 Task: Find connections with filter location Tiszaújváros with filter topic #Letsworkwith filter profile language French with filter current company Maruti Suzuki India Limited with filter school Sanjivani College of Engineering kopargaon with filter industry Civil Engineering with filter service category Pricing Strategy with filter keywords title Chief Technology Officer (CTO)
Action: Mouse moved to (717, 91)
Screenshot: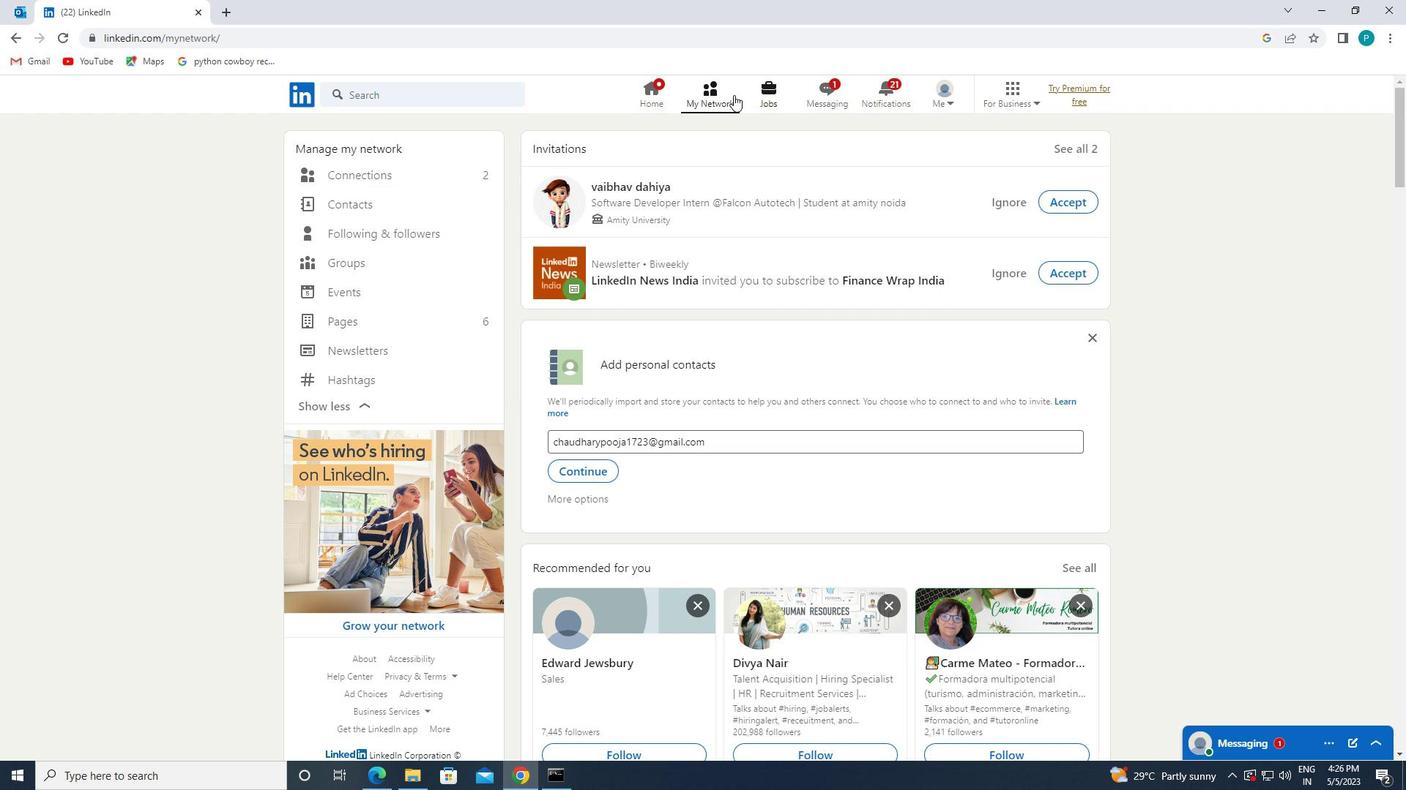 
Action: Mouse pressed left at (717, 91)
Screenshot: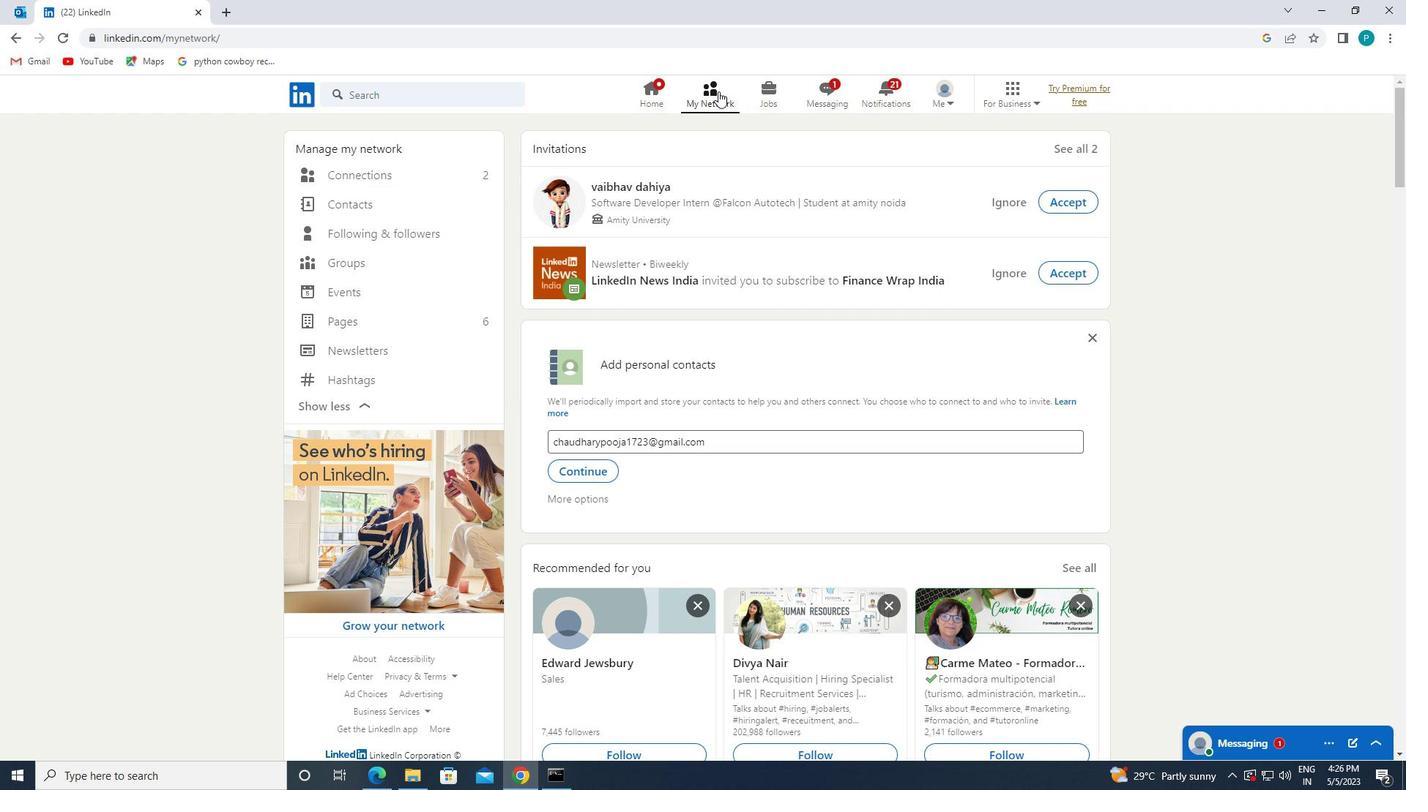 
Action: Mouse moved to (459, 182)
Screenshot: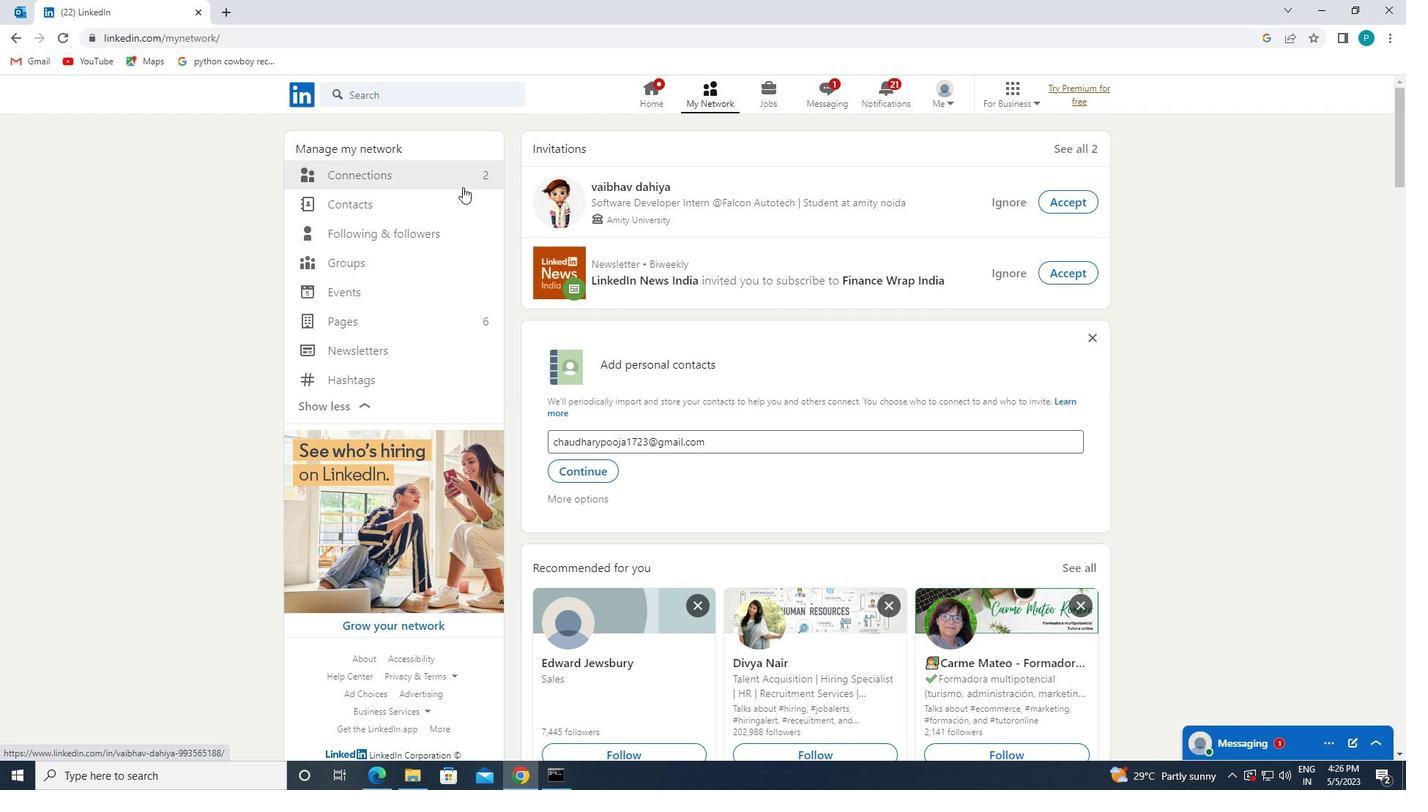 
Action: Mouse pressed left at (459, 182)
Screenshot: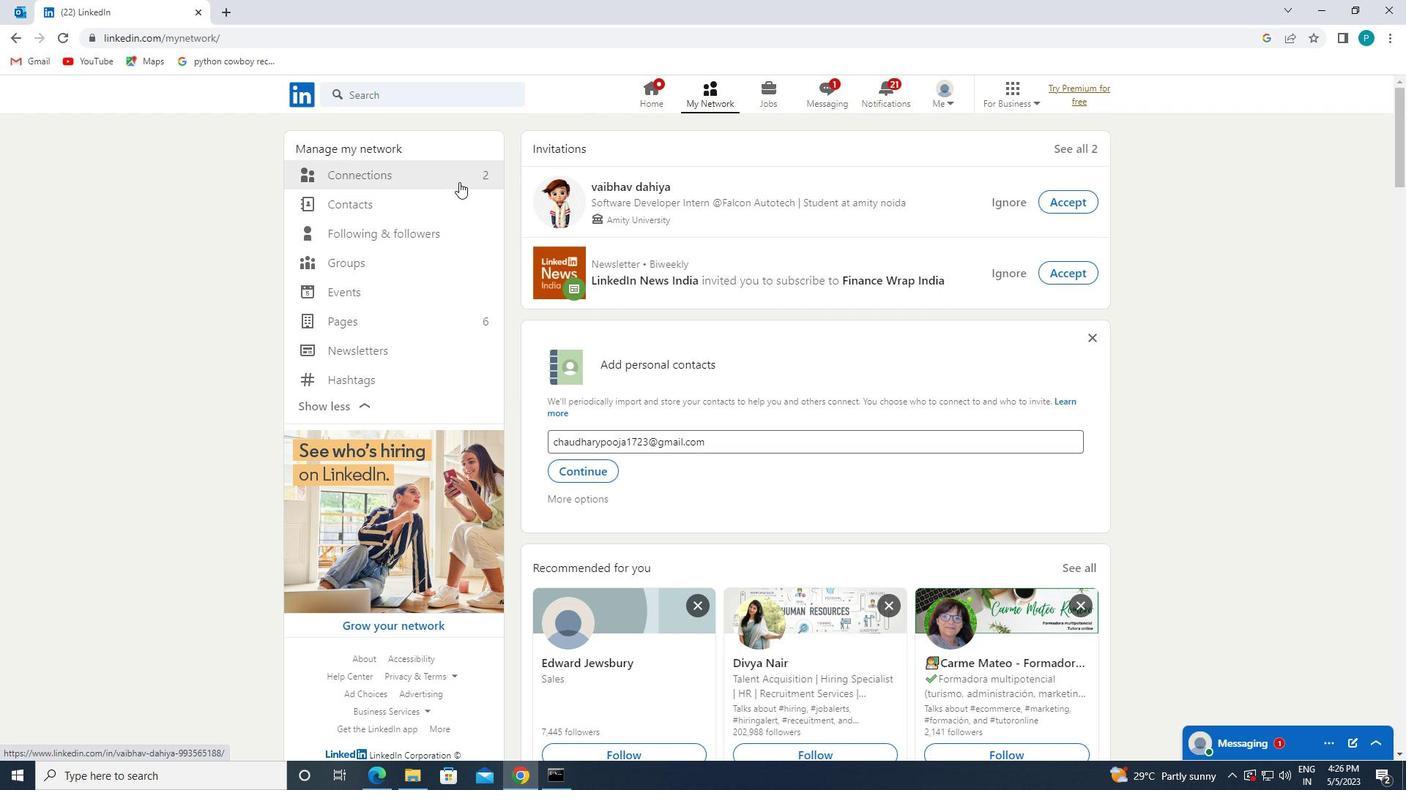 
Action: Mouse moved to (823, 178)
Screenshot: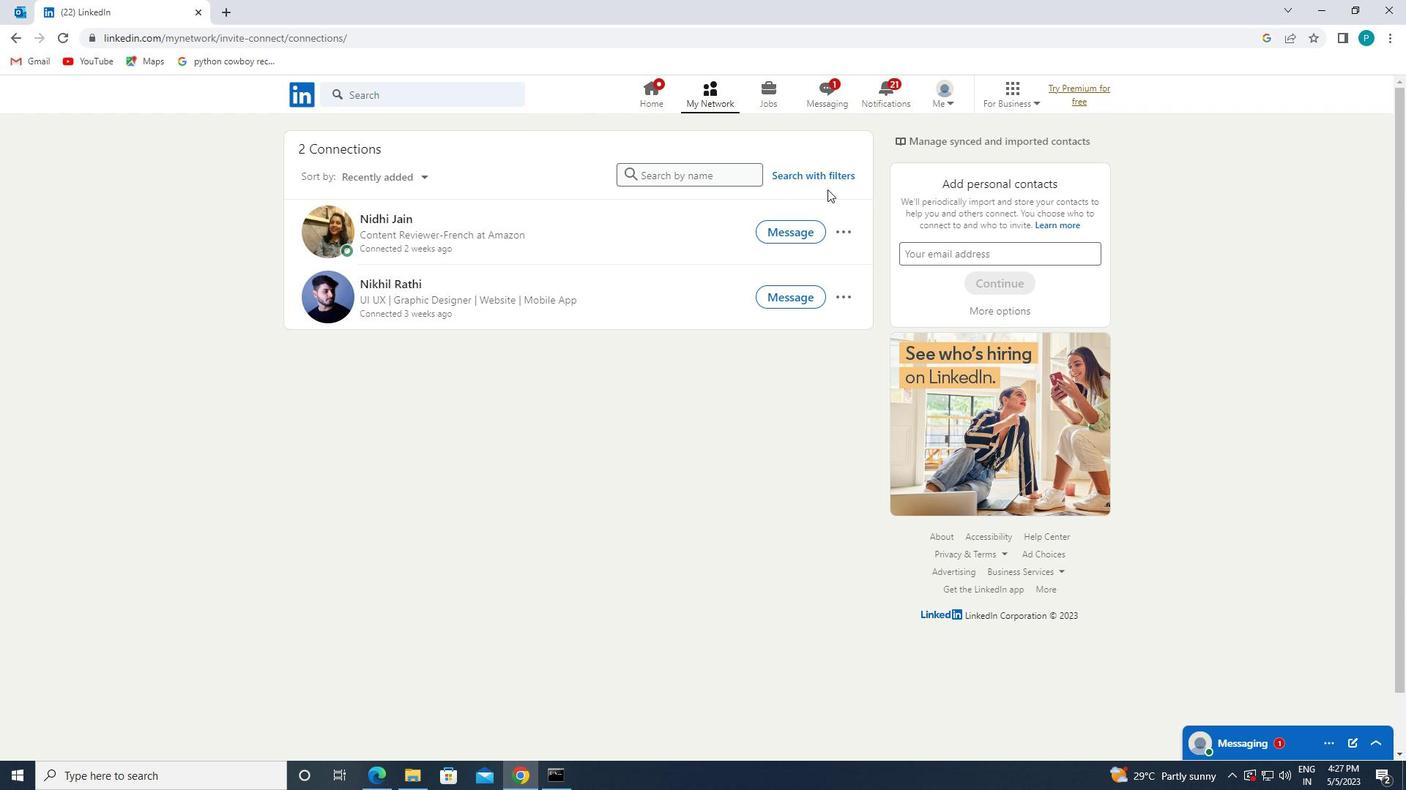 
Action: Mouse pressed left at (823, 178)
Screenshot: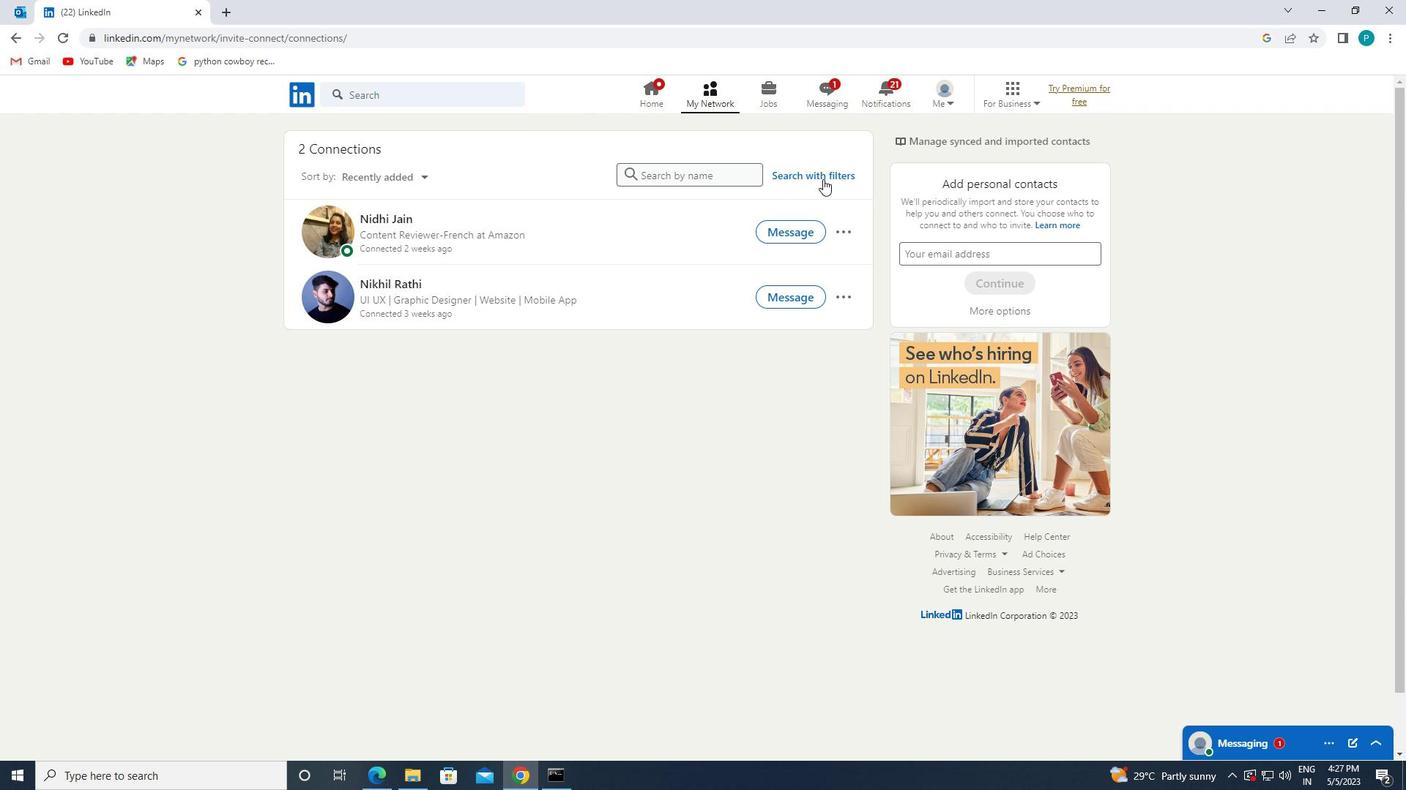 
Action: Mouse moved to (747, 145)
Screenshot: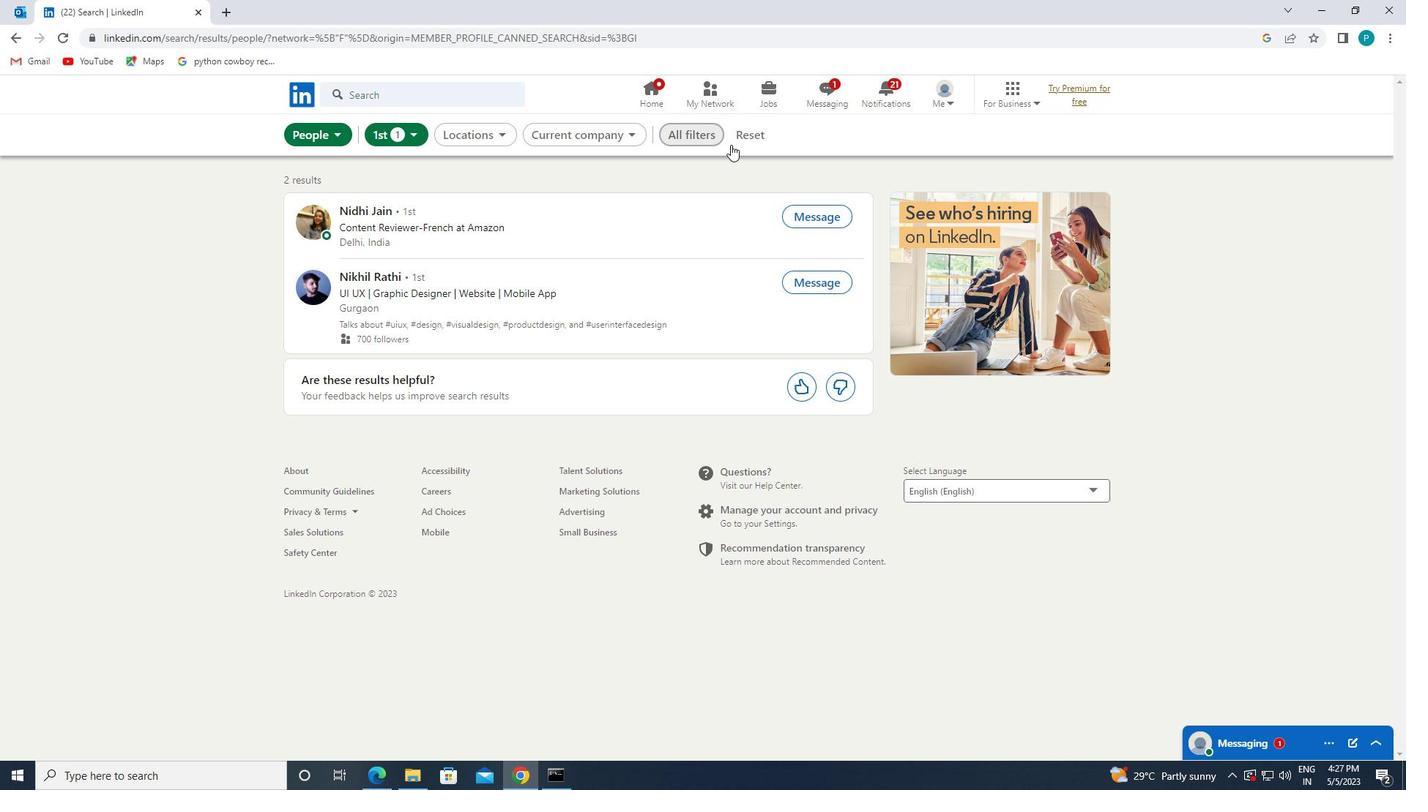 
Action: Mouse pressed left at (747, 145)
Screenshot: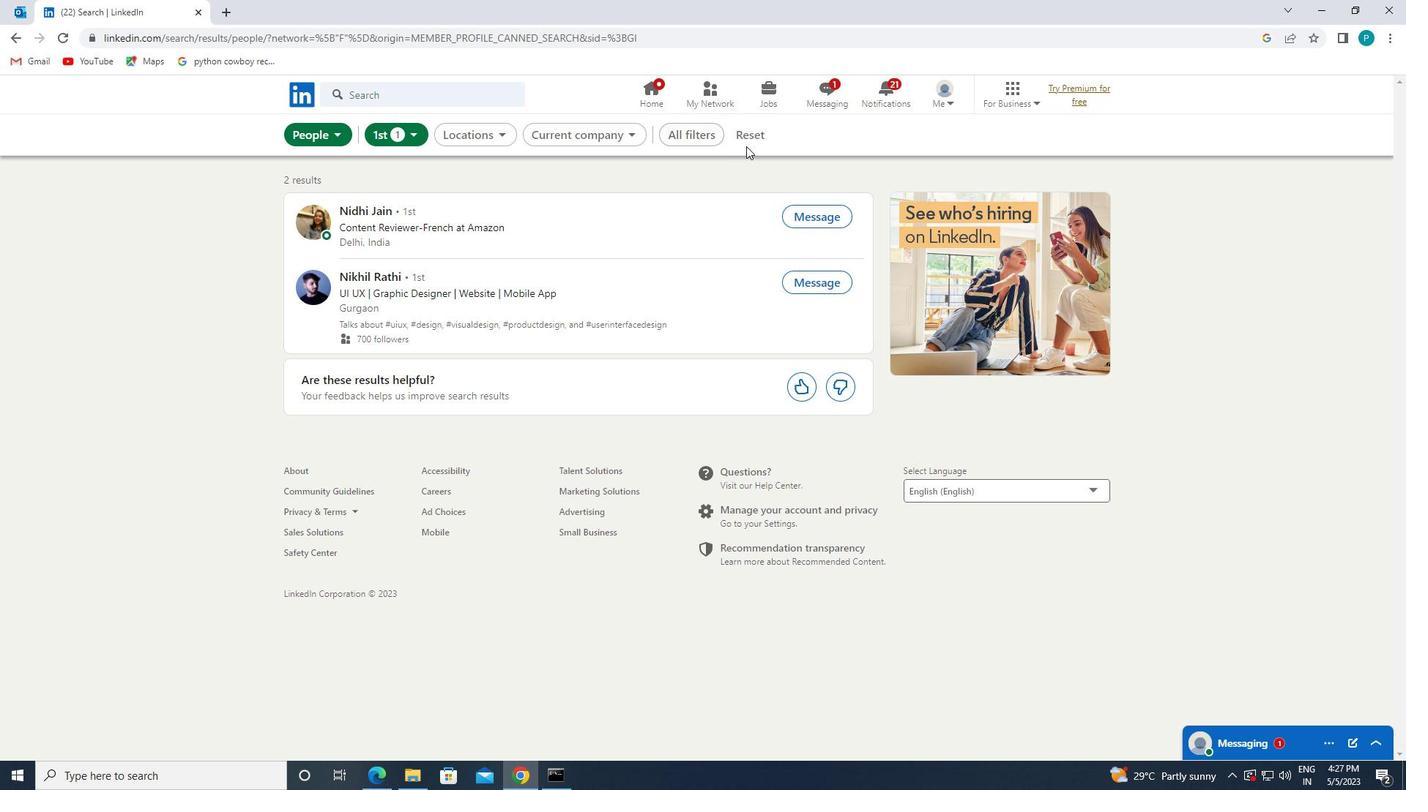 
Action: Mouse moved to (733, 134)
Screenshot: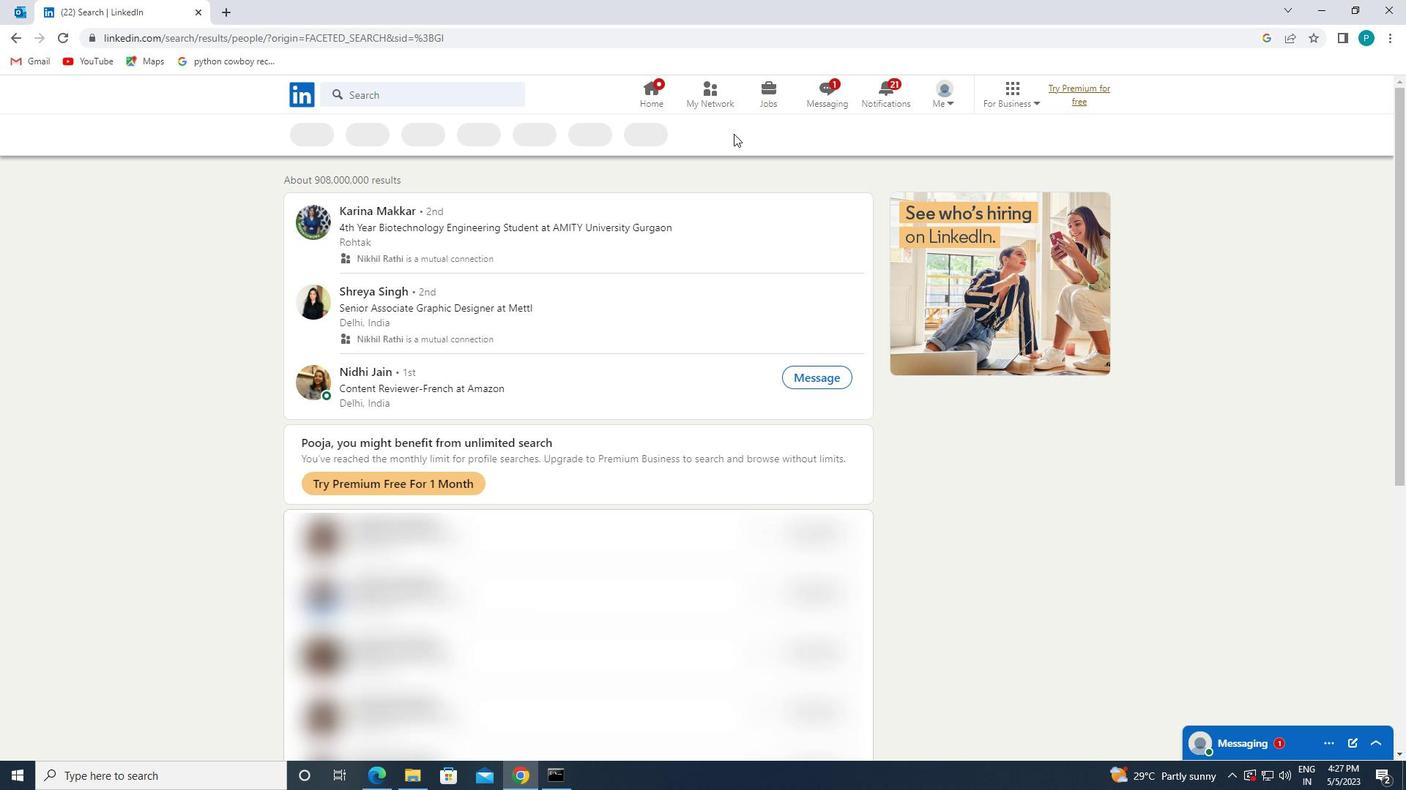
Action: Mouse pressed left at (733, 134)
Screenshot: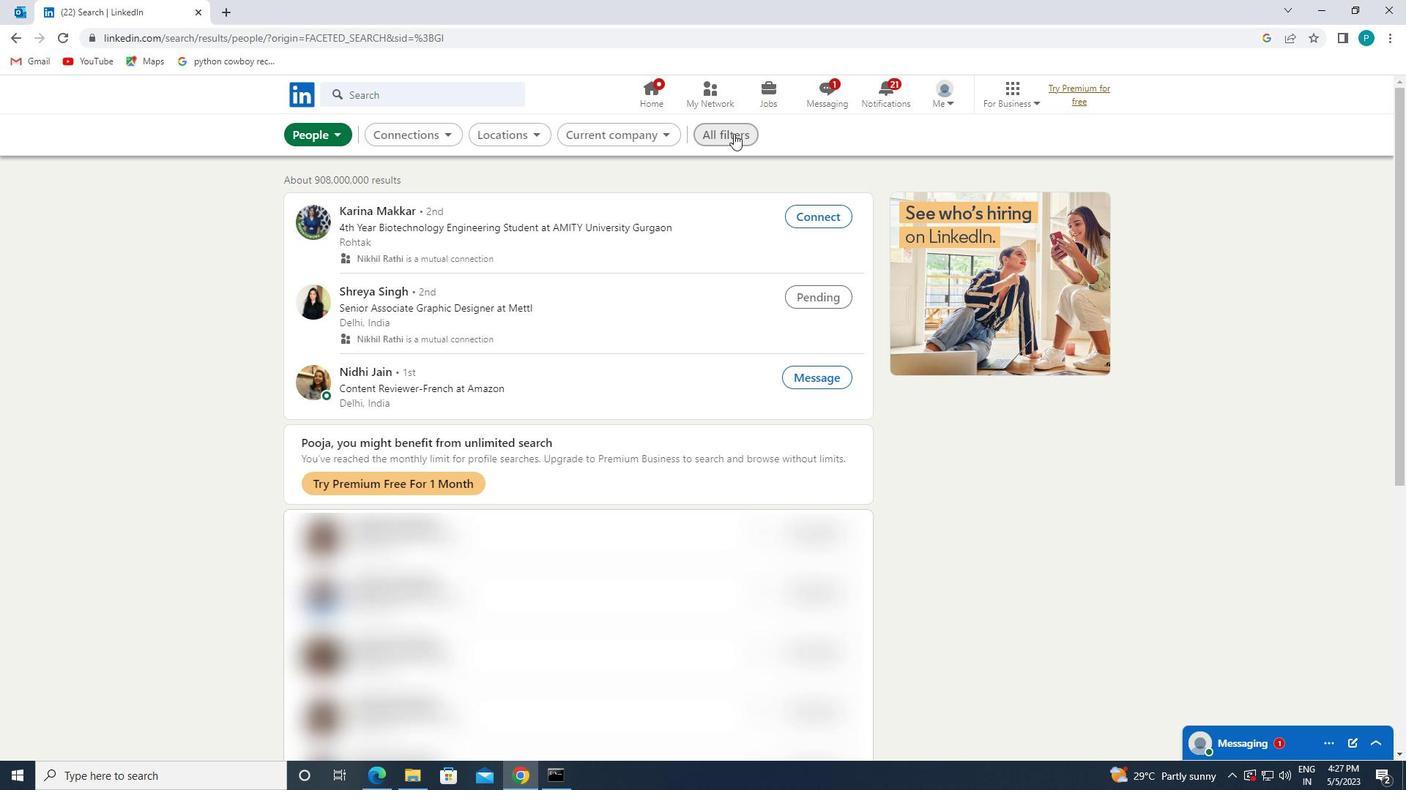 
Action: Mouse moved to (1216, 404)
Screenshot: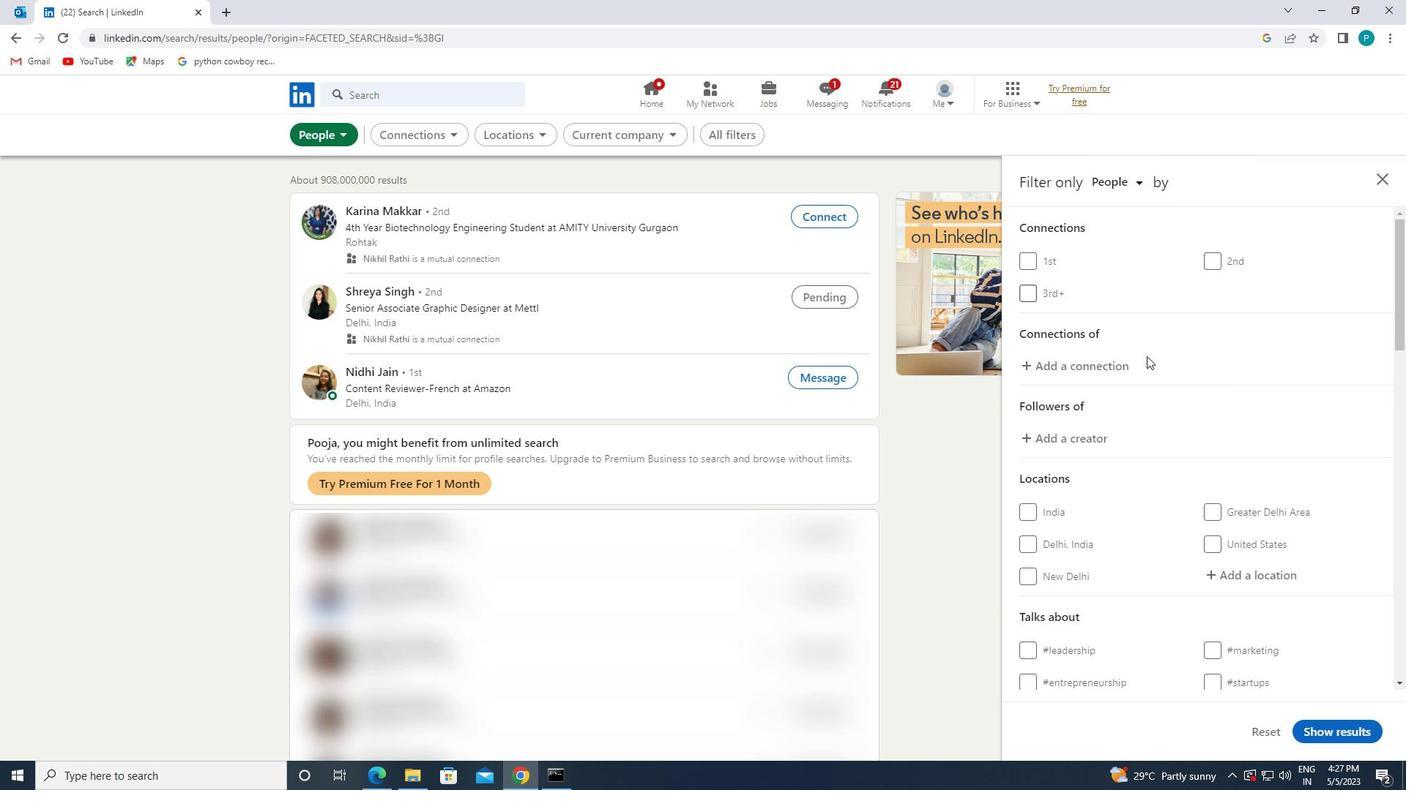 
Action: Mouse scrolled (1216, 403) with delta (0, 0)
Screenshot: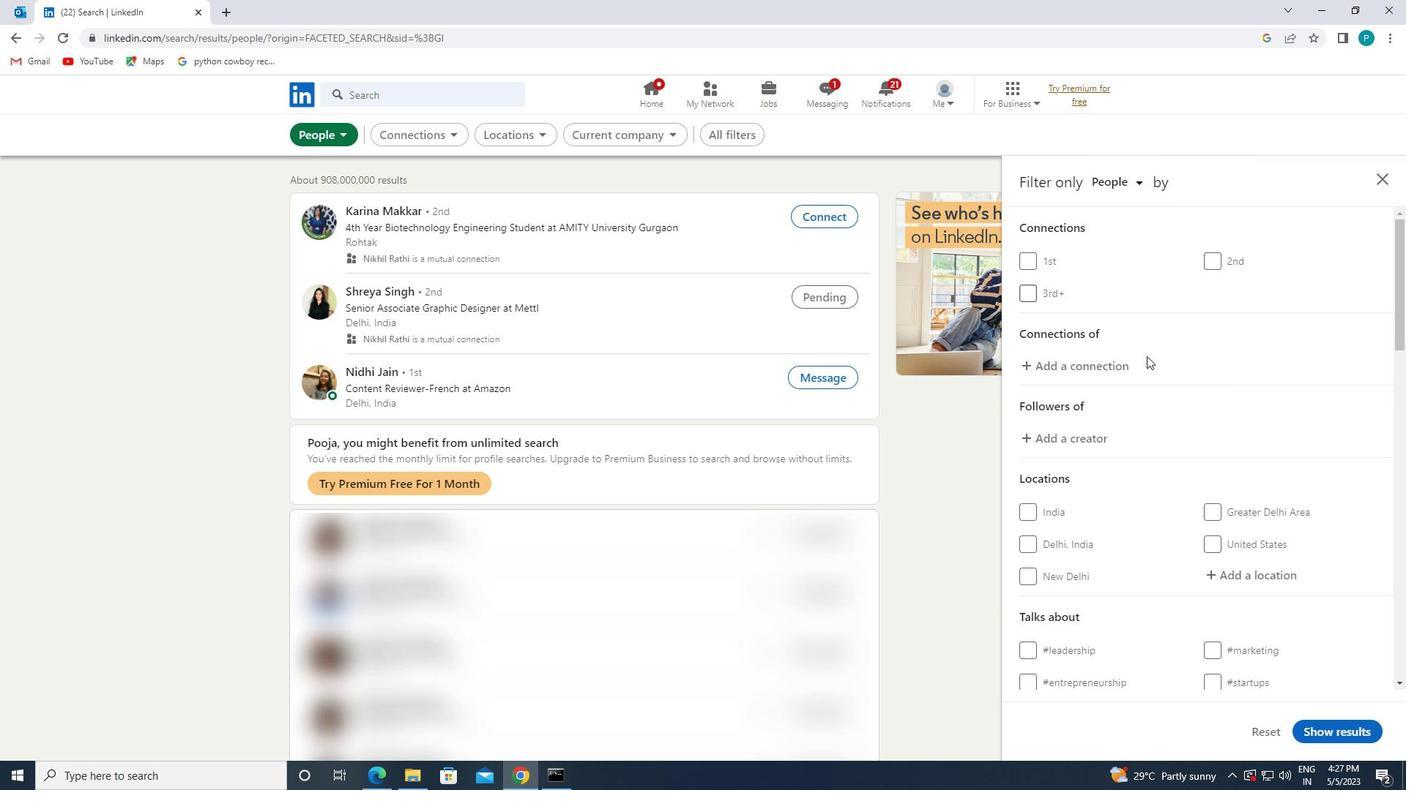 
Action: Mouse moved to (1218, 405)
Screenshot: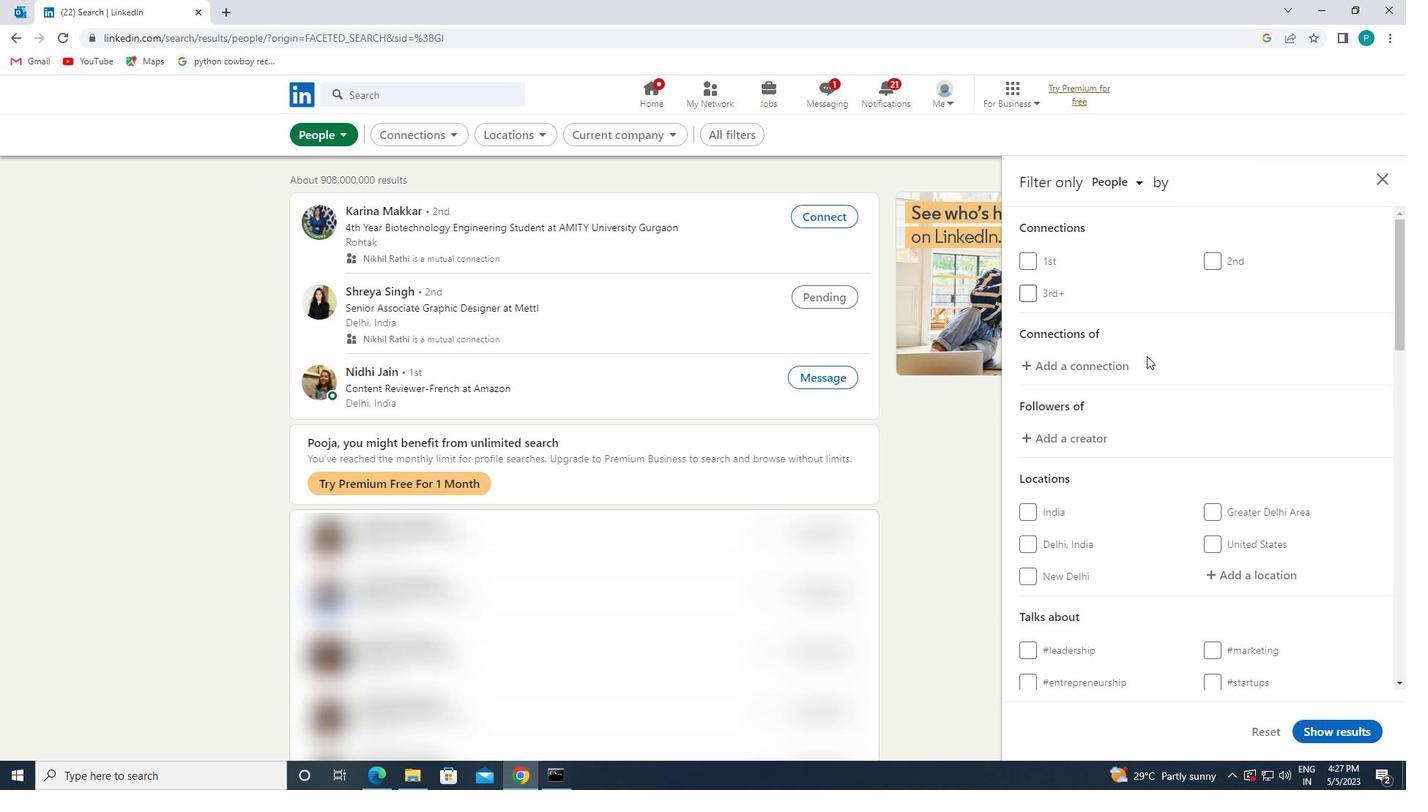 
Action: Mouse scrolled (1218, 404) with delta (0, 0)
Screenshot: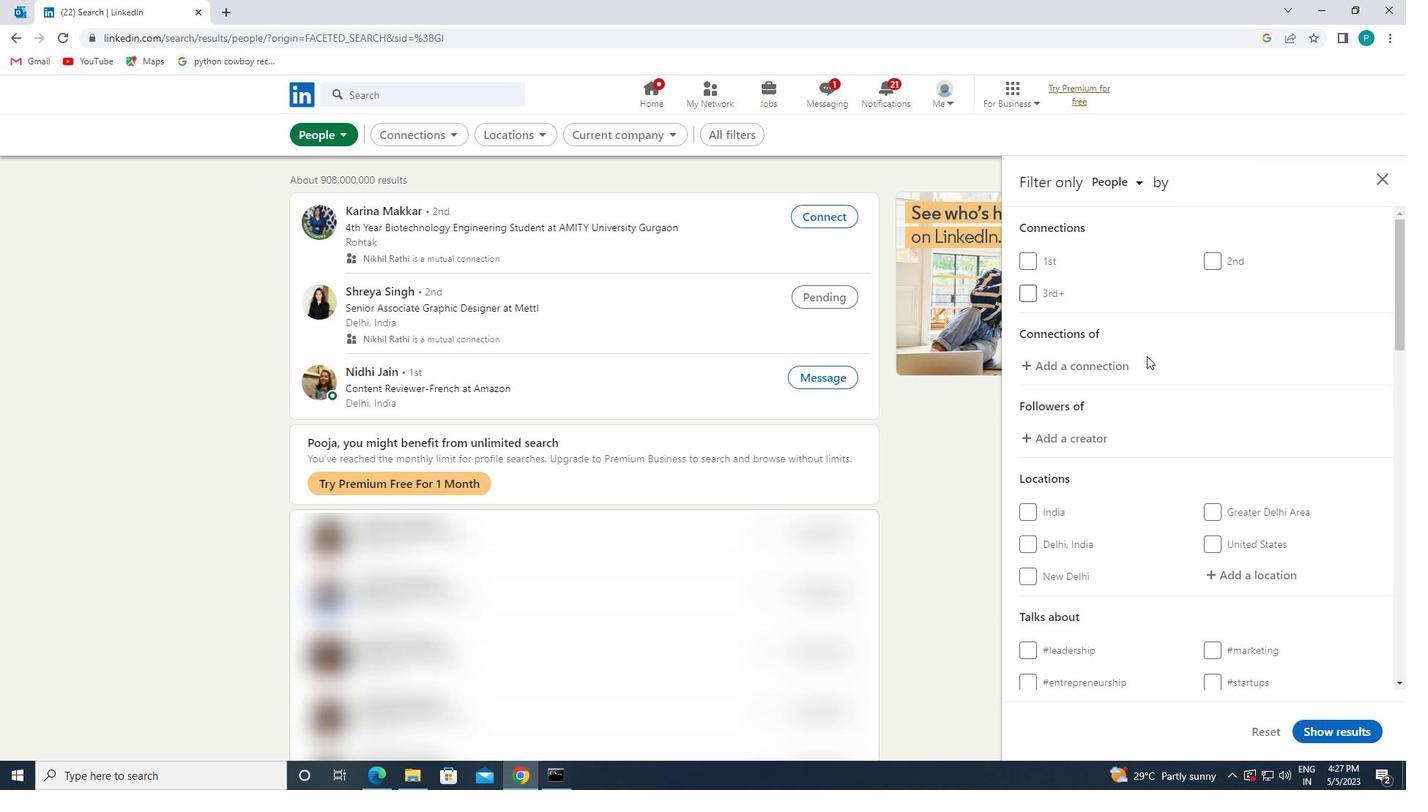 
Action: Mouse moved to (1236, 418)
Screenshot: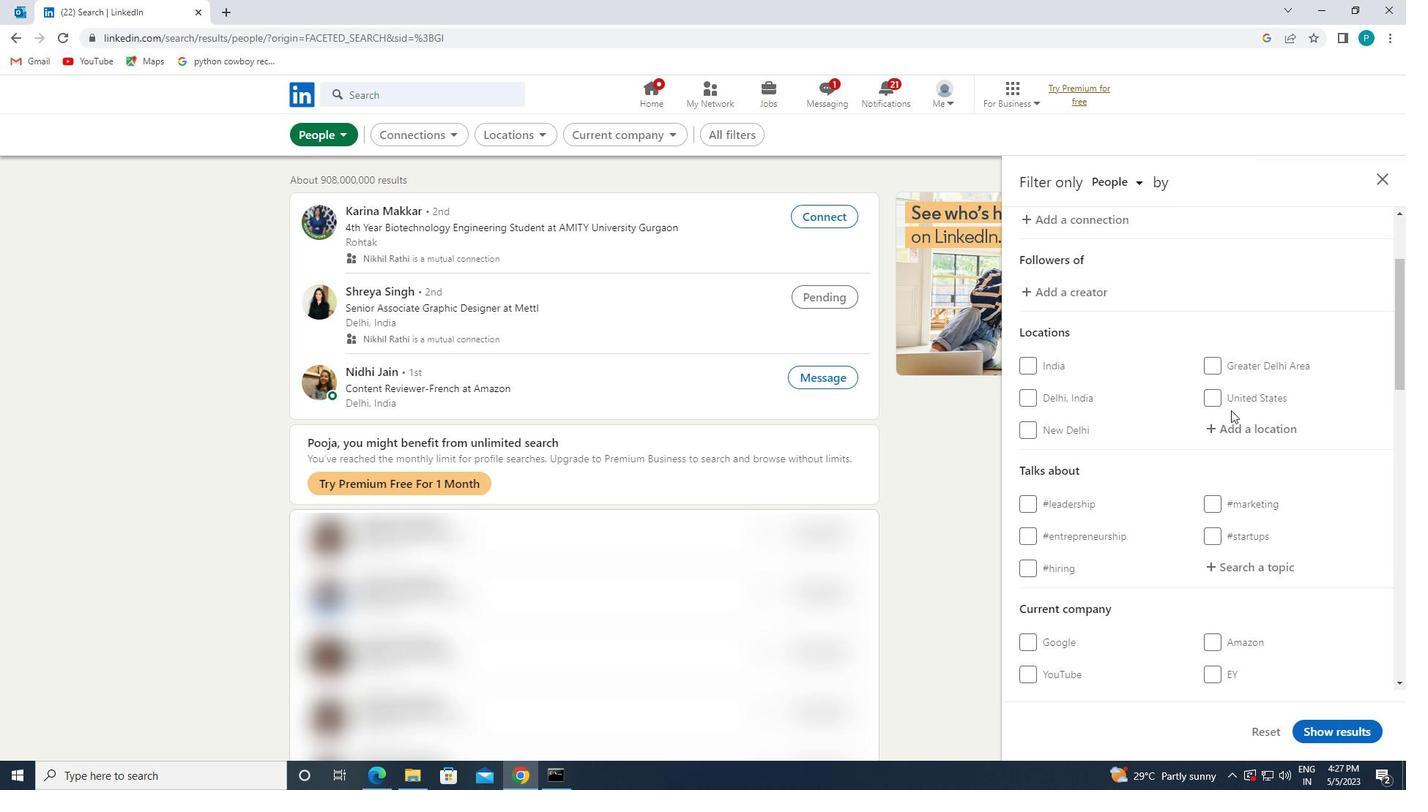 
Action: Mouse pressed left at (1236, 418)
Screenshot: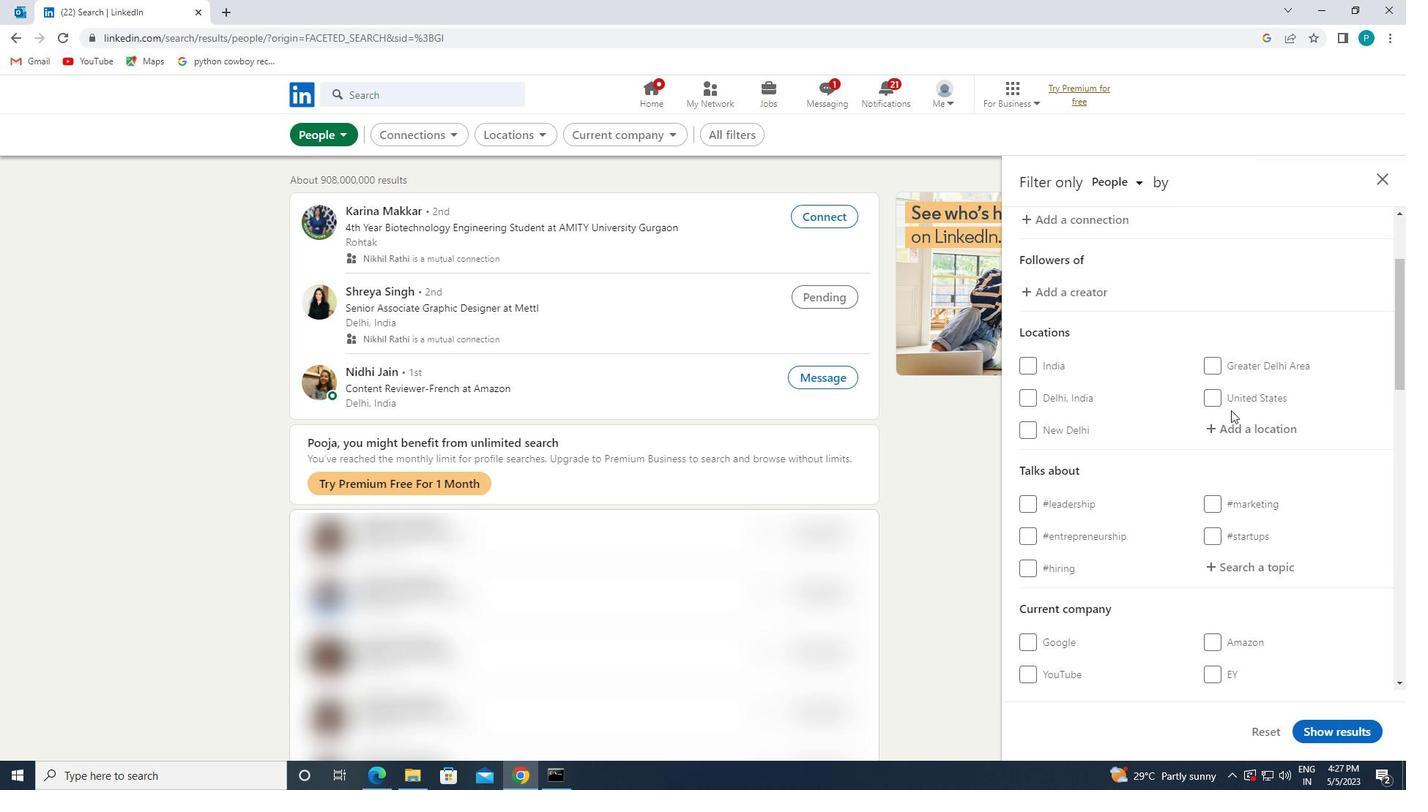 
Action: Mouse moved to (1243, 426)
Screenshot: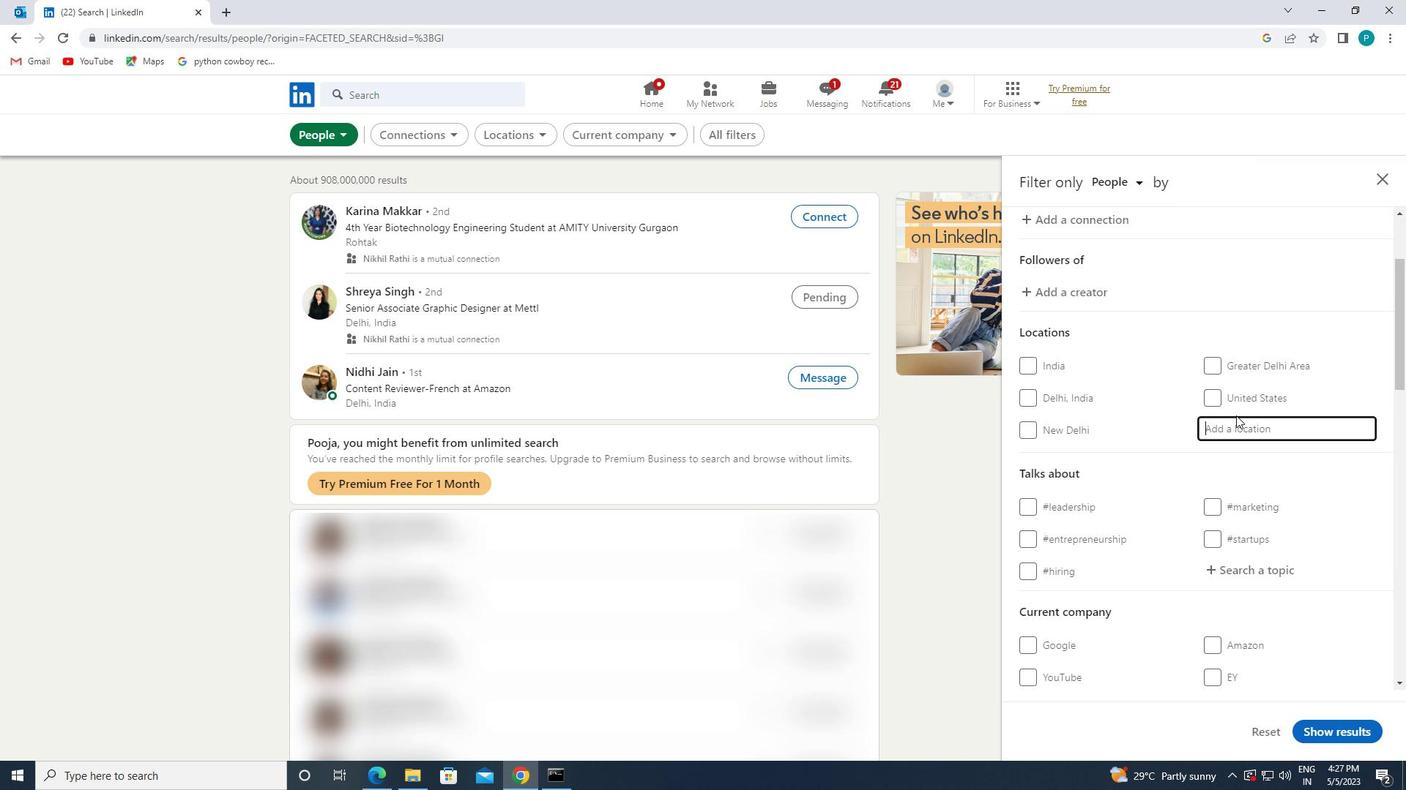 
Action: Key pressed <Key.caps_lock>t<Key.caps_lock>iszau
Screenshot: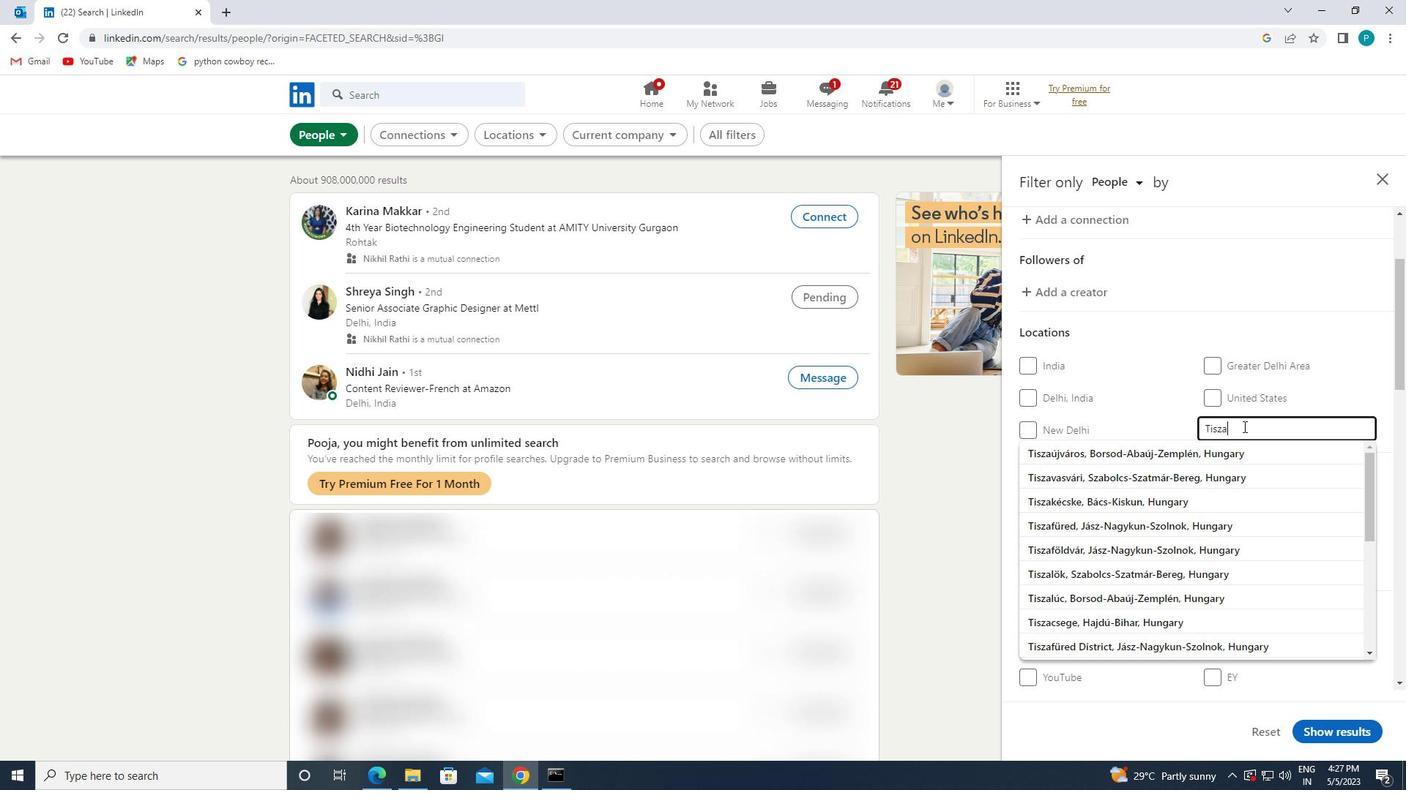 
Action: Mouse moved to (1220, 456)
Screenshot: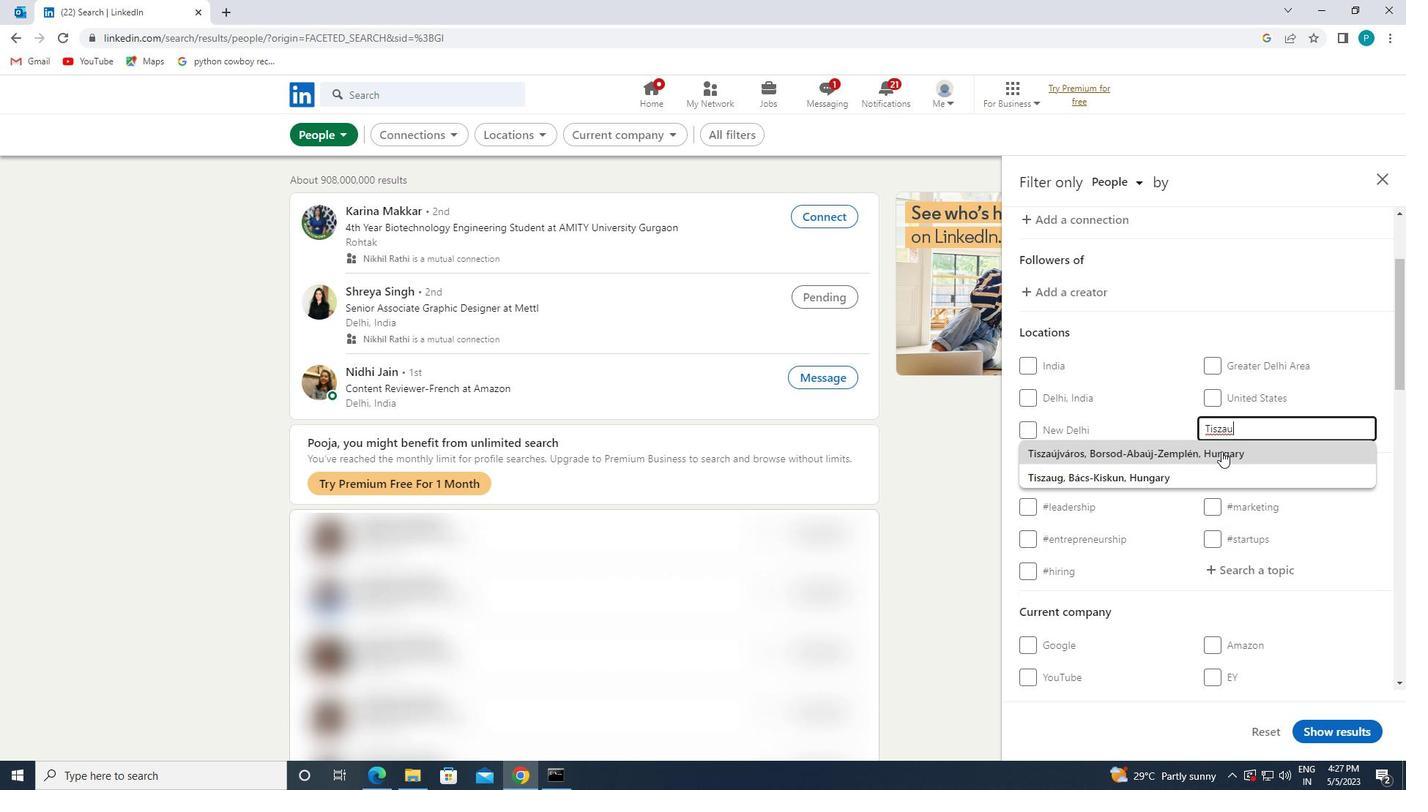
Action: Mouse pressed left at (1220, 456)
Screenshot: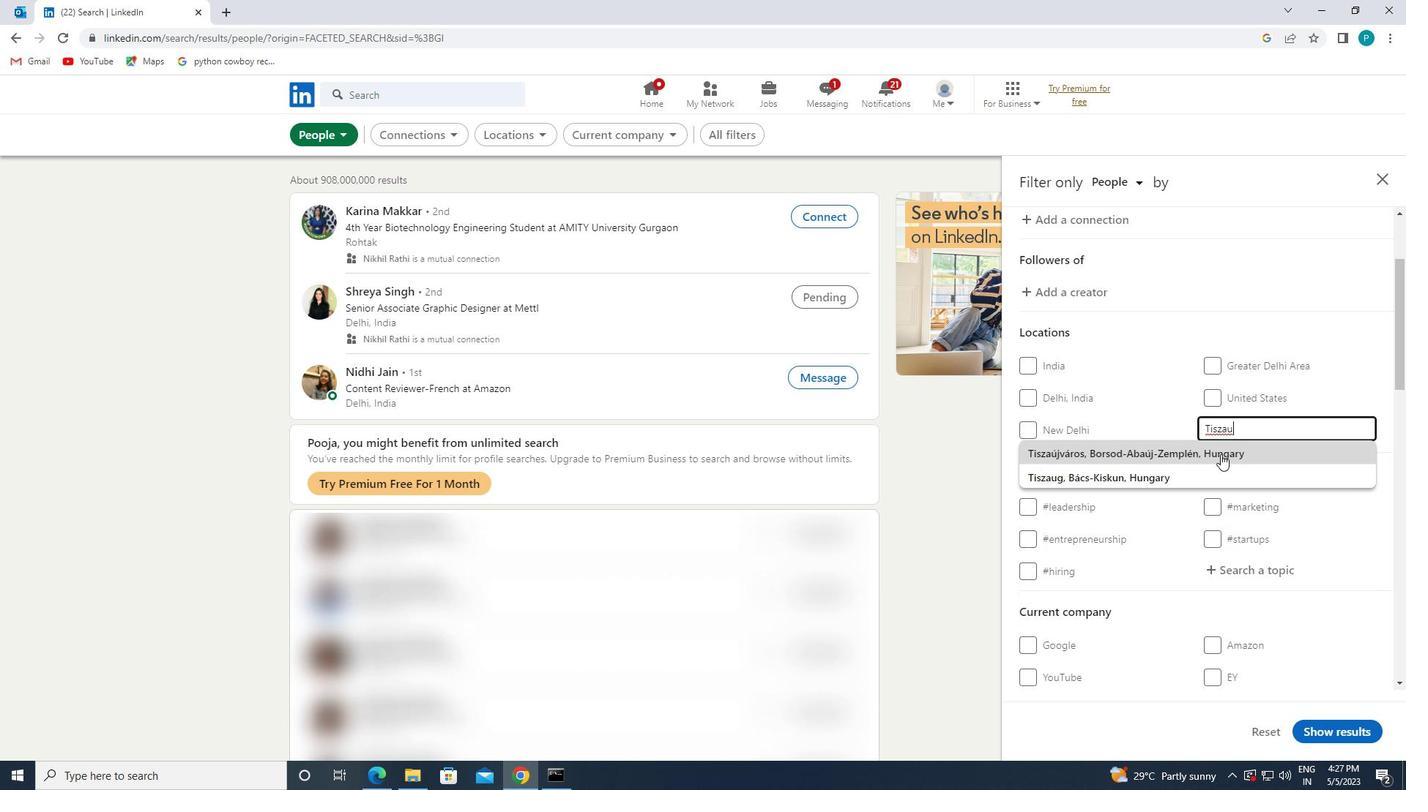 
Action: Mouse moved to (1225, 462)
Screenshot: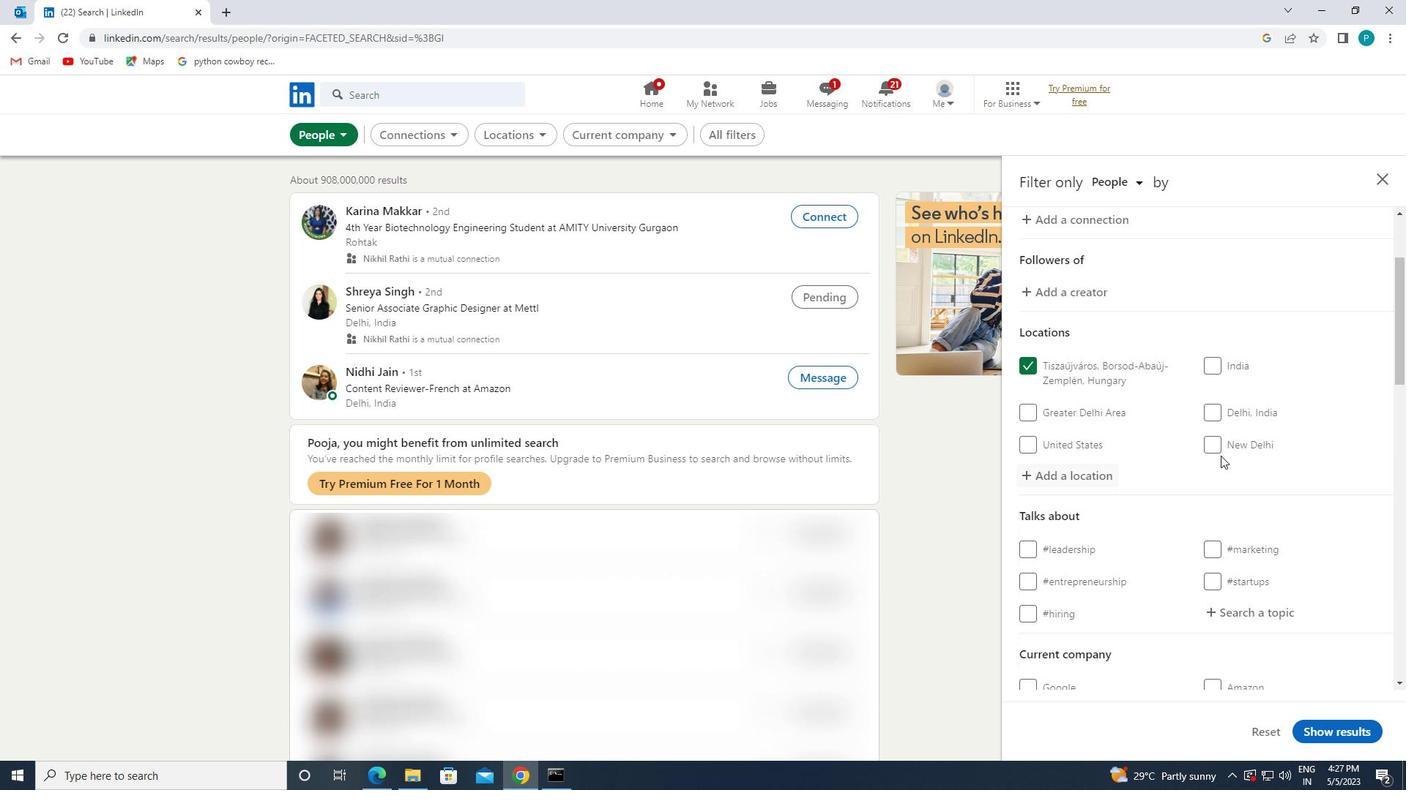 
Action: Mouse scrolled (1225, 461) with delta (0, 0)
Screenshot: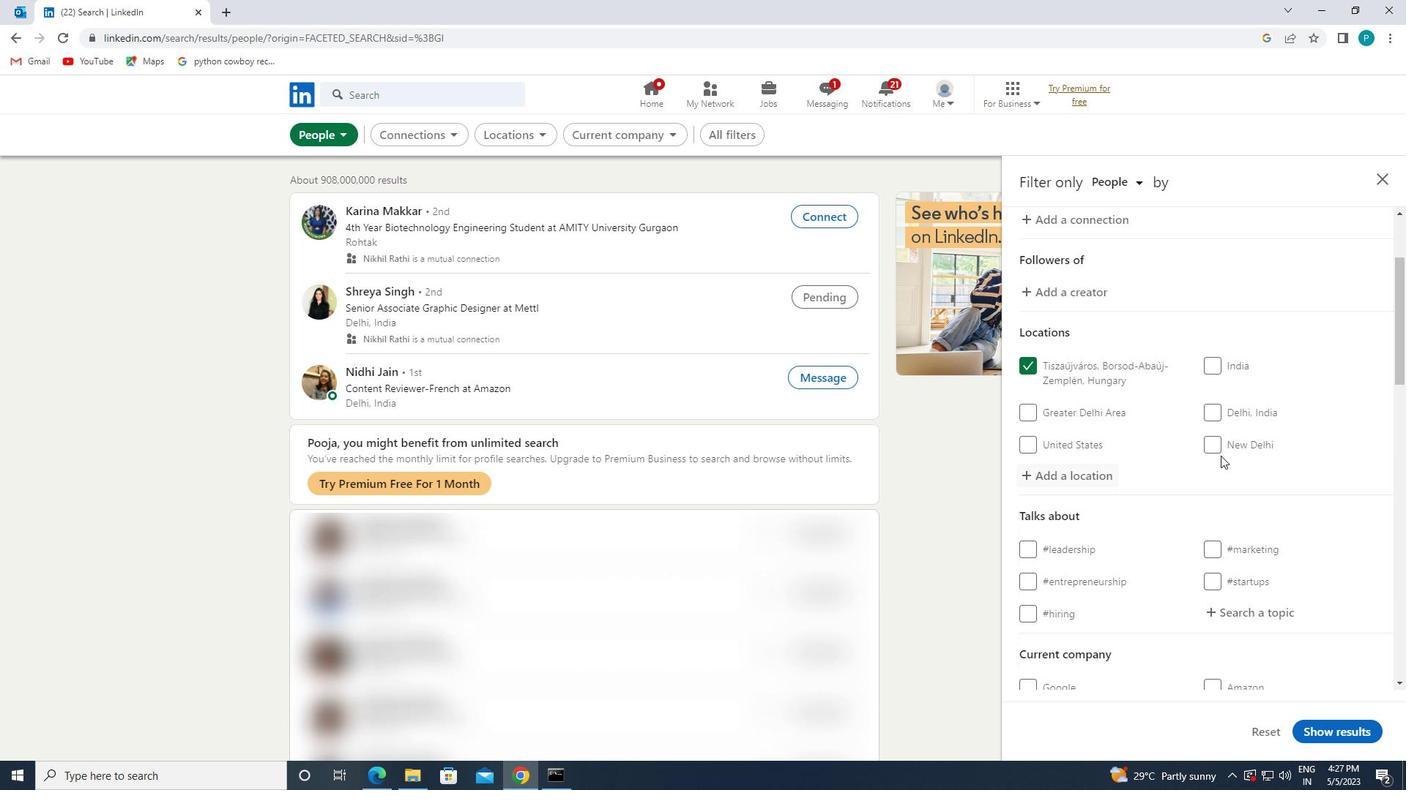 
Action: Mouse moved to (1230, 466)
Screenshot: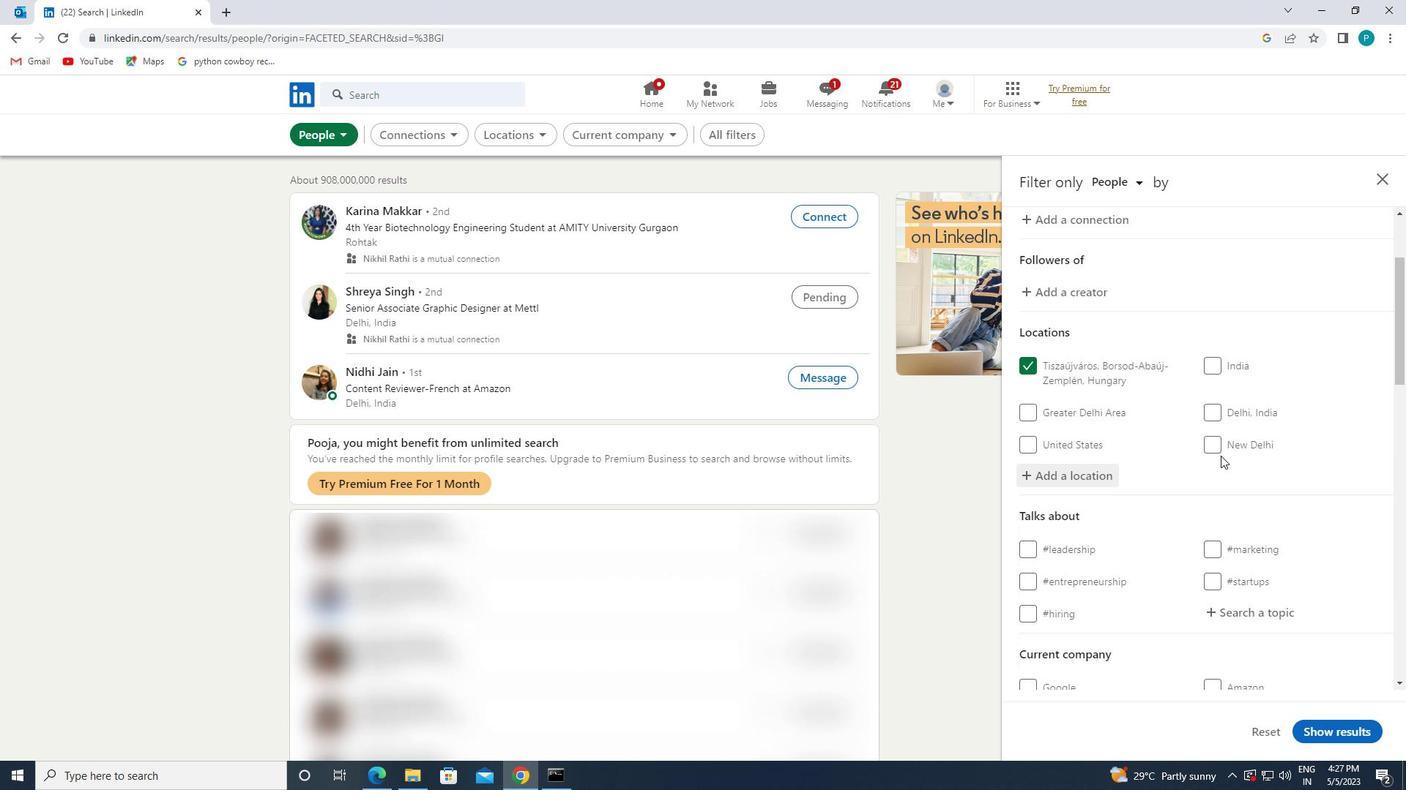 
Action: Mouse scrolled (1230, 465) with delta (0, 0)
Screenshot: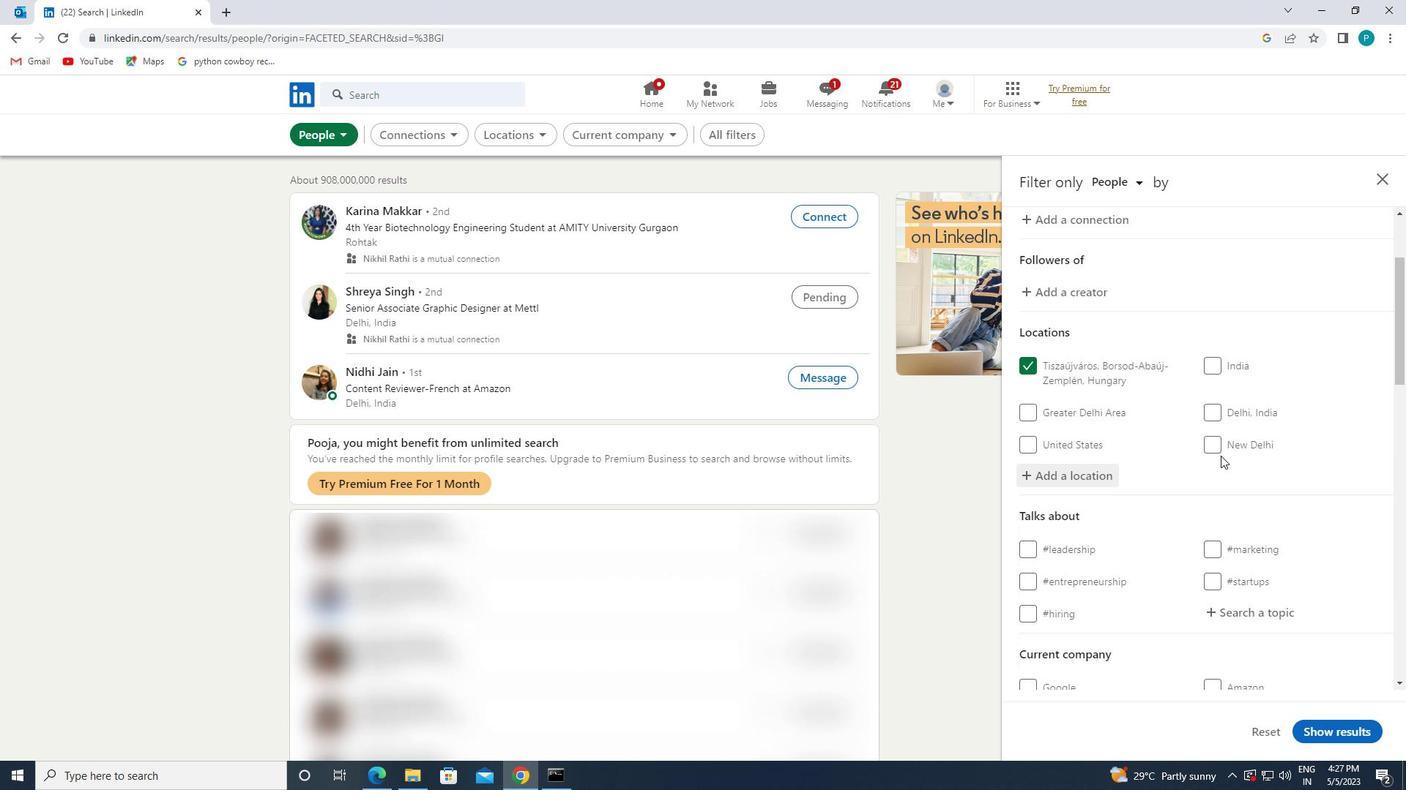 
Action: Mouse moved to (1234, 471)
Screenshot: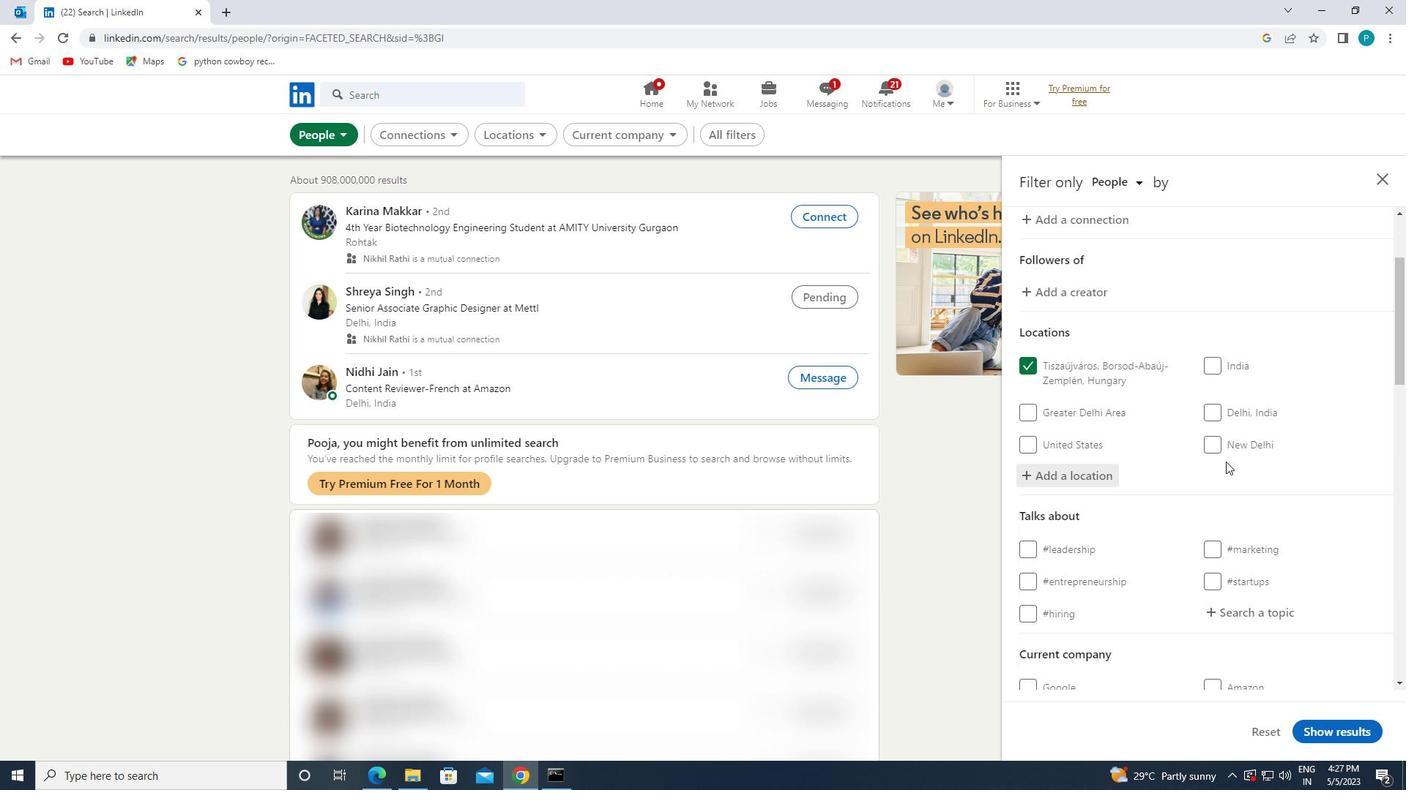 
Action: Mouse scrolled (1234, 470) with delta (0, 0)
Screenshot: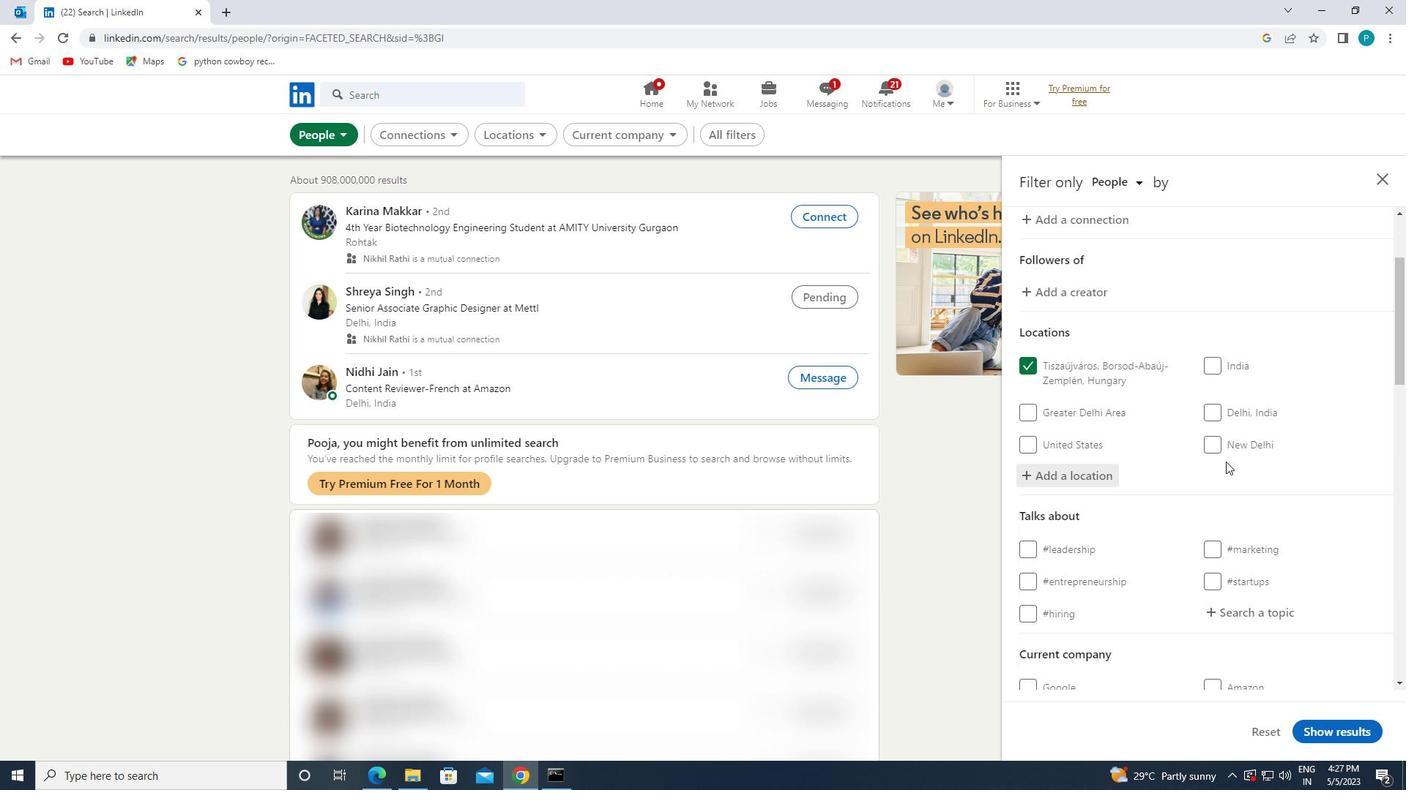 
Action: Mouse moved to (1239, 399)
Screenshot: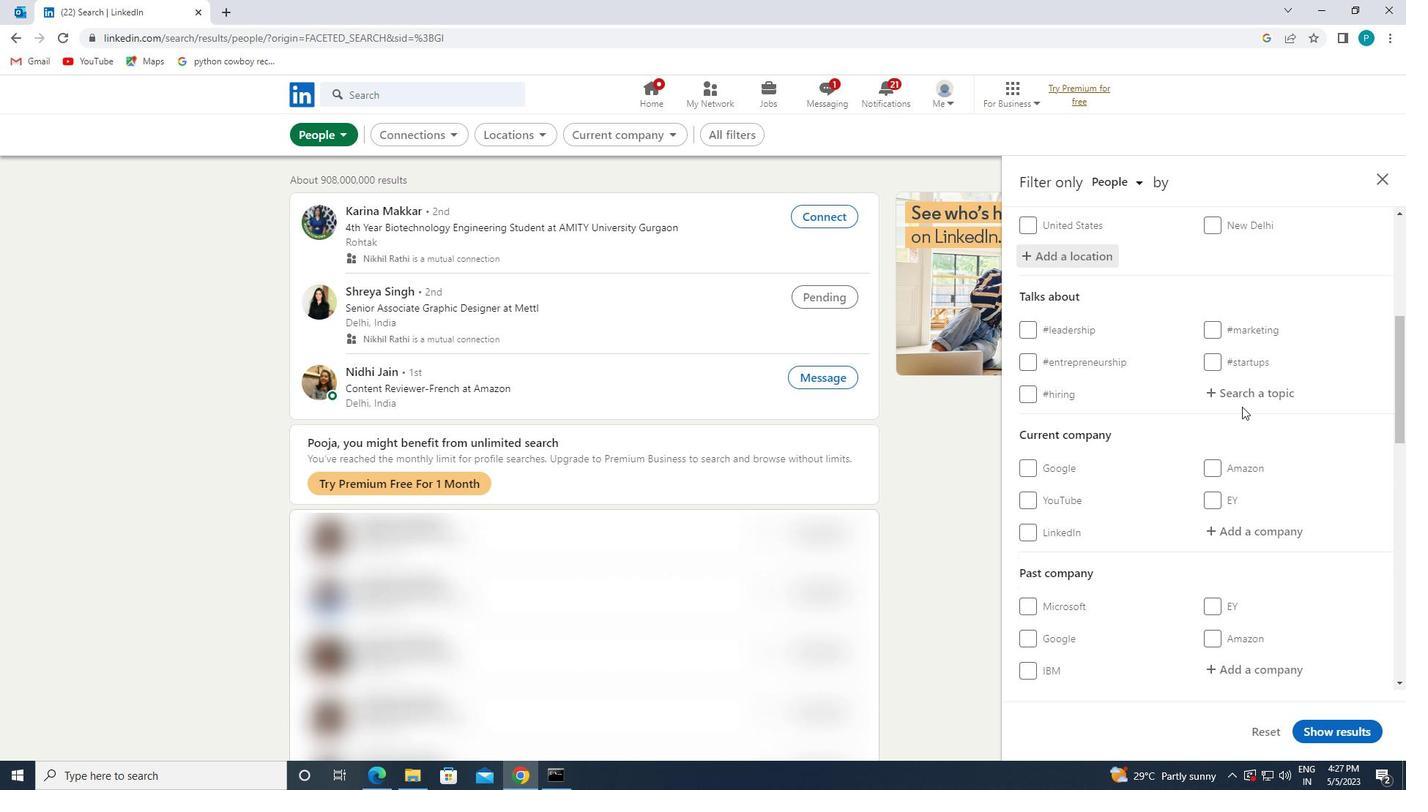 
Action: Mouse pressed left at (1239, 399)
Screenshot: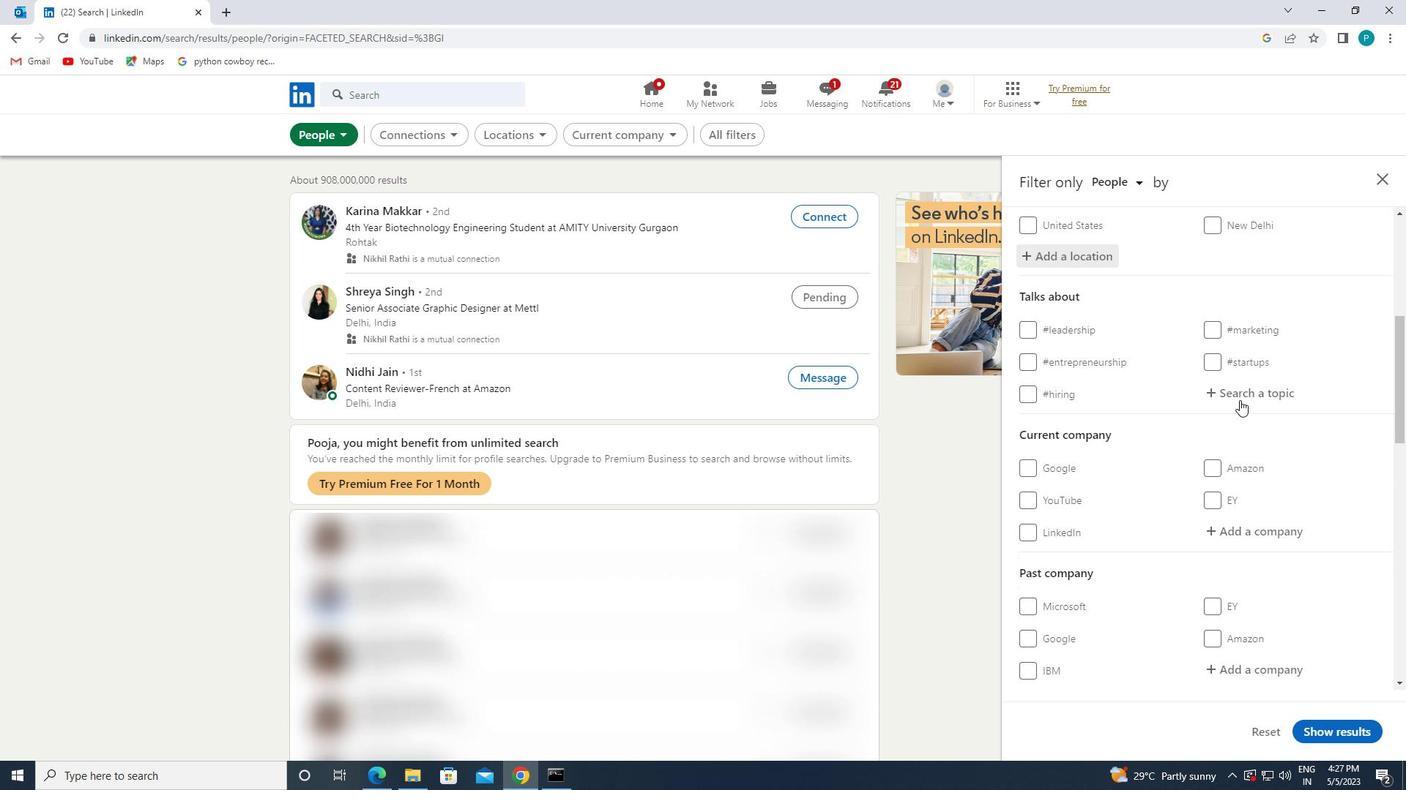 
Action: Mouse moved to (1257, 399)
Screenshot: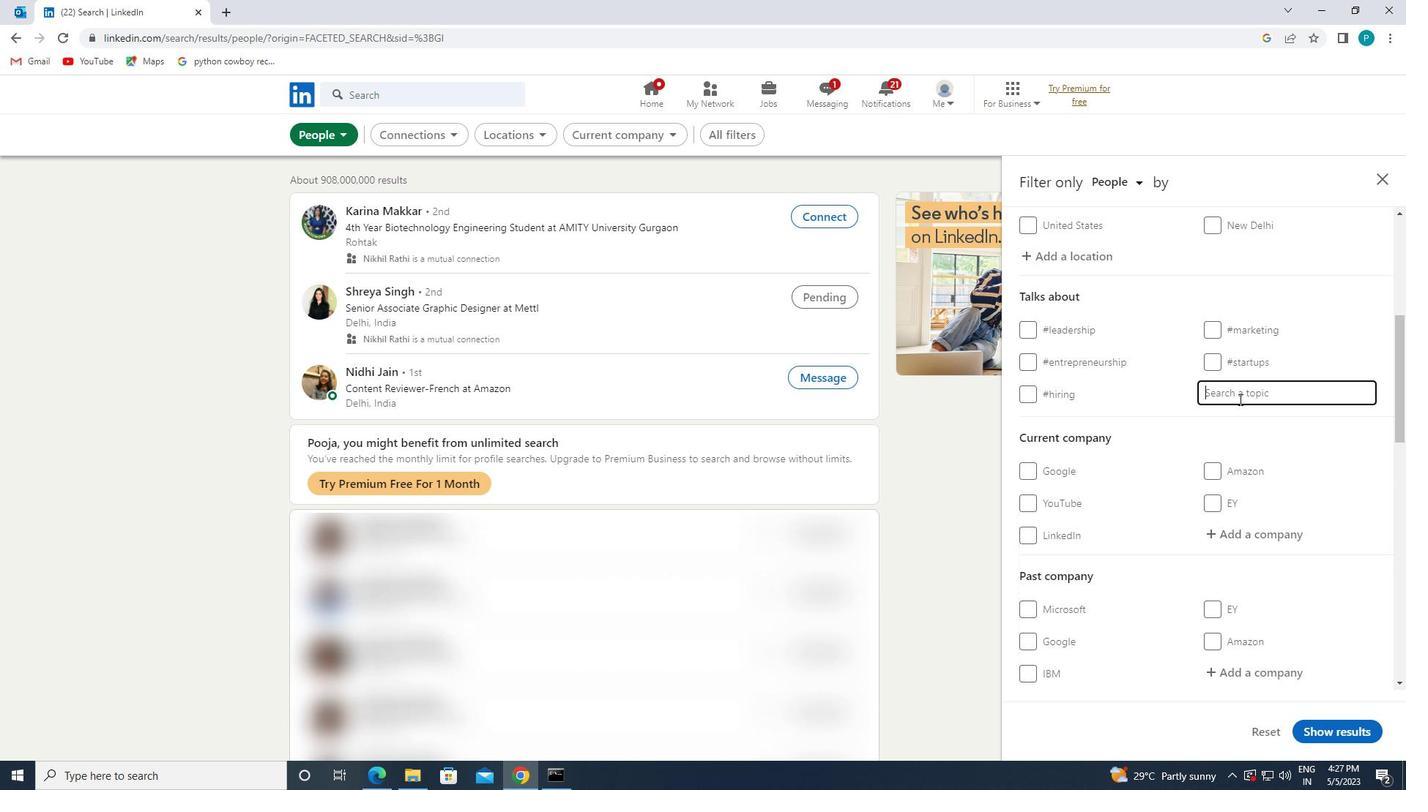 
Action: Key pressed <Key.shift>#<Key.caps_lock>L<Key.caps_lock>ES<Key.backspace>TSE<Key.backspace>WORK
Screenshot: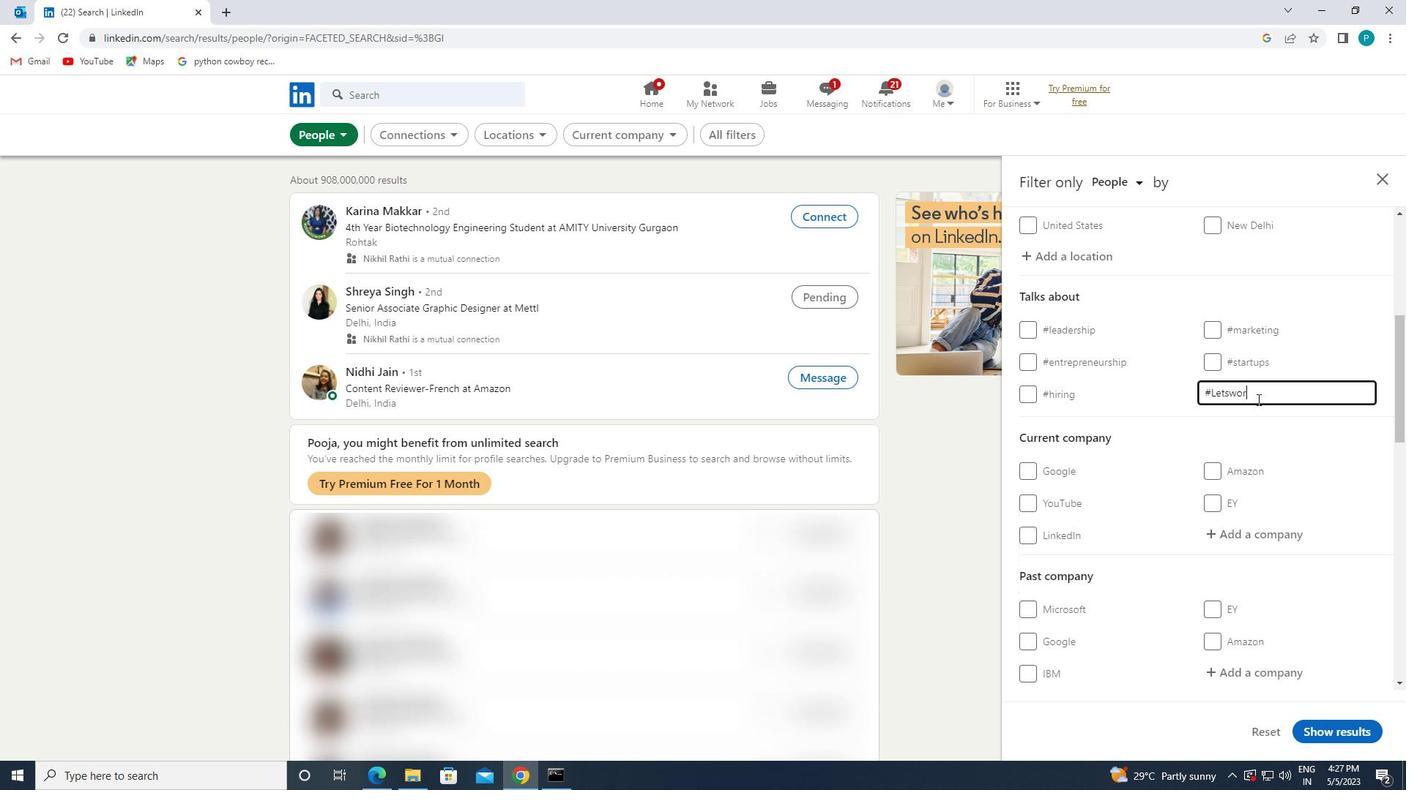 
Action: Mouse moved to (1248, 403)
Screenshot: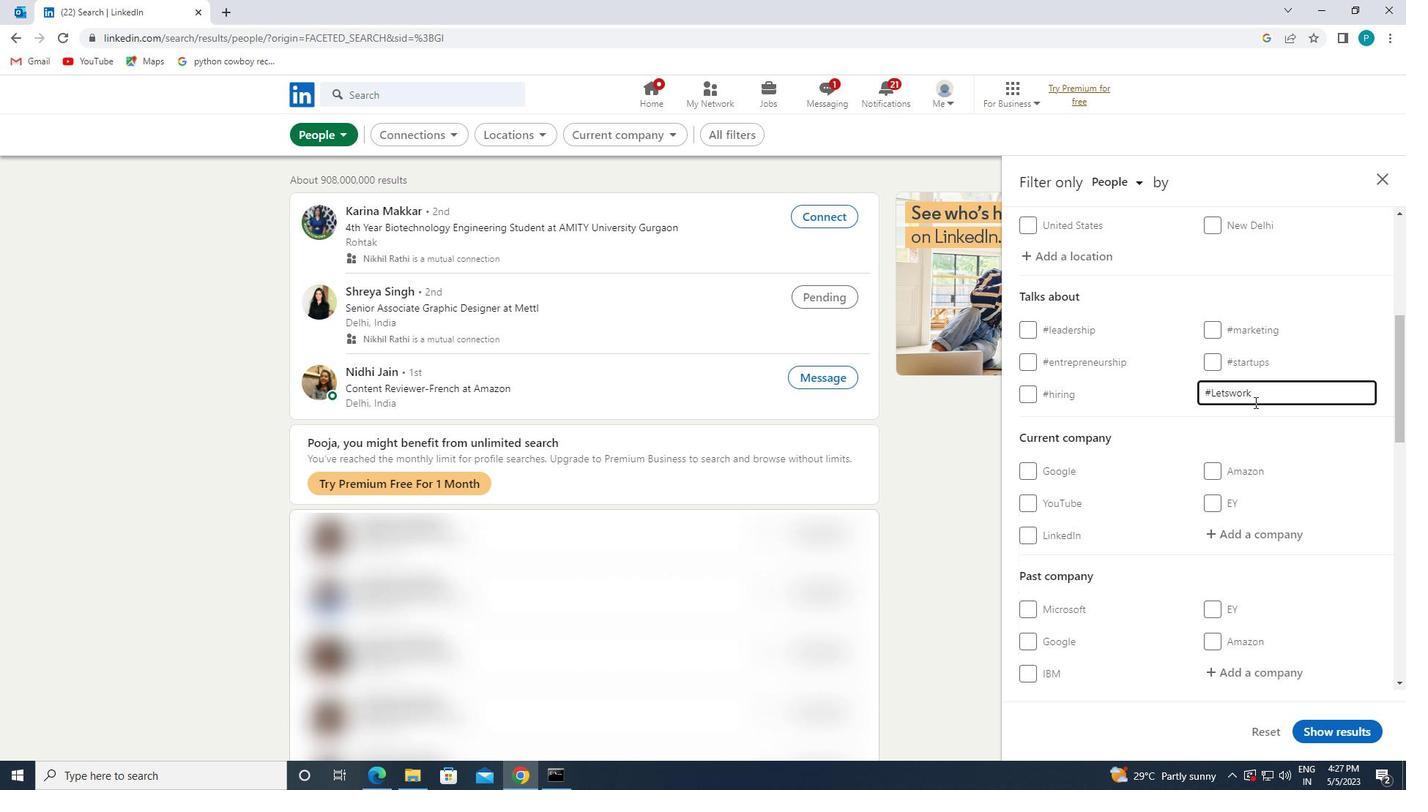 
Action: Mouse scrolled (1248, 402) with delta (0, 0)
Screenshot: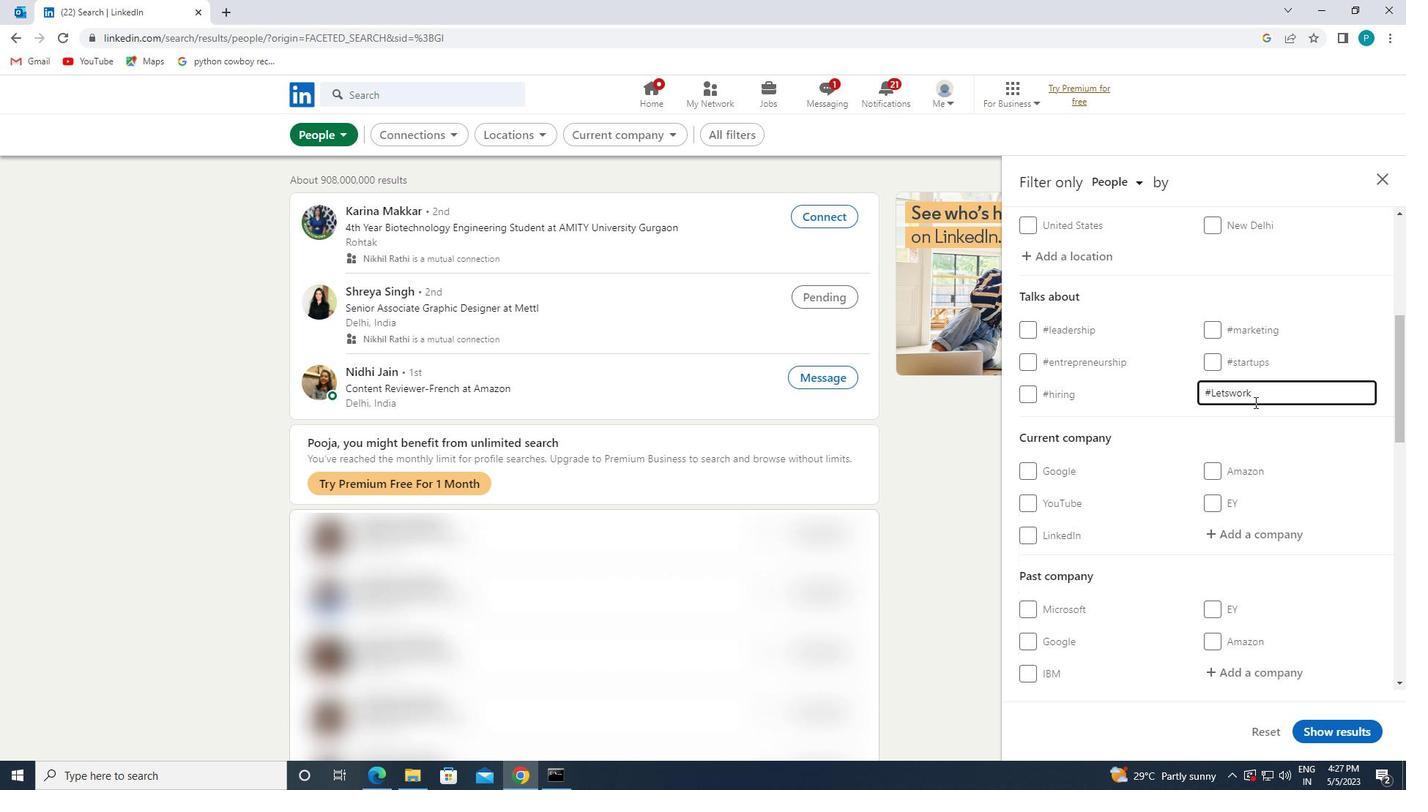 
Action: Mouse moved to (1245, 403)
Screenshot: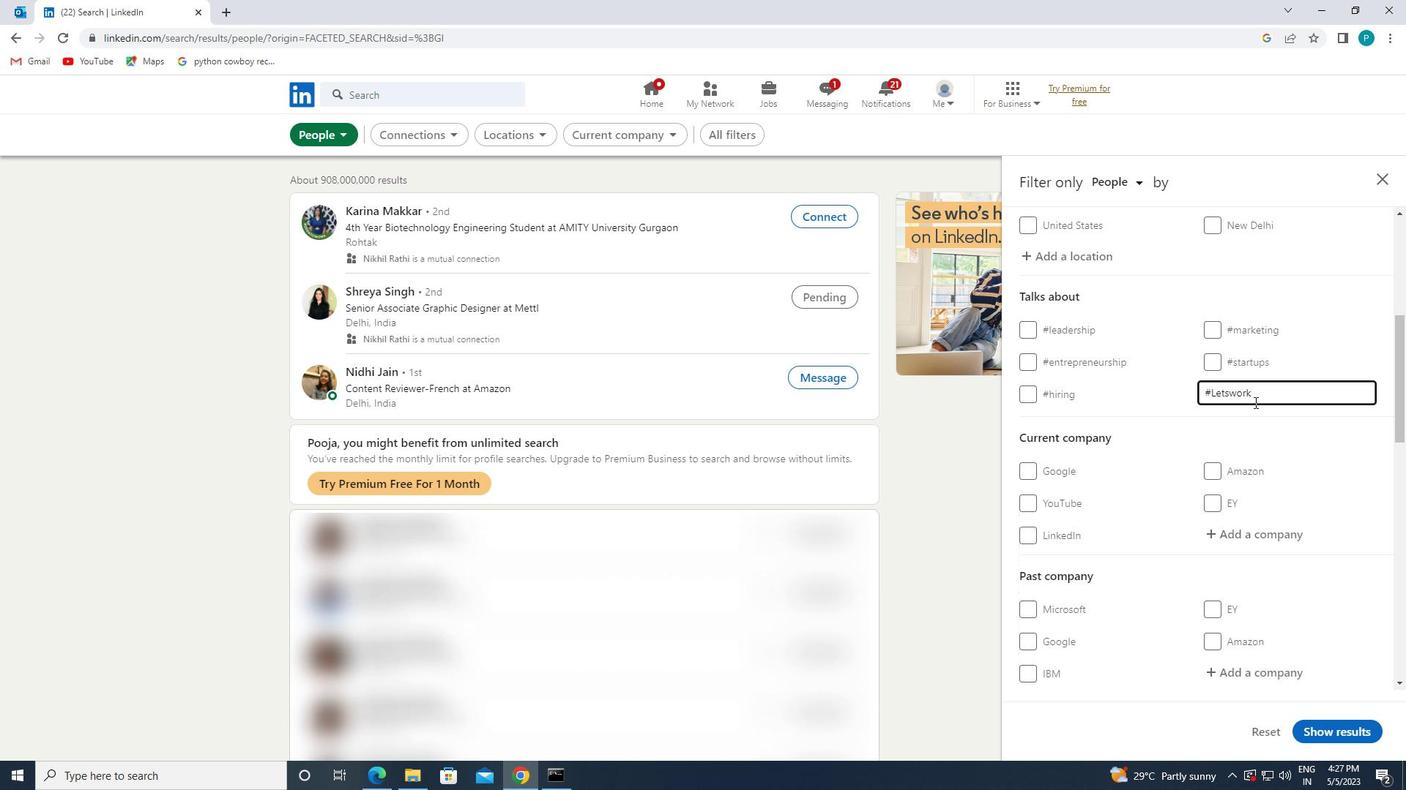 
Action: Mouse scrolled (1245, 402) with delta (0, 0)
Screenshot: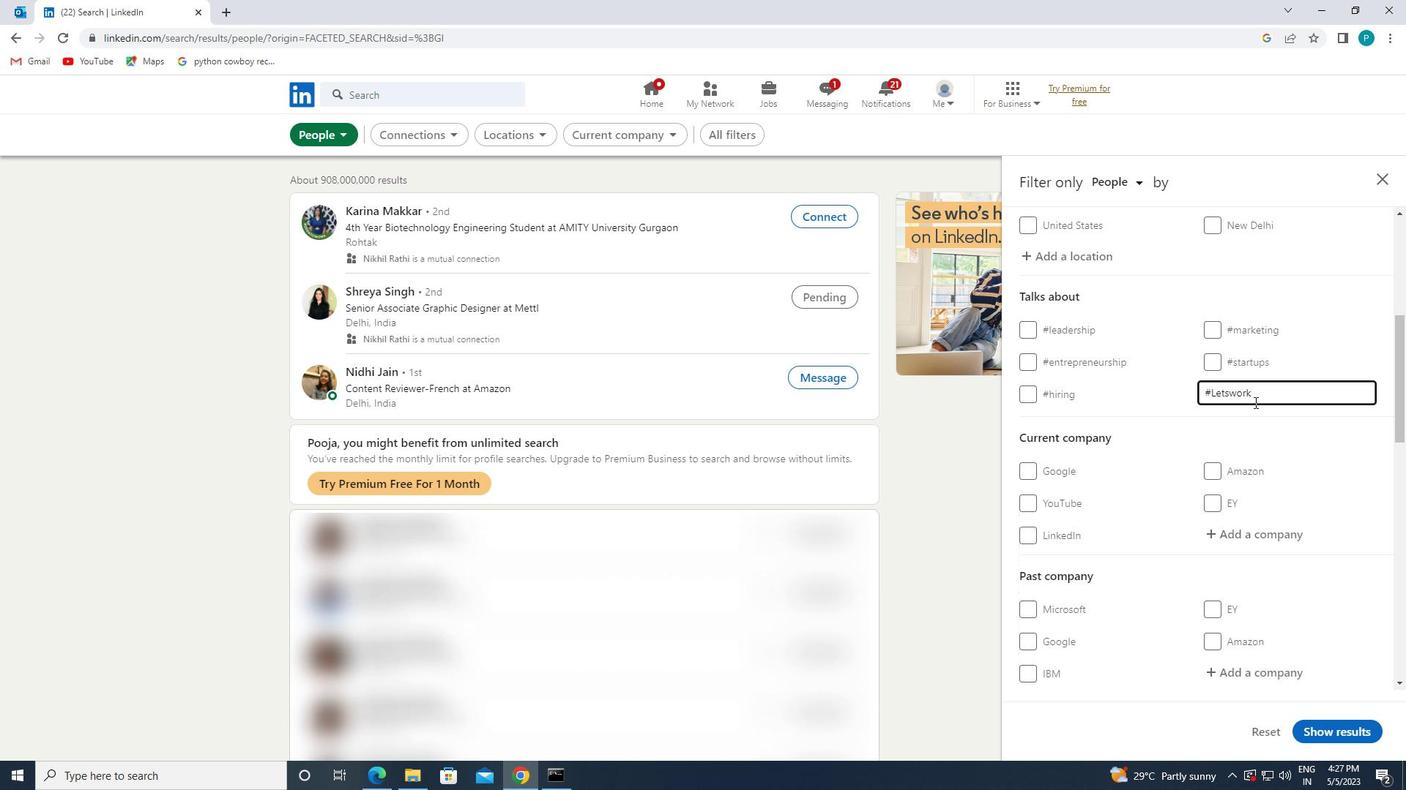 
Action: Mouse moved to (1241, 402)
Screenshot: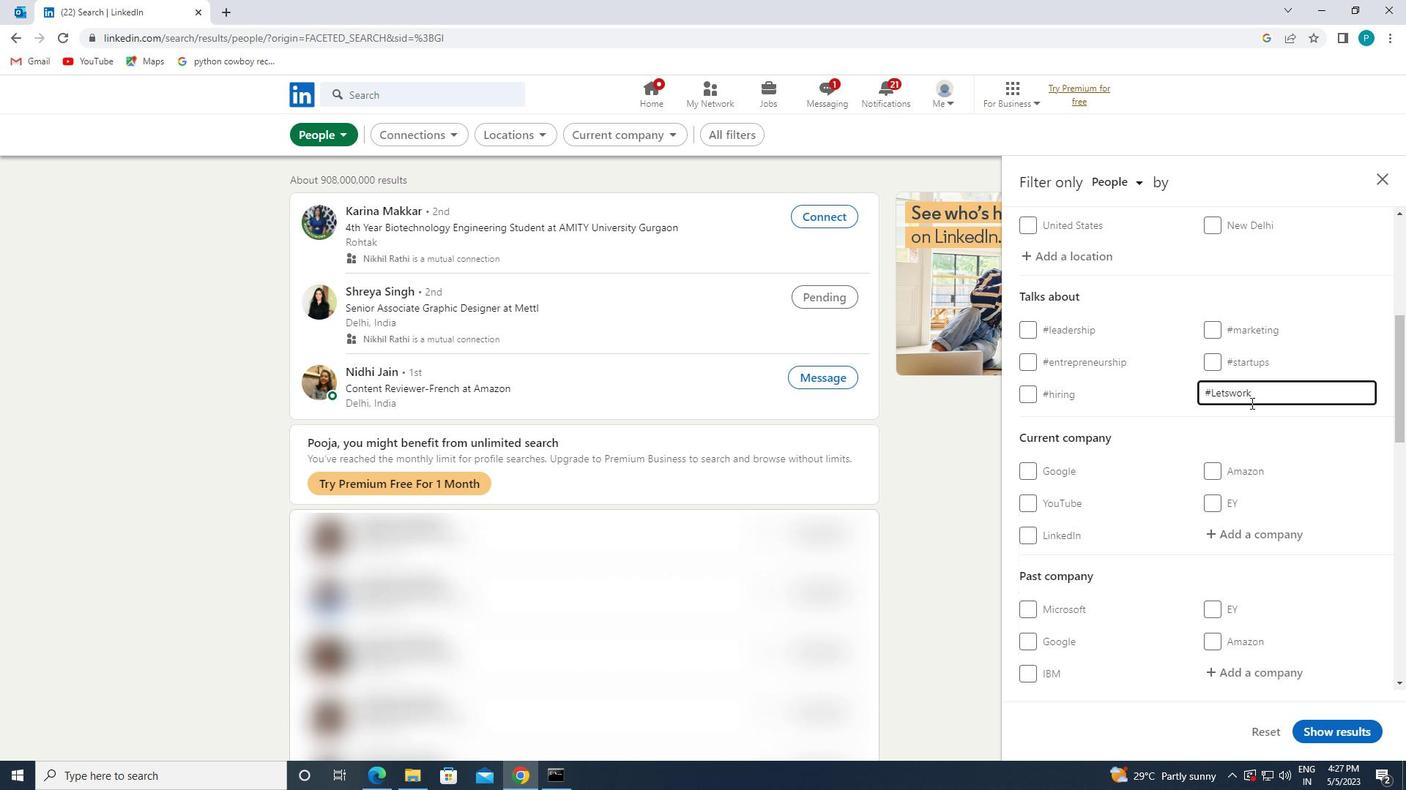 
Action: Mouse scrolled (1241, 402) with delta (0, 0)
Screenshot: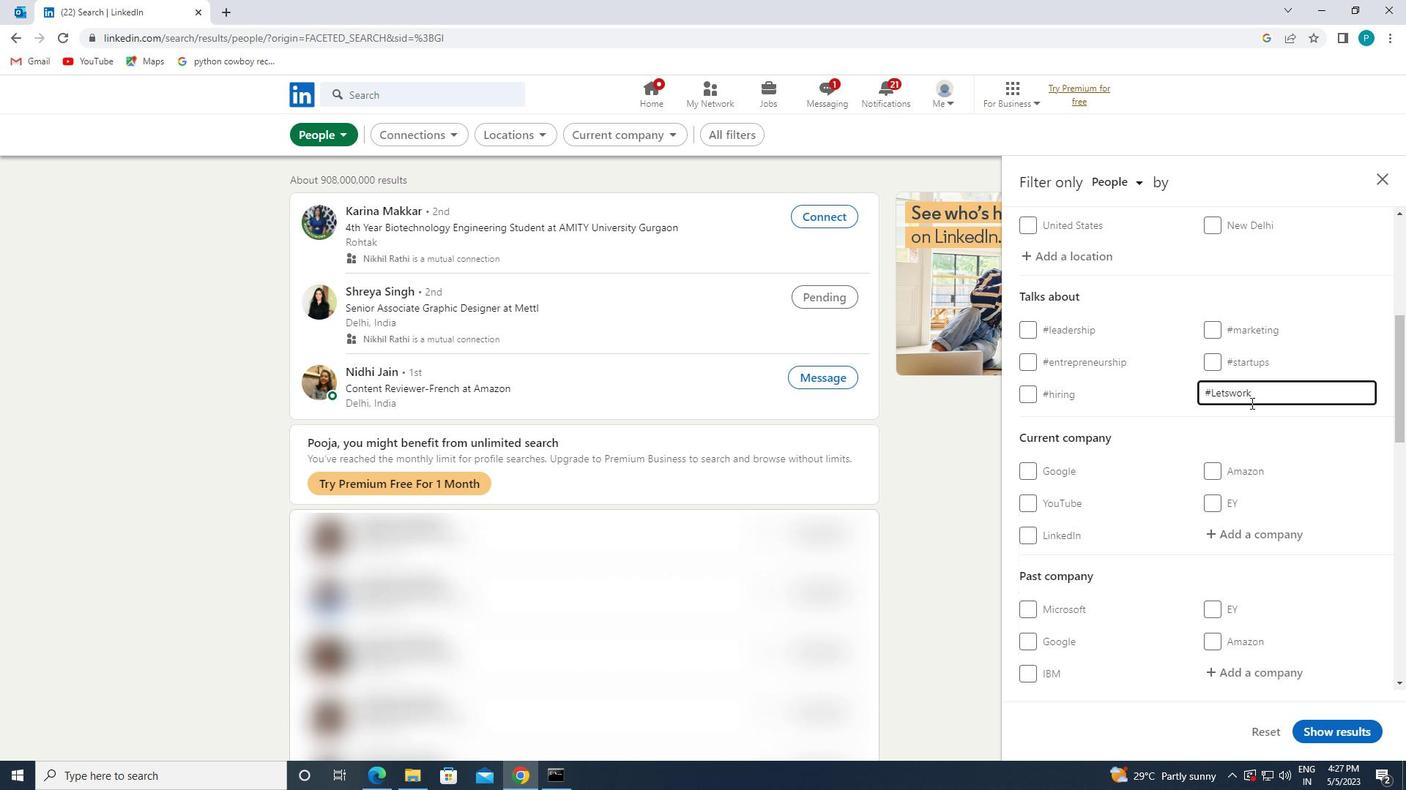 
Action: Mouse moved to (1201, 396)
Screenshot: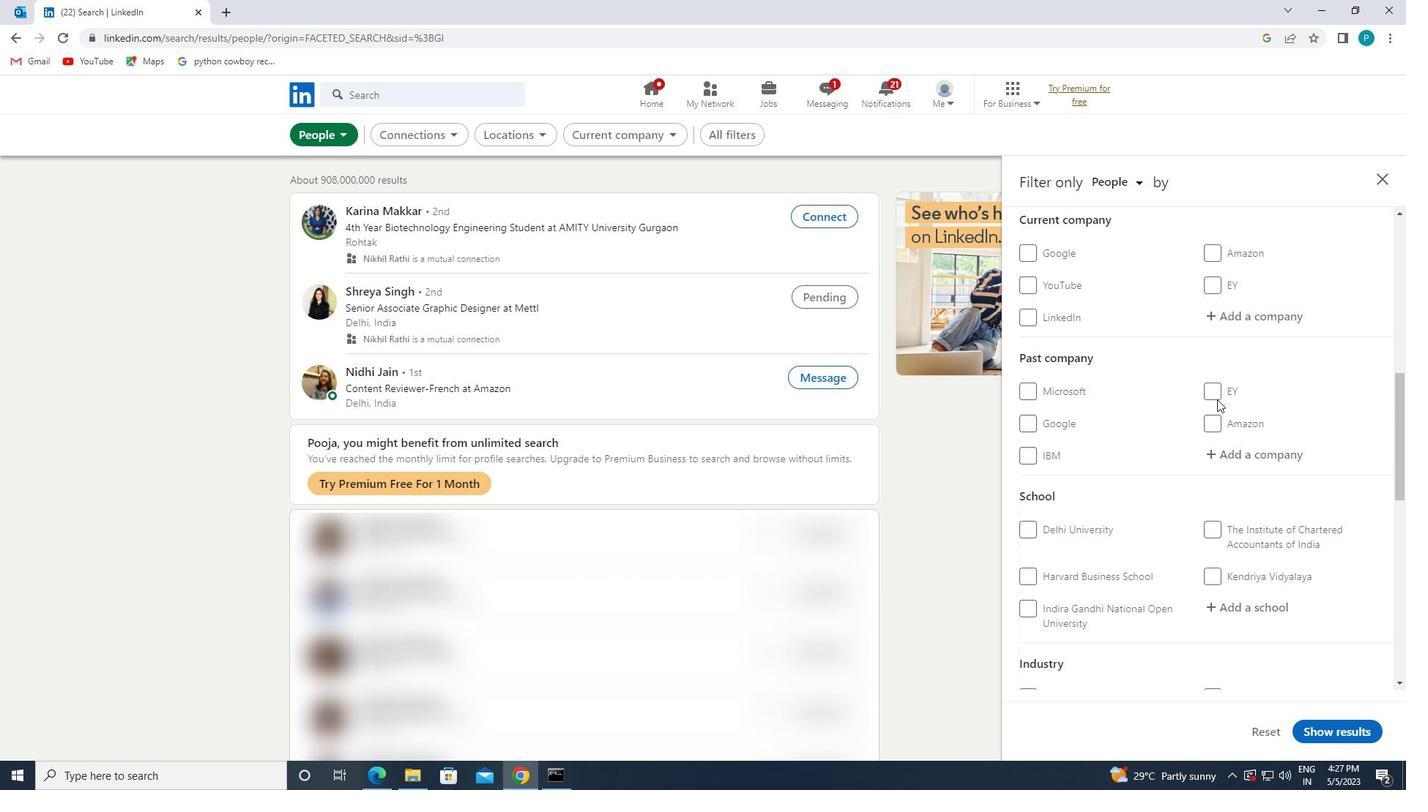 
Action: Mouse scrolled (1201, 396) with delta (0, 0)
Screenshot: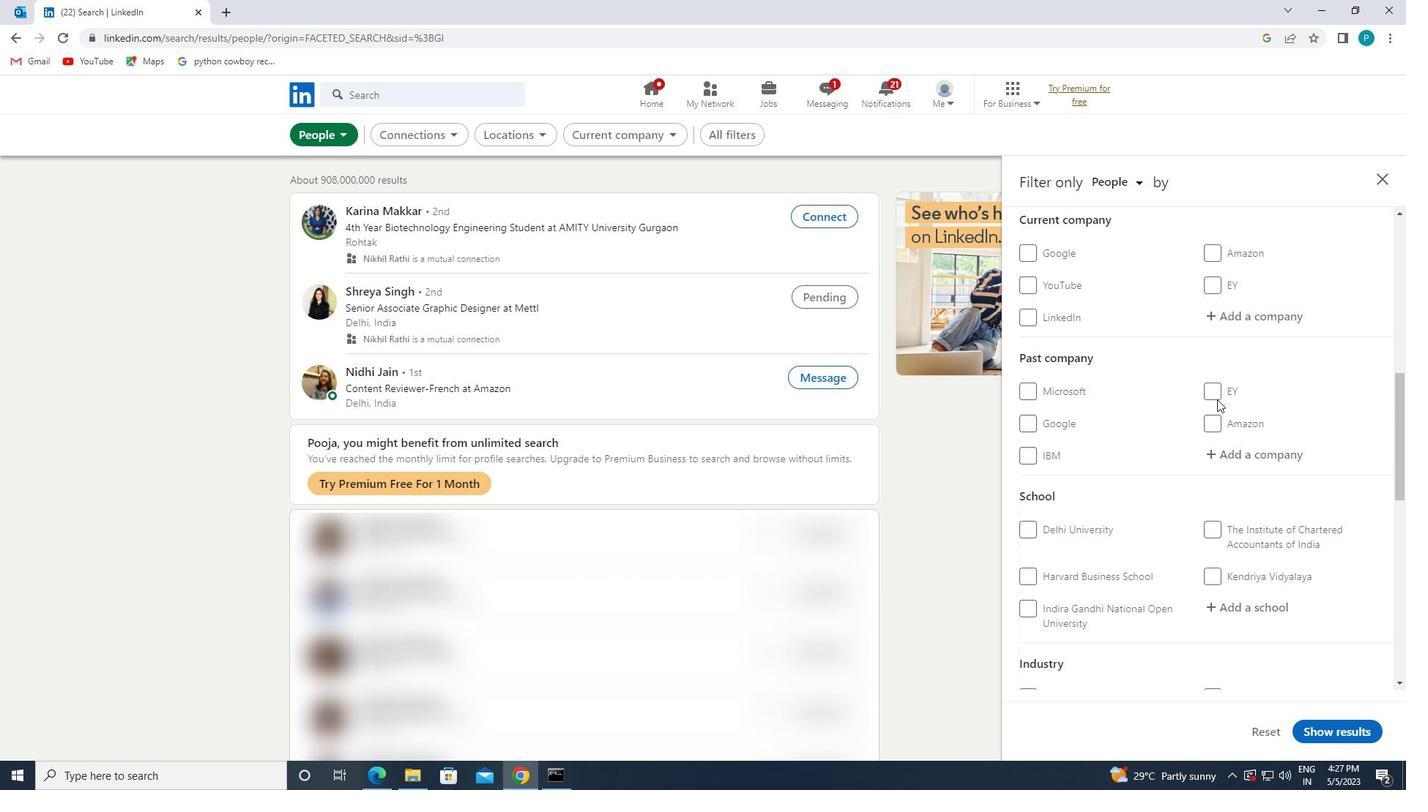 
Action: Mouse moved to (1199, 396)
Screenshot: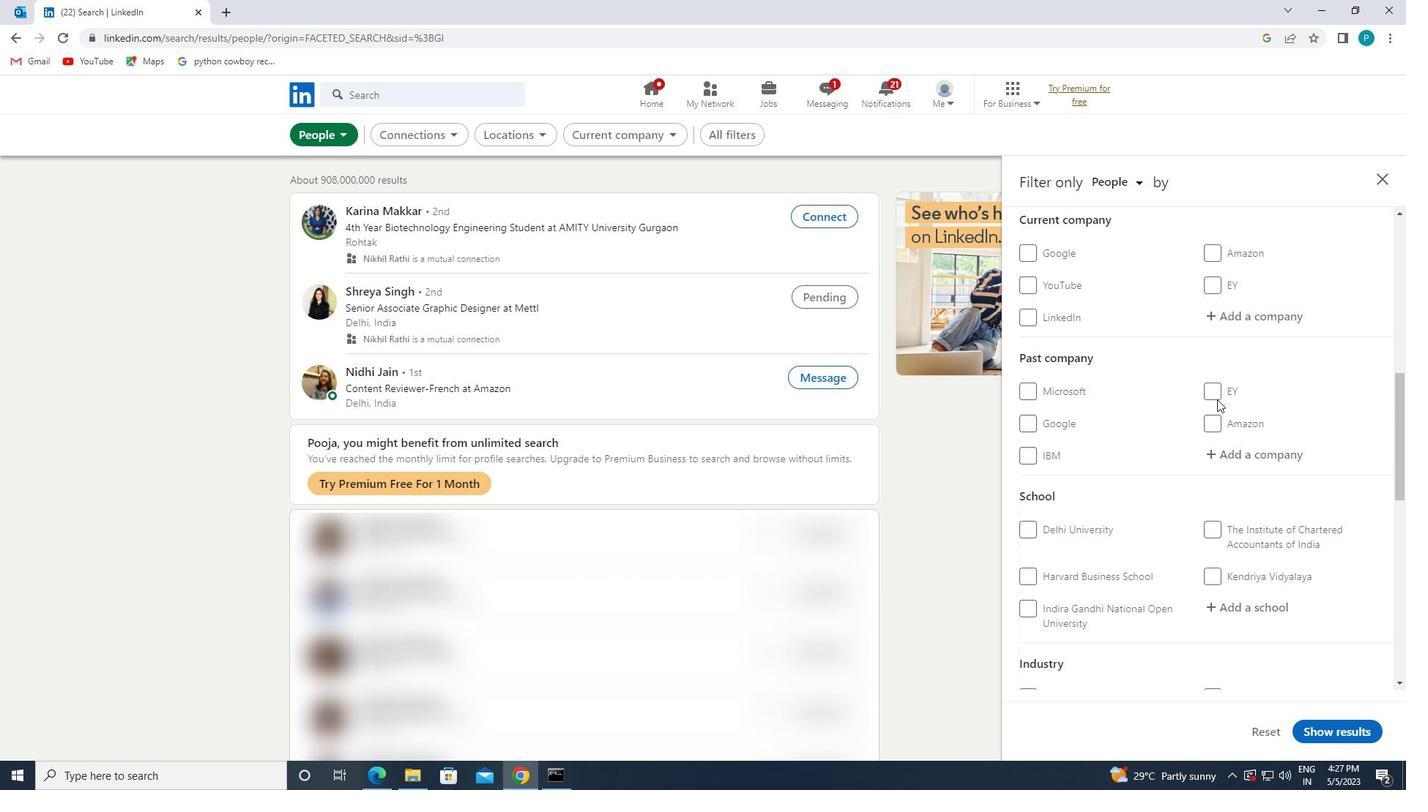 
Action: Mouse scrolled (1199, 396) with delta (0, 0)
Screenshot: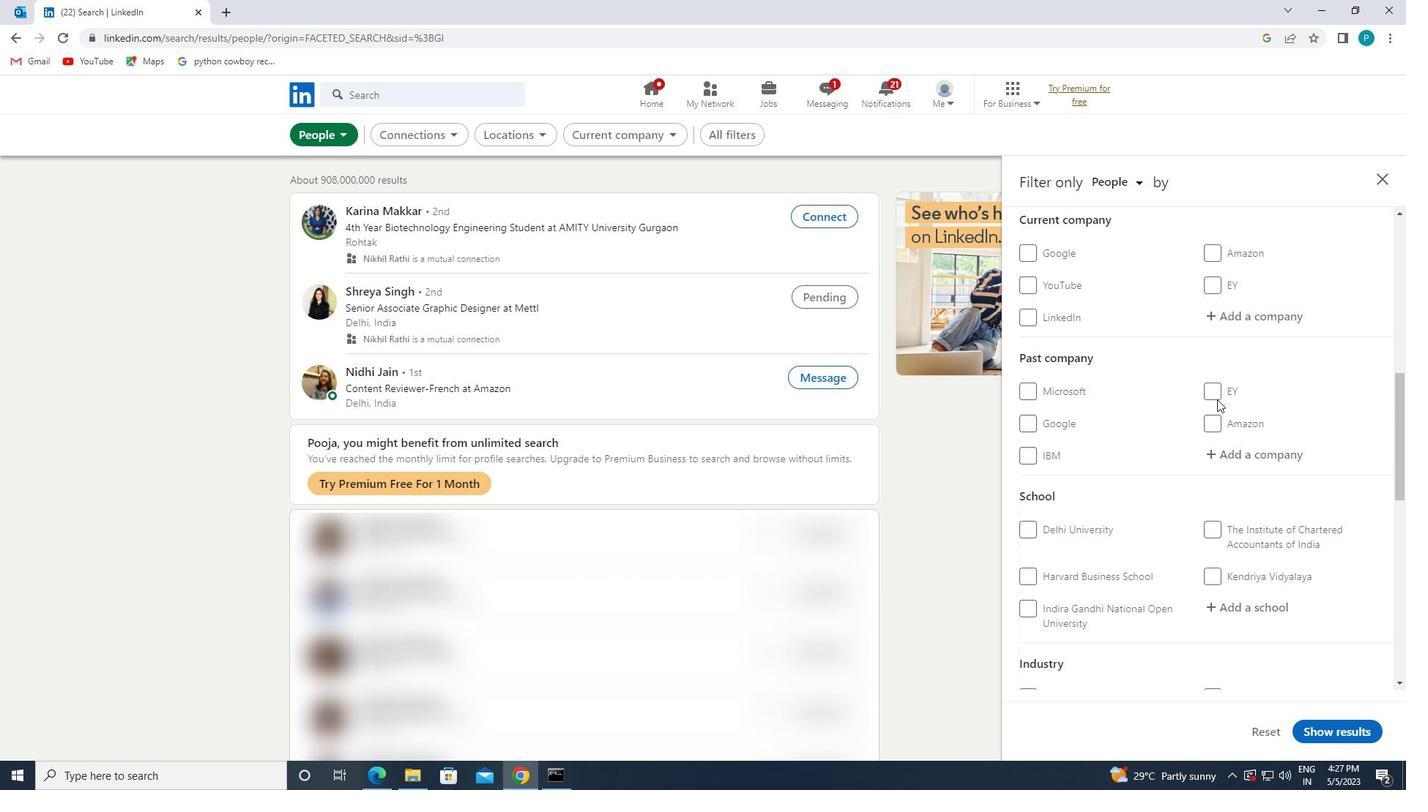 
Action: Mouse scrolled (1199, 396) with delta (0, 0)
Screenshot: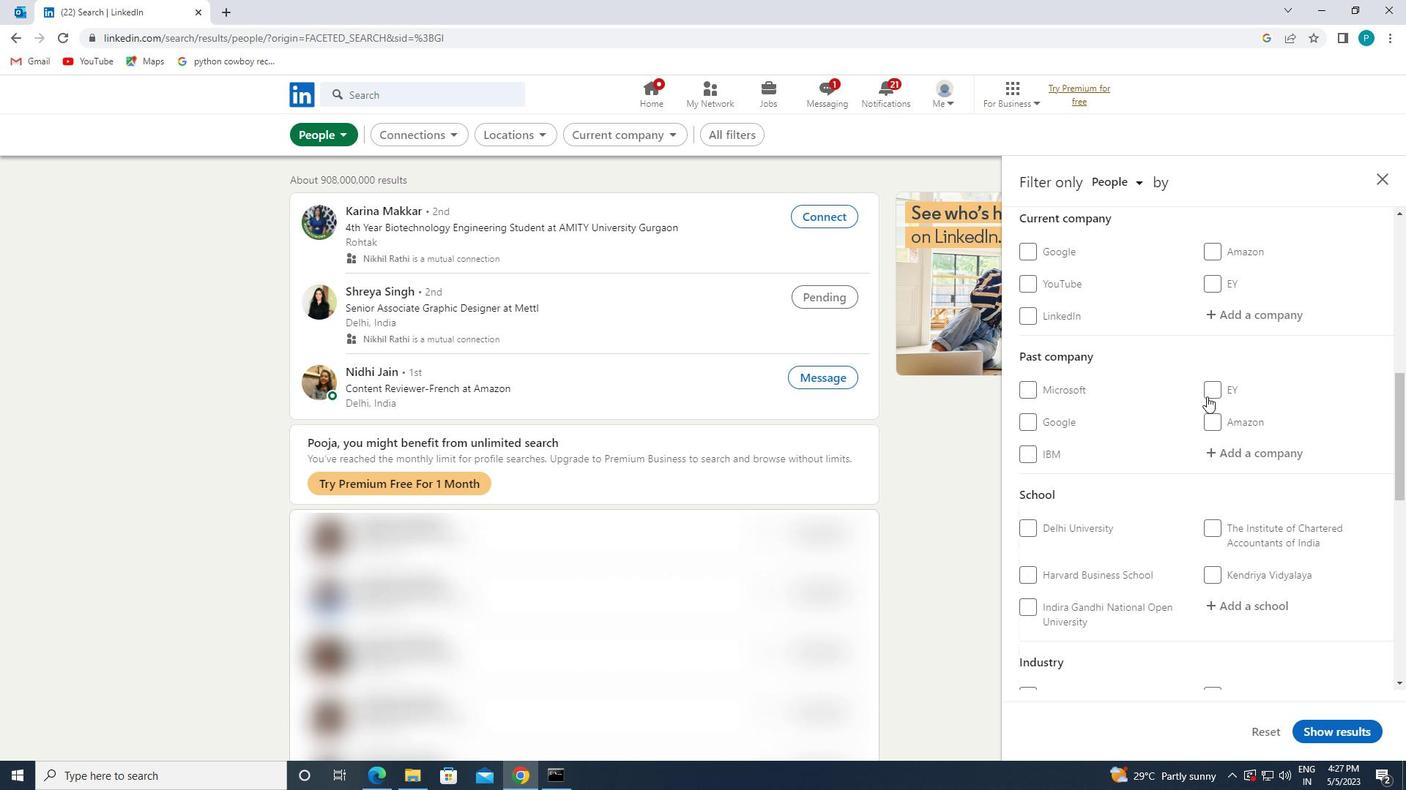 
Action: Mouse moved to (1148, 460)
Screenshot: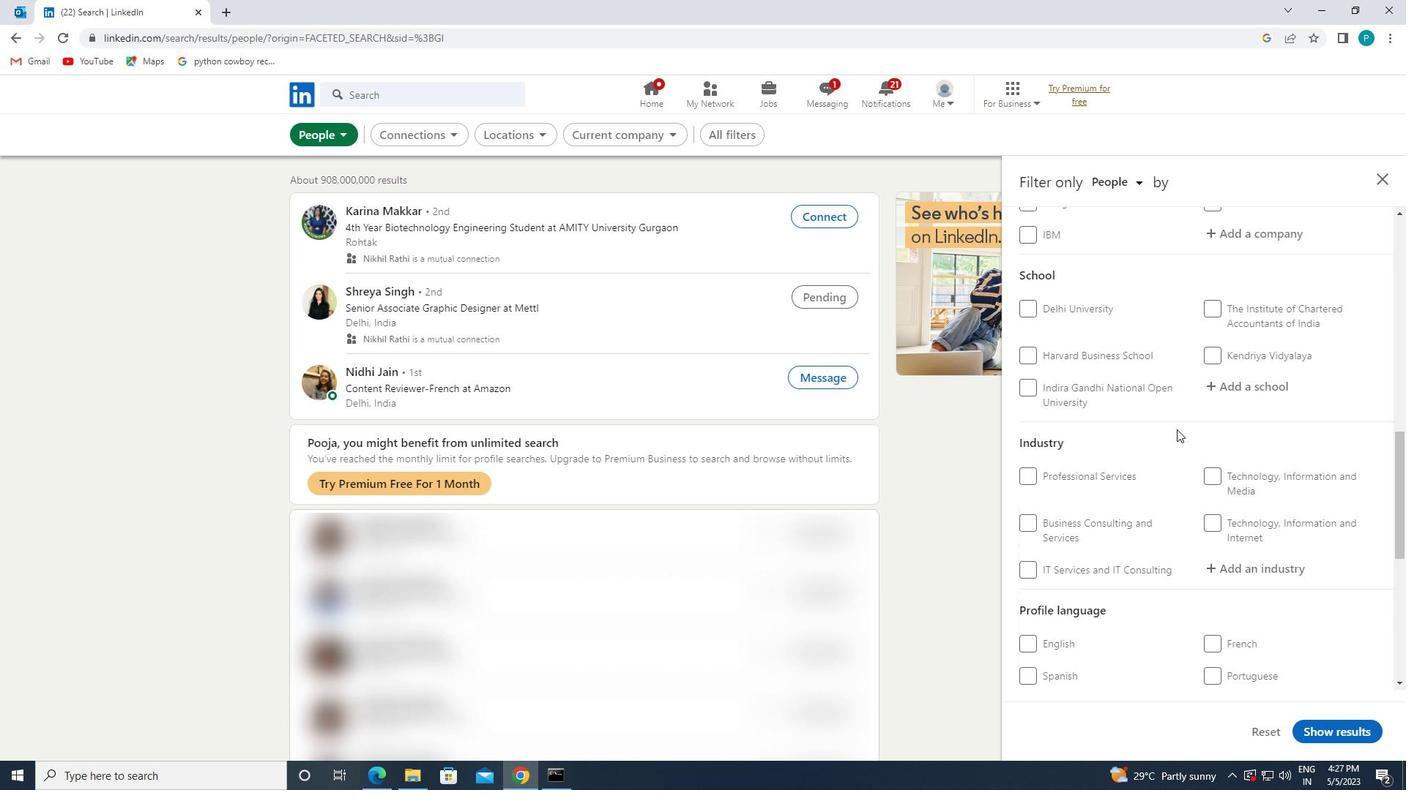 
Action: Mouse scrolled (1148, 459) with delta (0, 0)
Screenshot: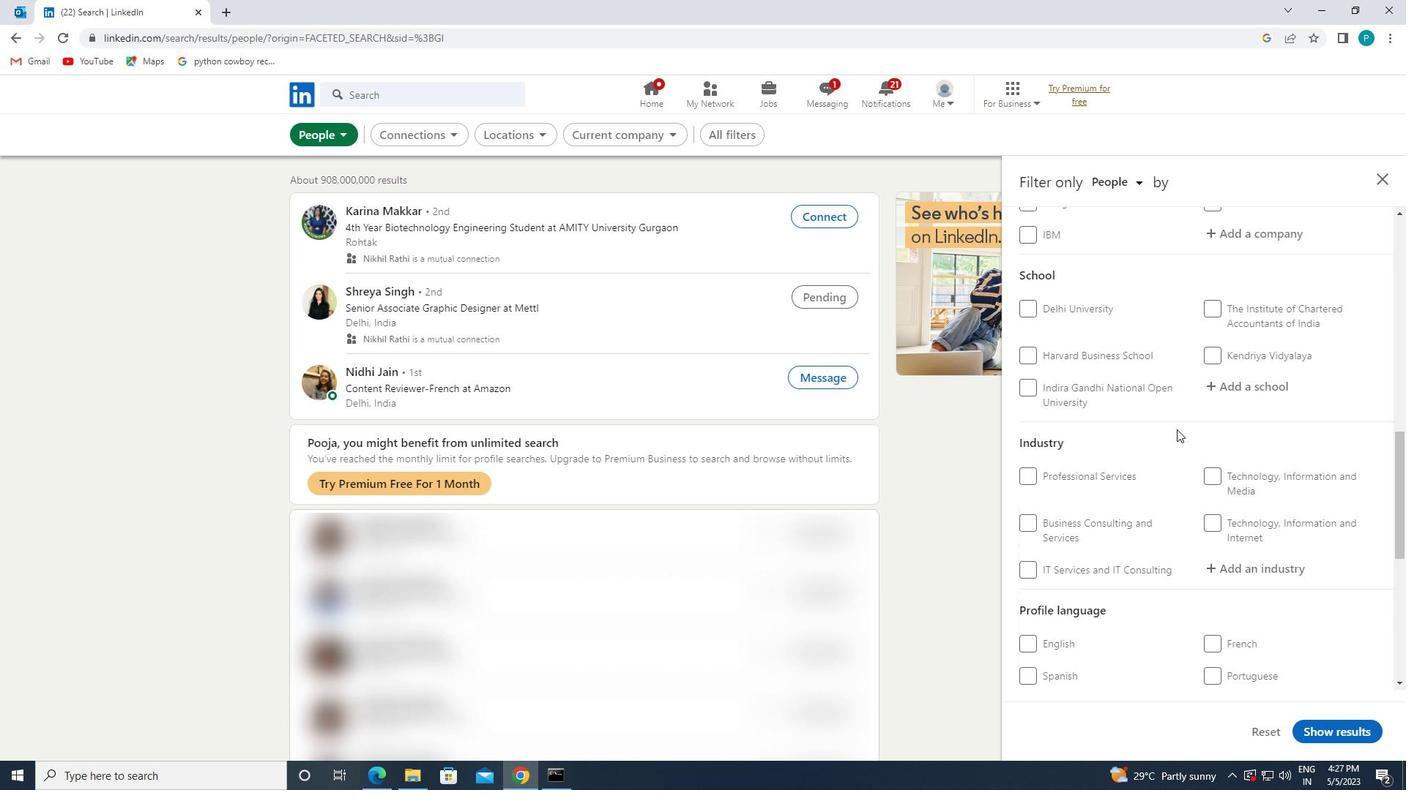 
Action: Mouse moved to (1144, 465)
Screenshot: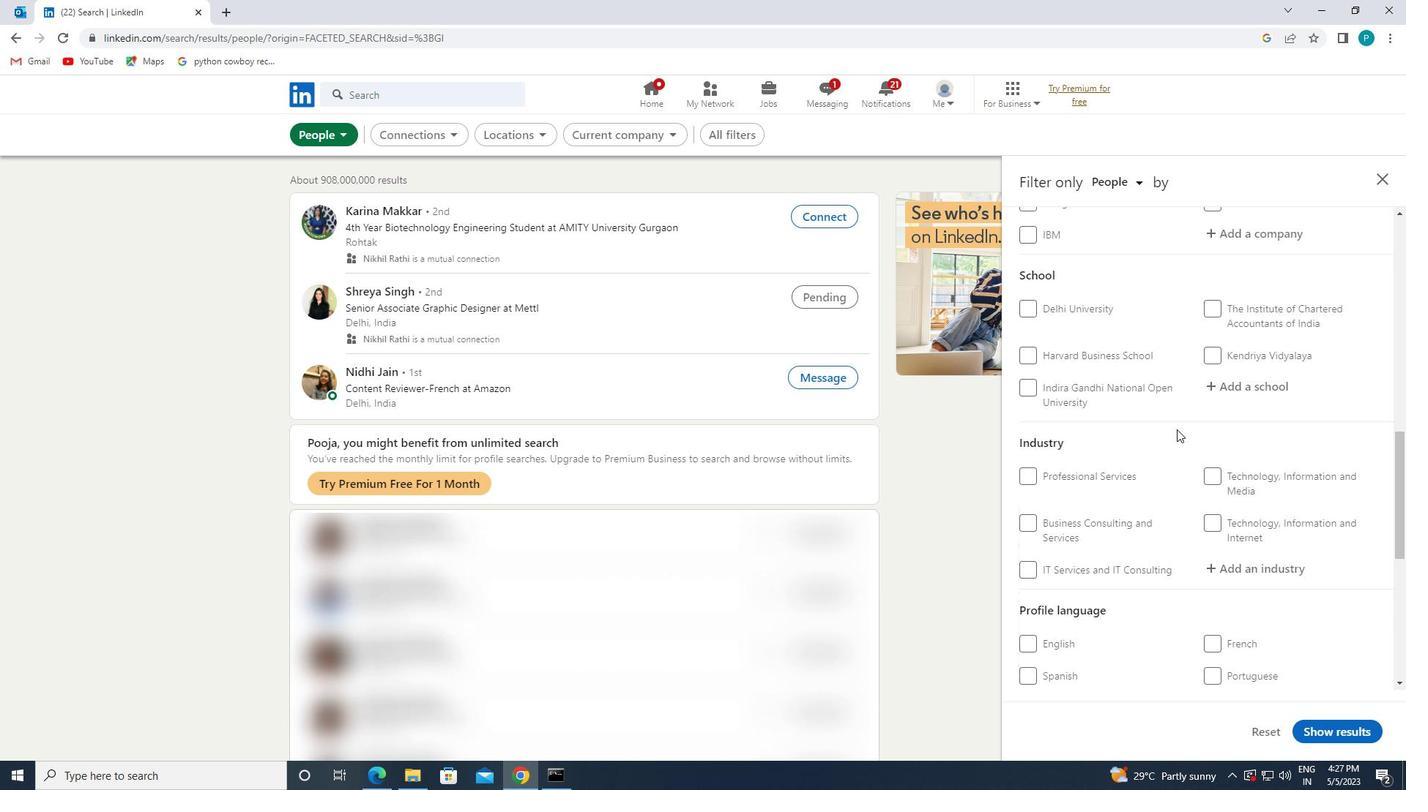 
Action: Mouse scrolled (1144, 464) with delta (0, 0)
Screenshot: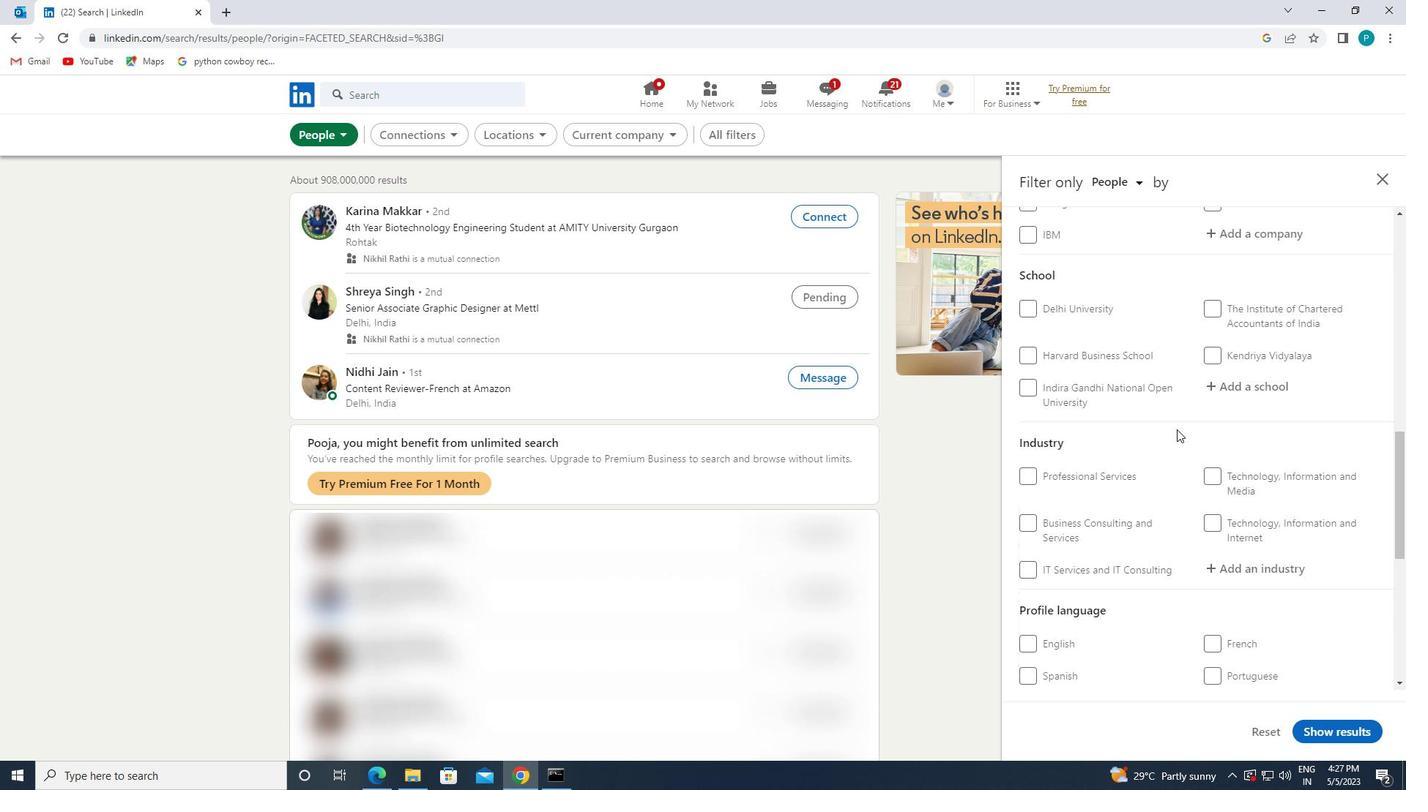 
Action: Mouse moved to (1143, 465)
Screenshot: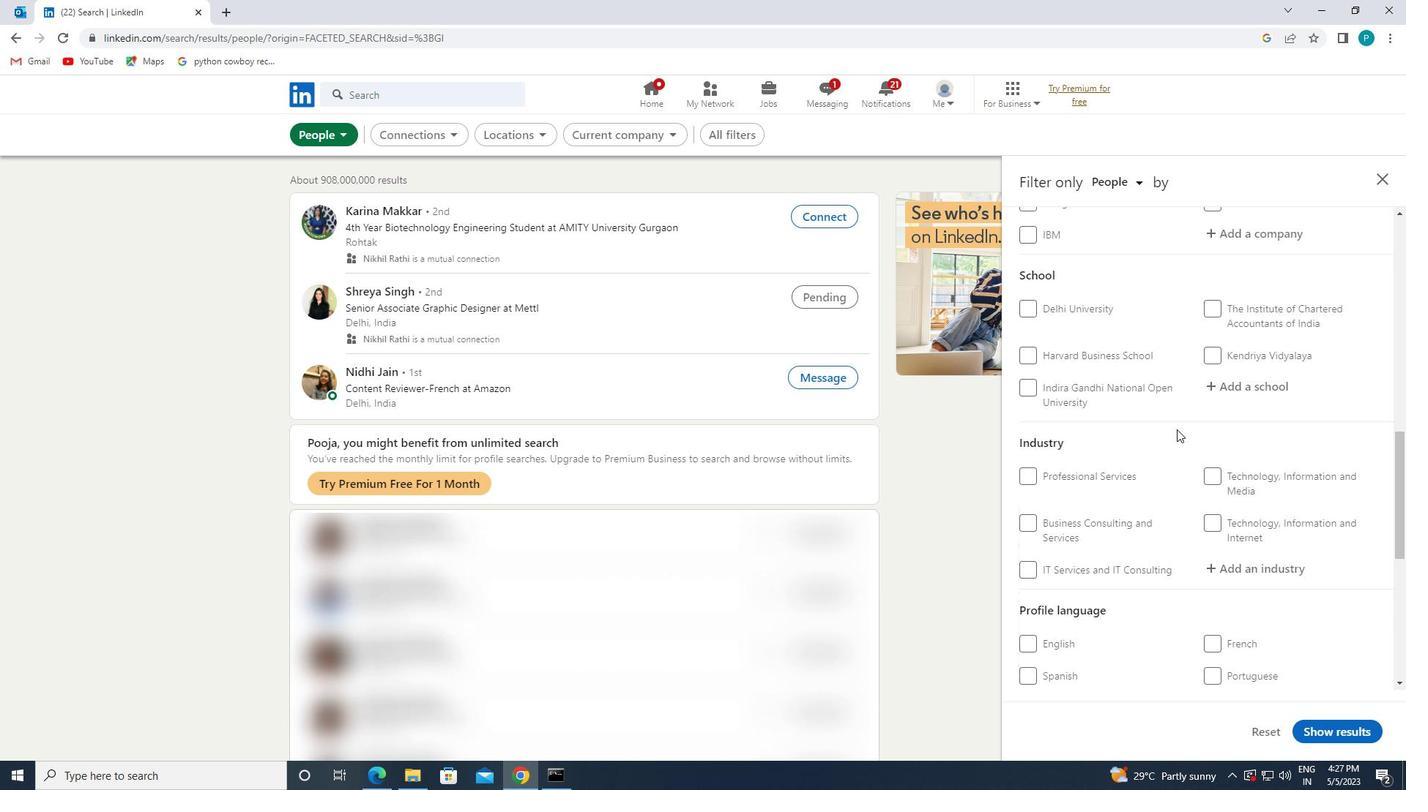 
Action: Mouse scrolled (1143, 465) with delta (0, 0)
Screenshot: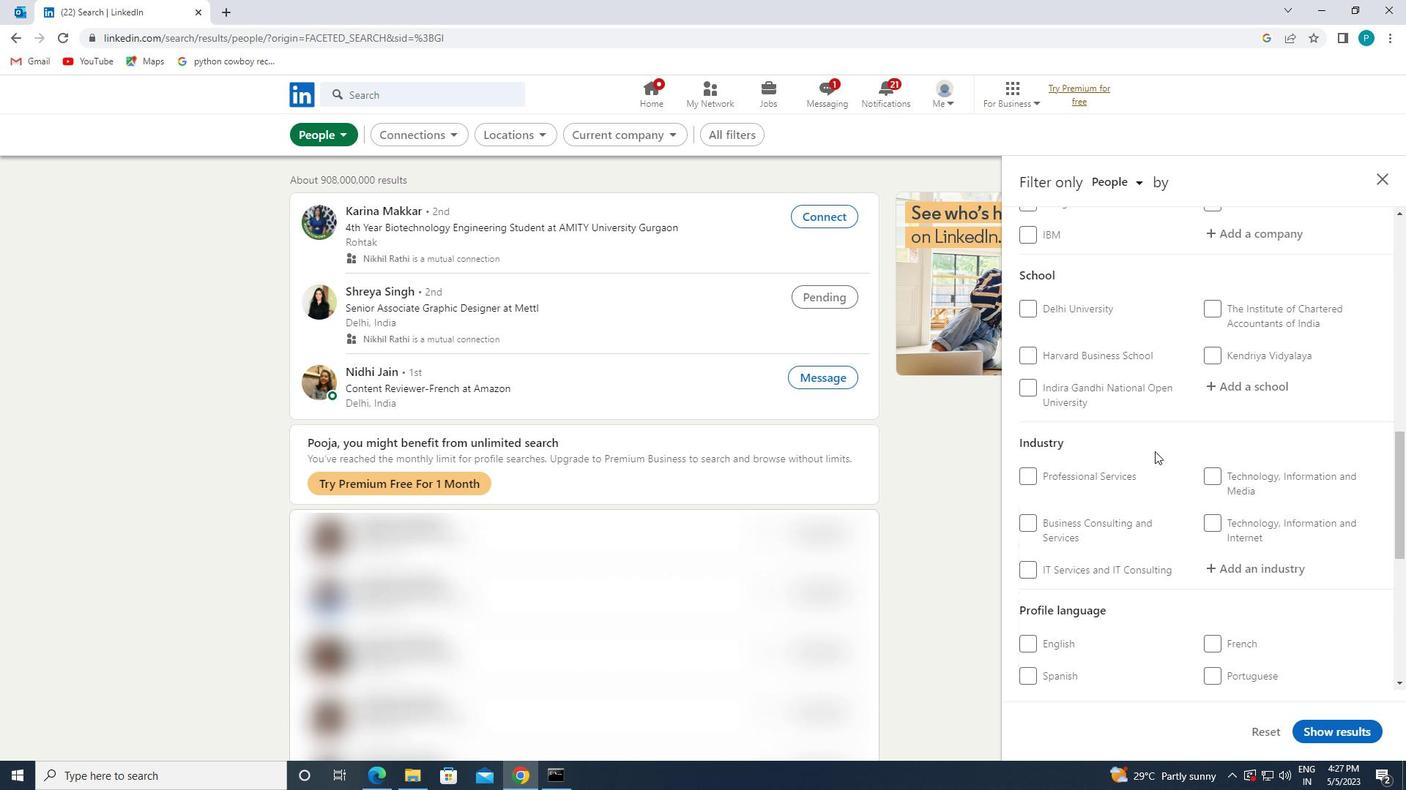 
Action: Mouse moved to (1226, 424)
Screenshot: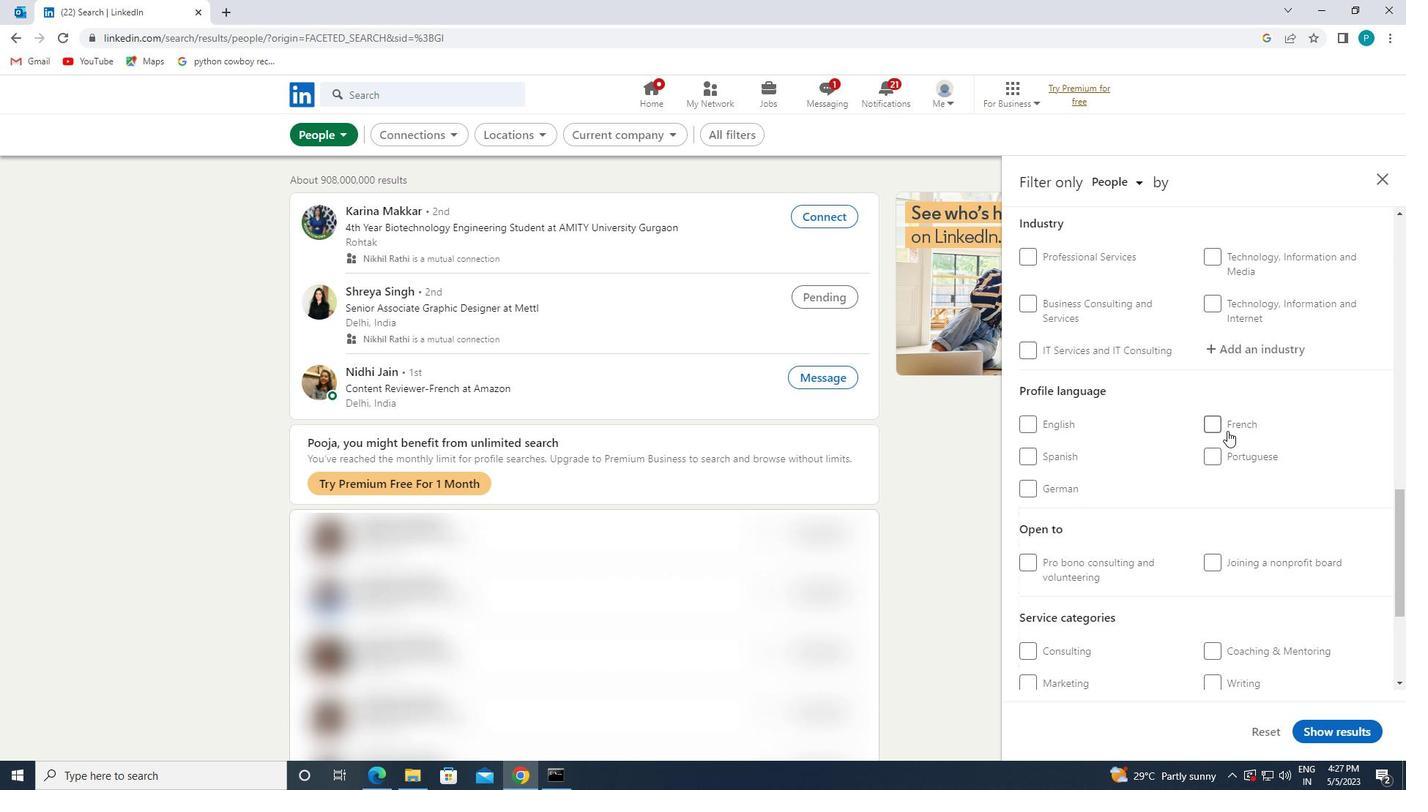 
Action: Mouse pressed left at (1226, 424)
Screenshot: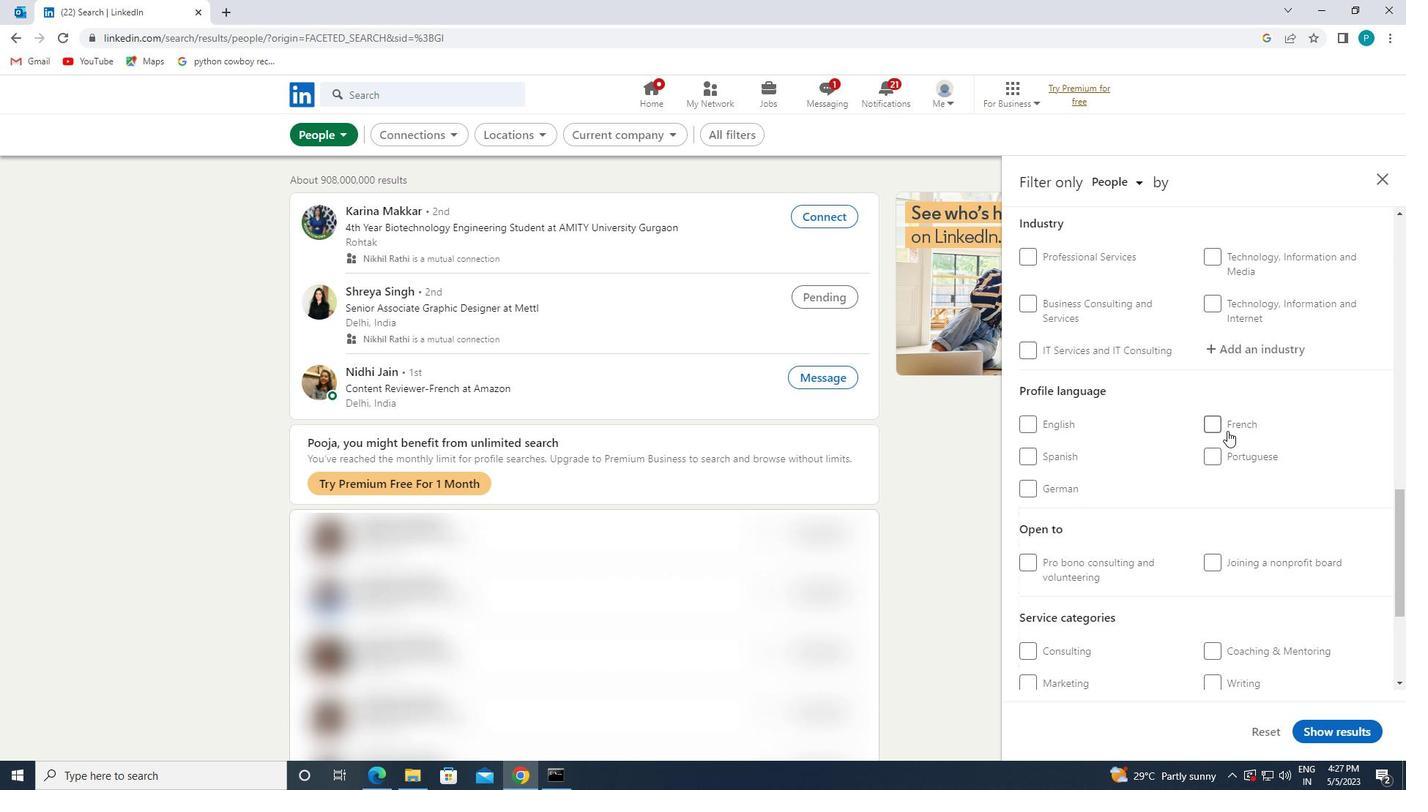 
Action: Mouse moved to (1266, 421)
Screenshot: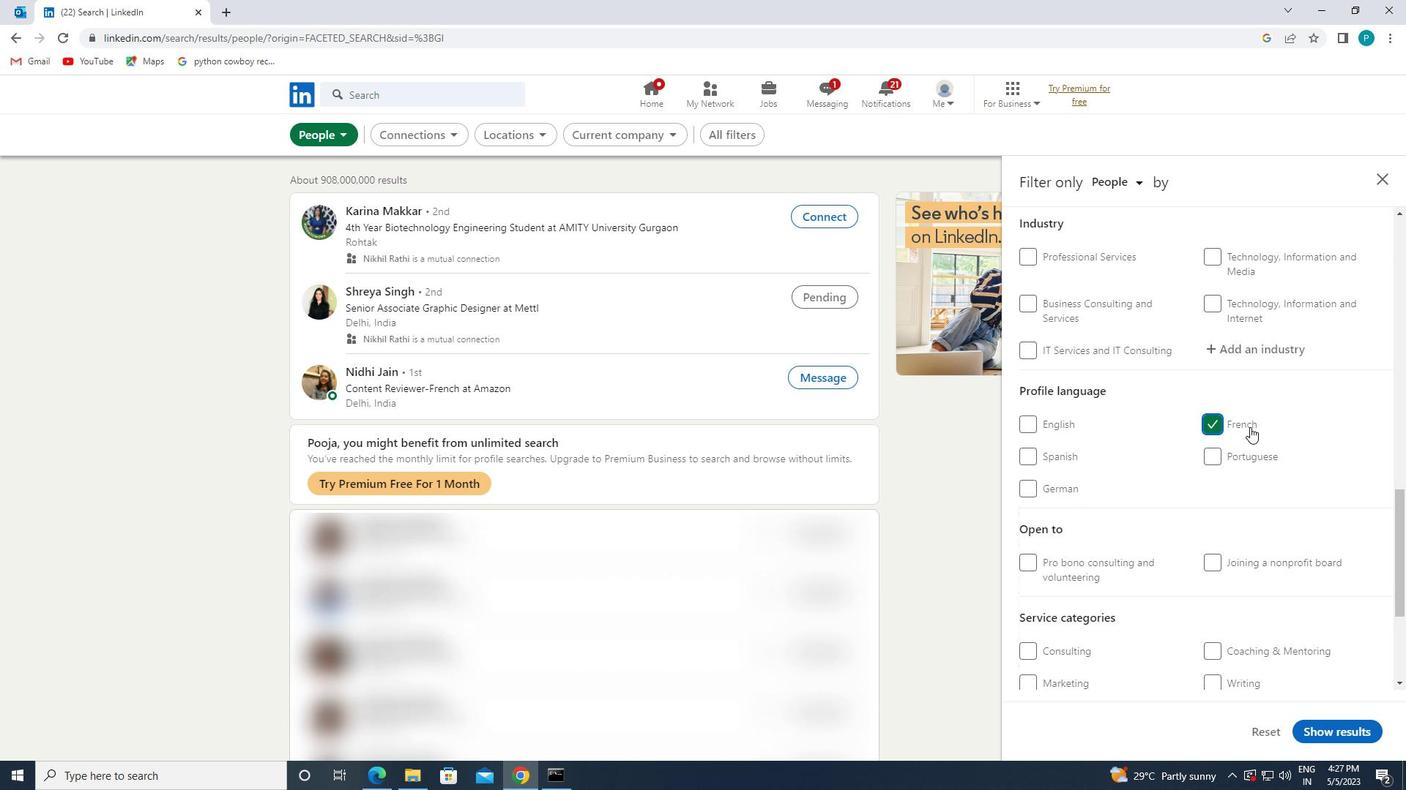 
Action: Mouse scrolled (1266, 421) with delta (0, 0)
Screenshot: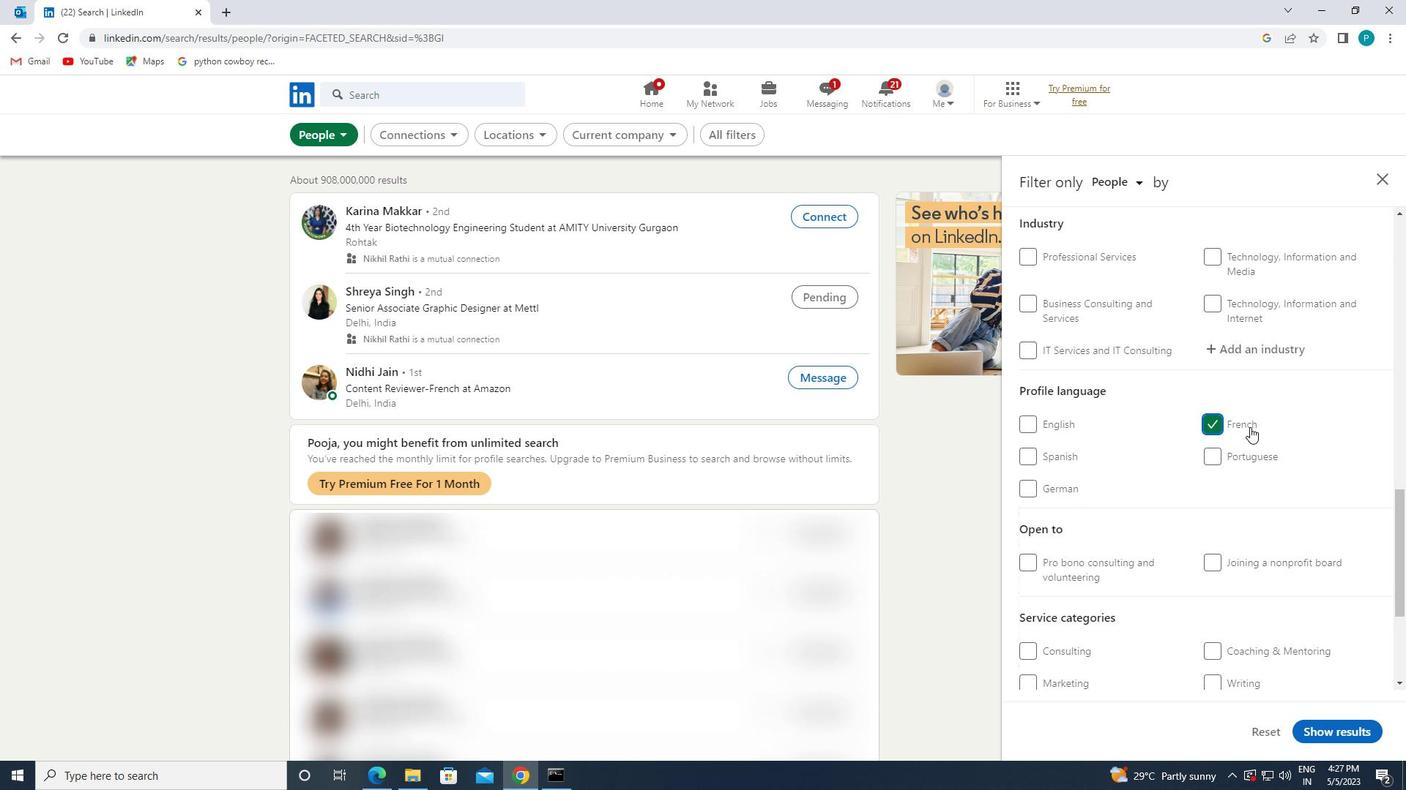 
Action: Mouse moved to (1267, 420)
Screenshot: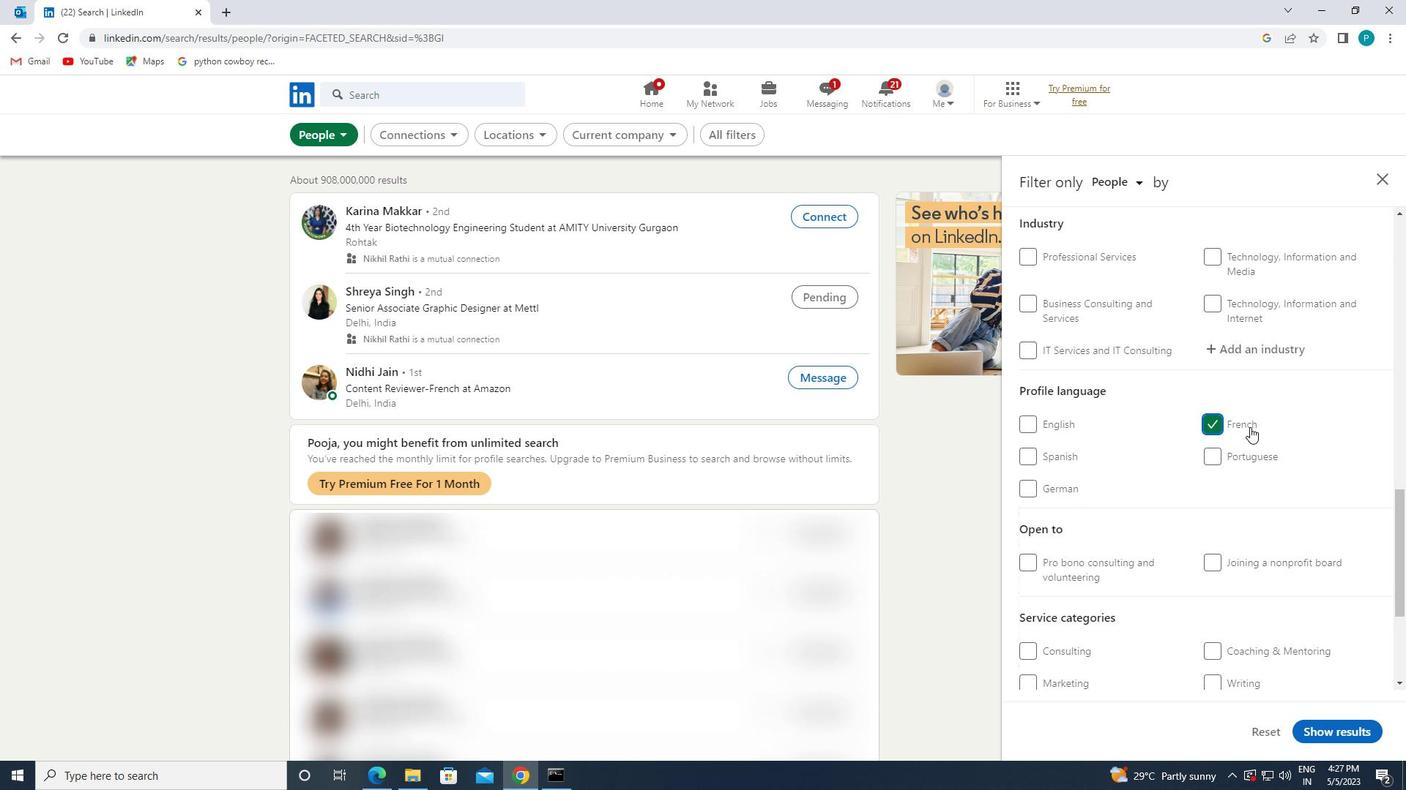 
Action: Mouse scrolled (1267, 421) with delta (0, 0)
Screenshot: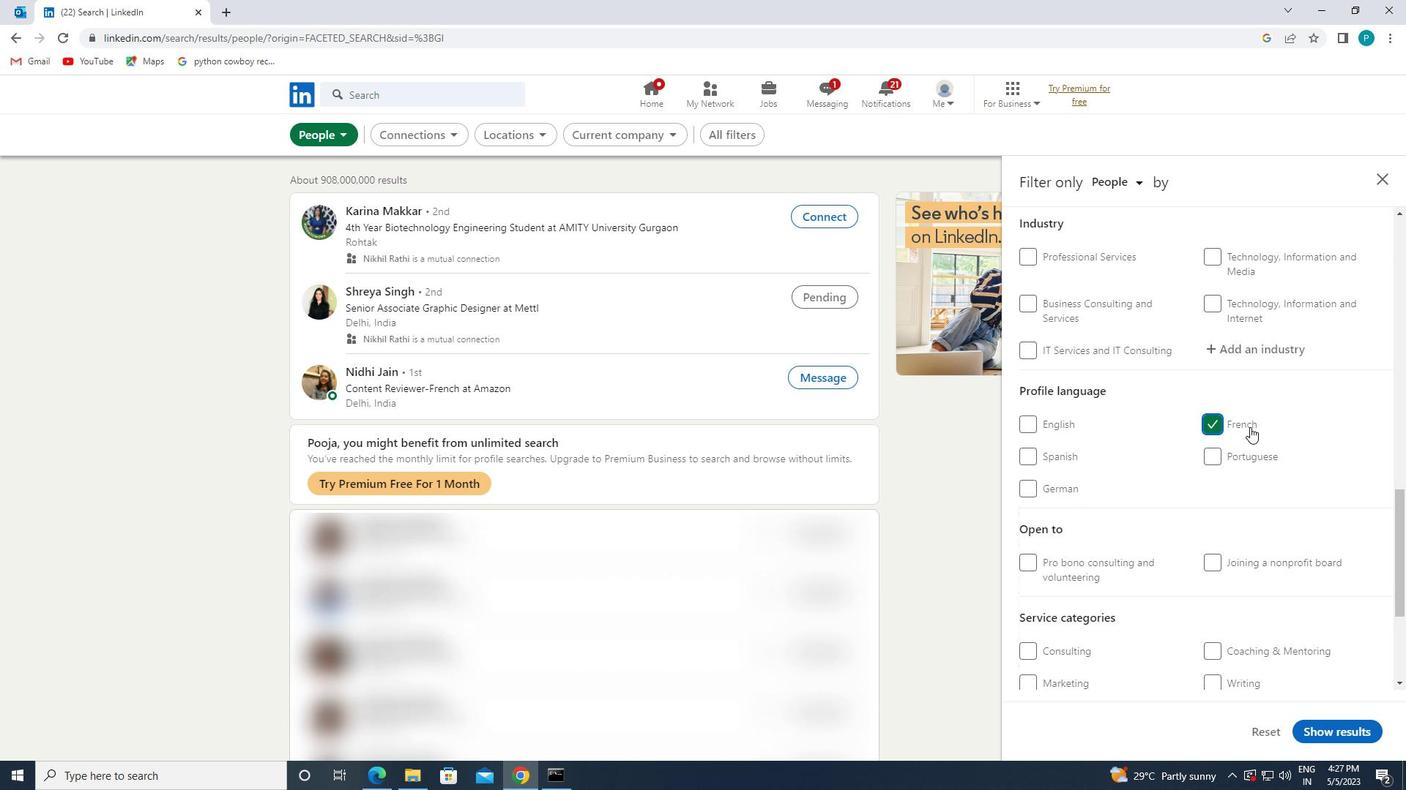 
Action: Mouse moved to (1267, 419)
Screenshot: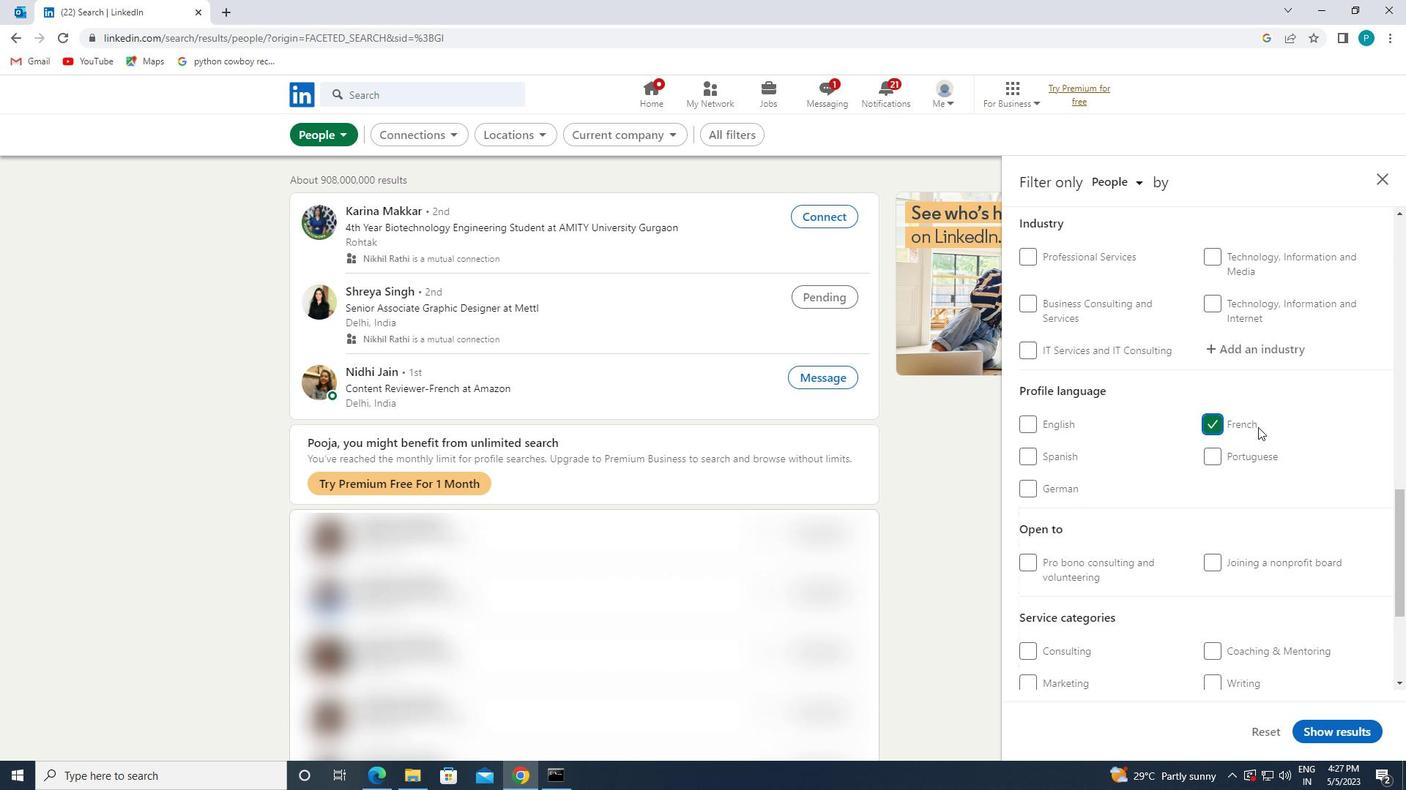 
Action: Mouse scrolled (1267, 420) with delta (0, 0)
Screenshot: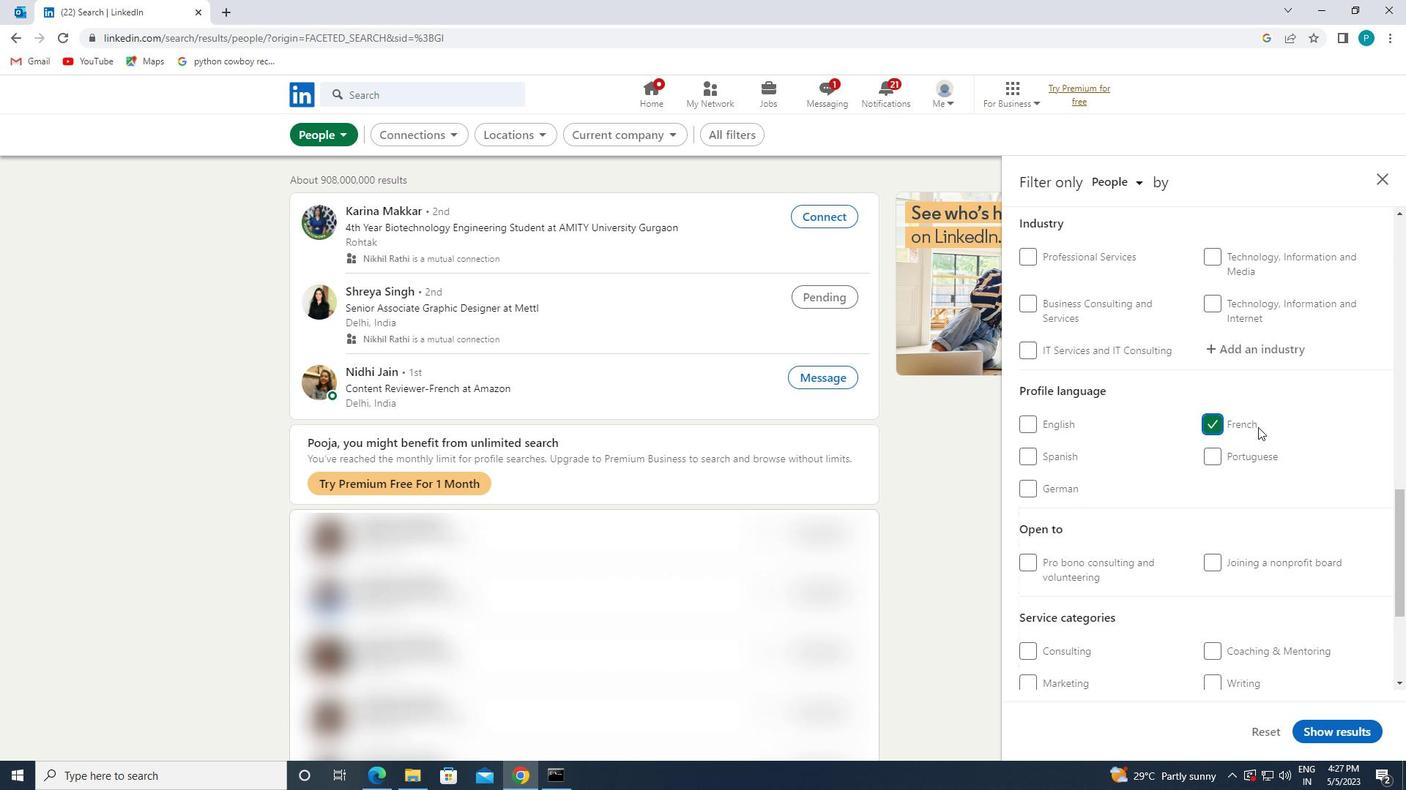 
Action: Mouse moved to (1267, 418)
Screenshot: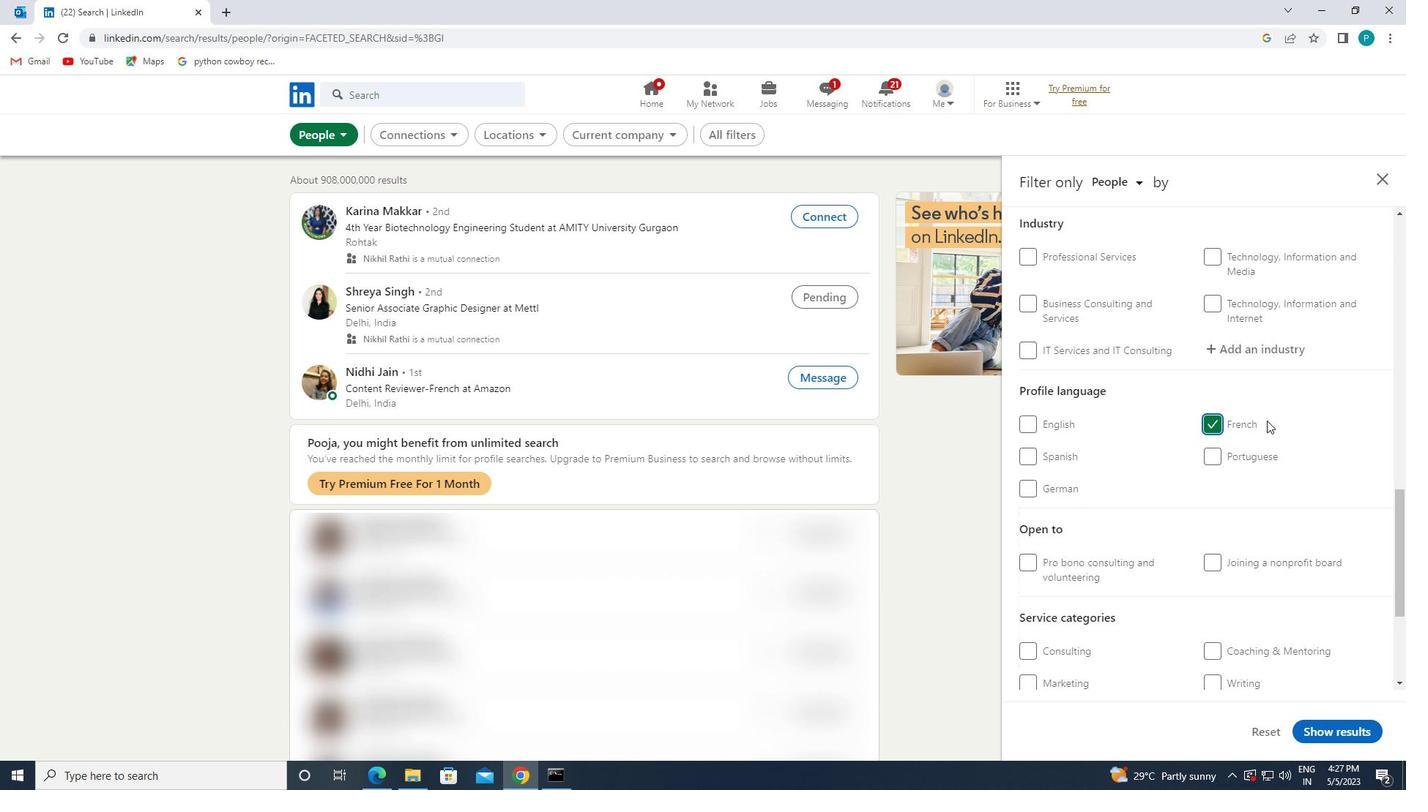 
Action: Mouse scrolled (1267, 419) with delta (0, 0)
Screenshot: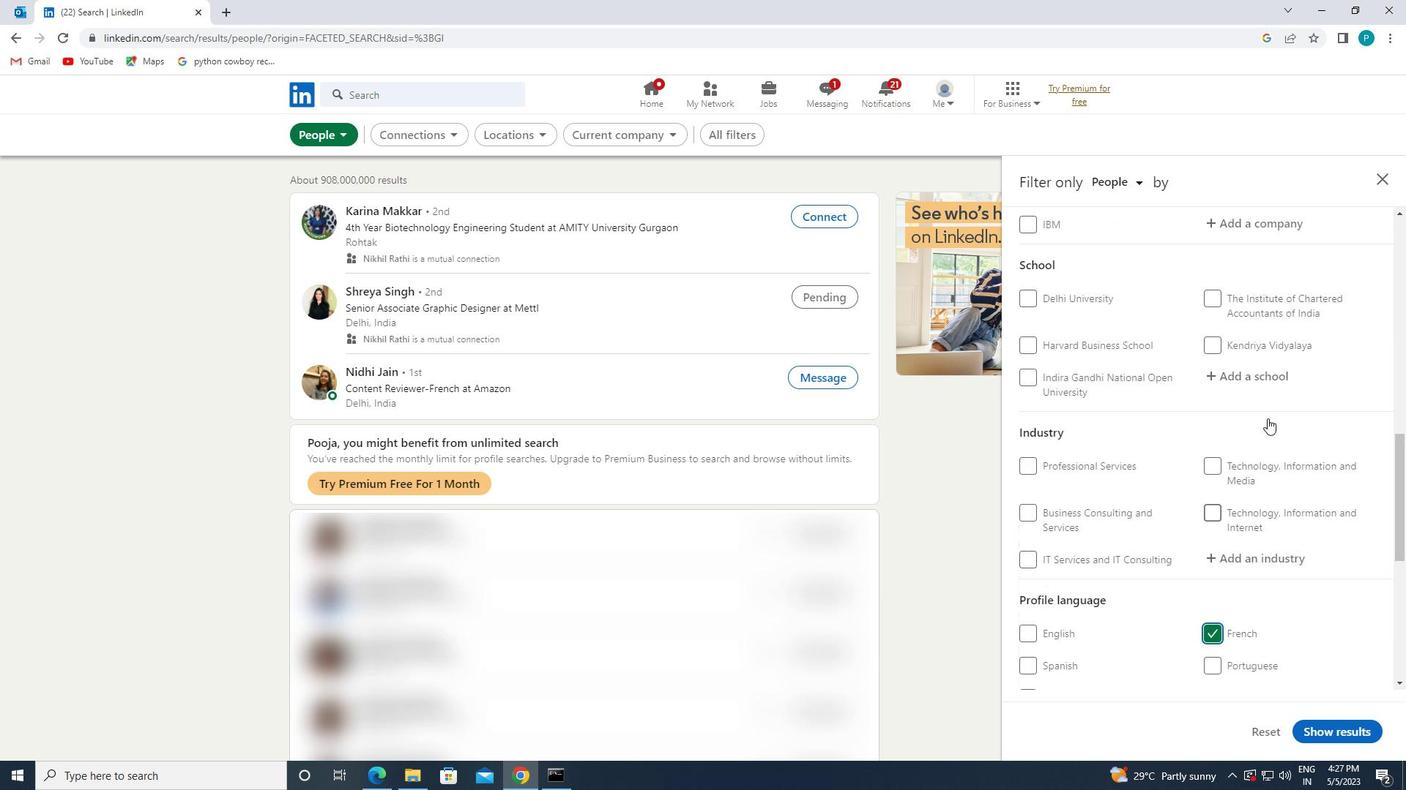 
Action: Mouse moved to (1267, 418)
Screenshot: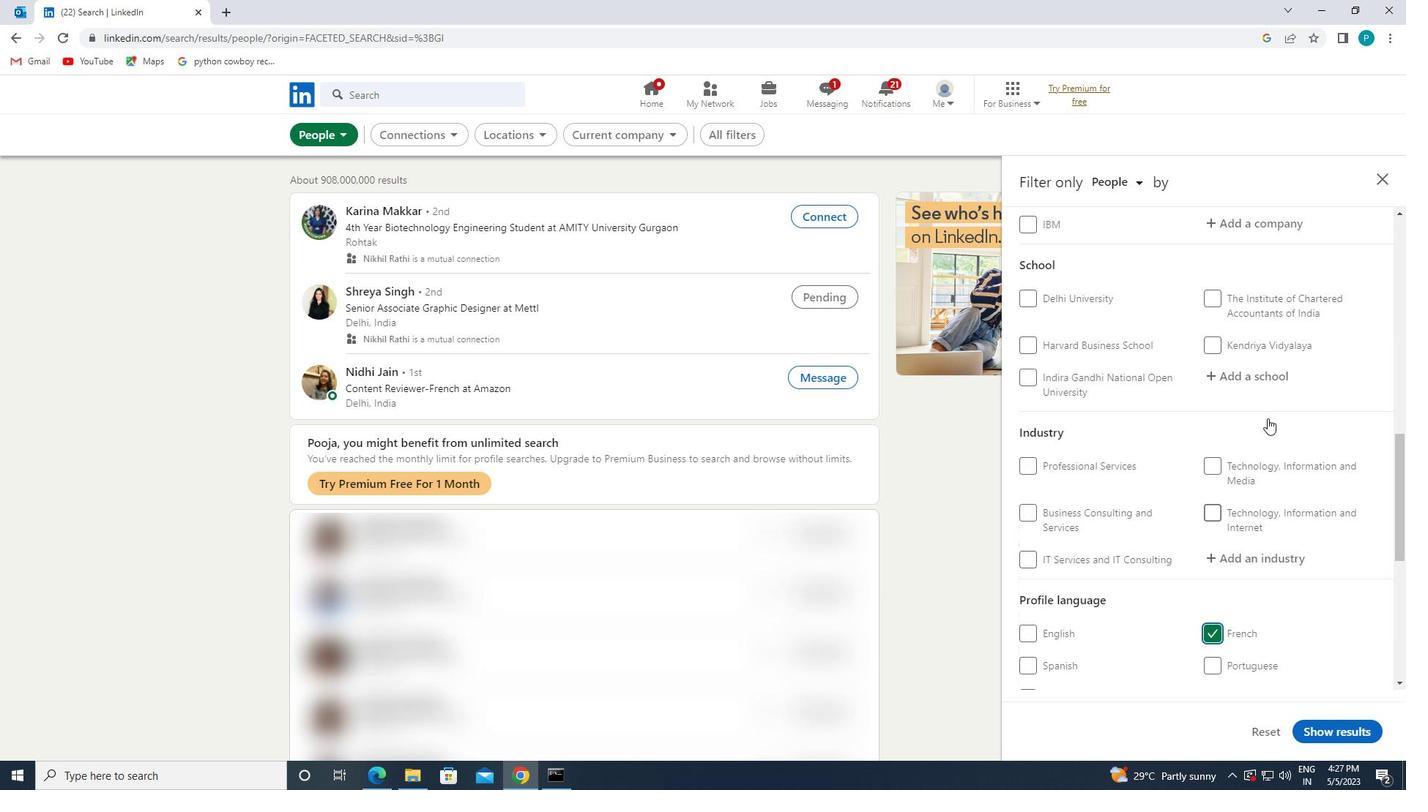 
Action: Mouse scrolled (1267, 418) with delta (0, 0)
Screenshot: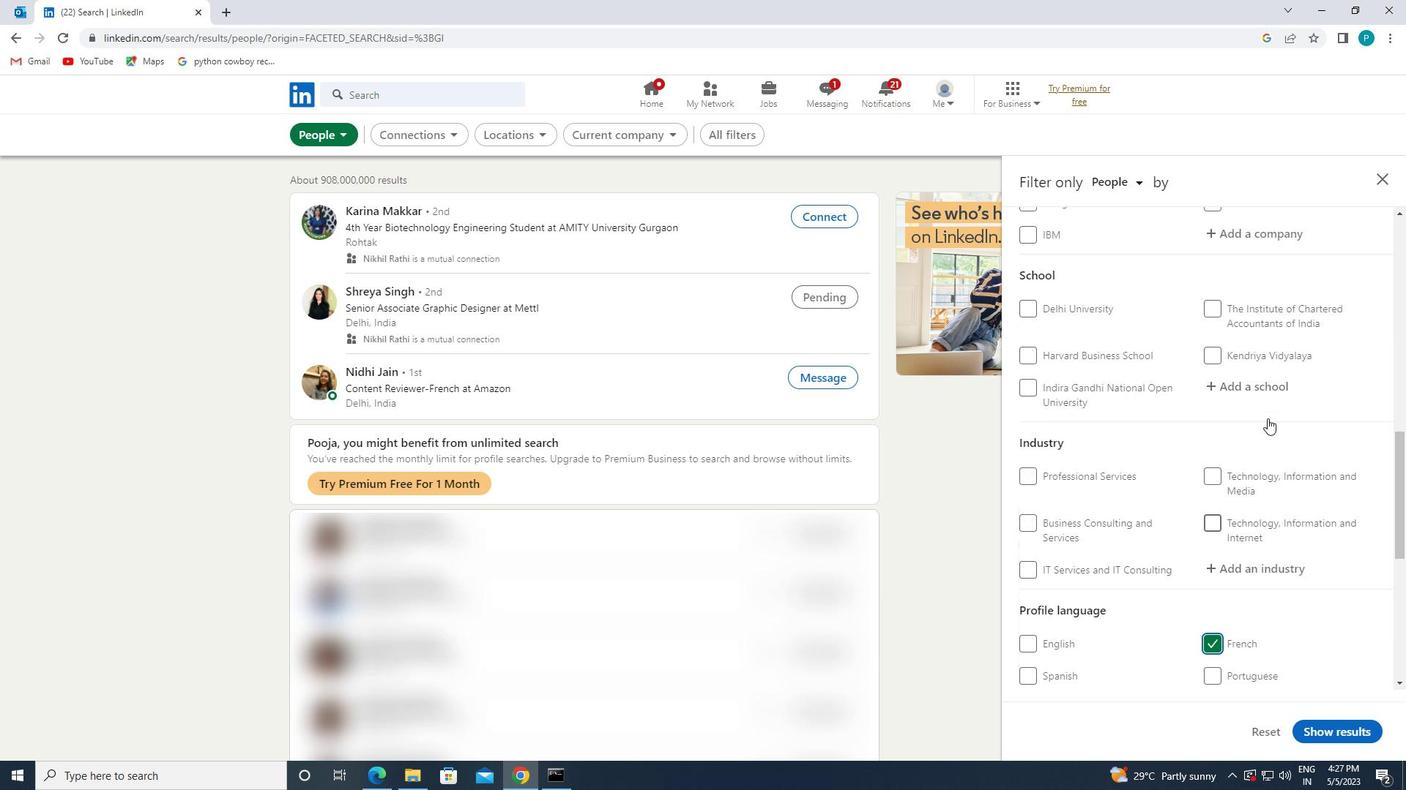 
Action: Mouse moved to (1250, 381)
Screenshot: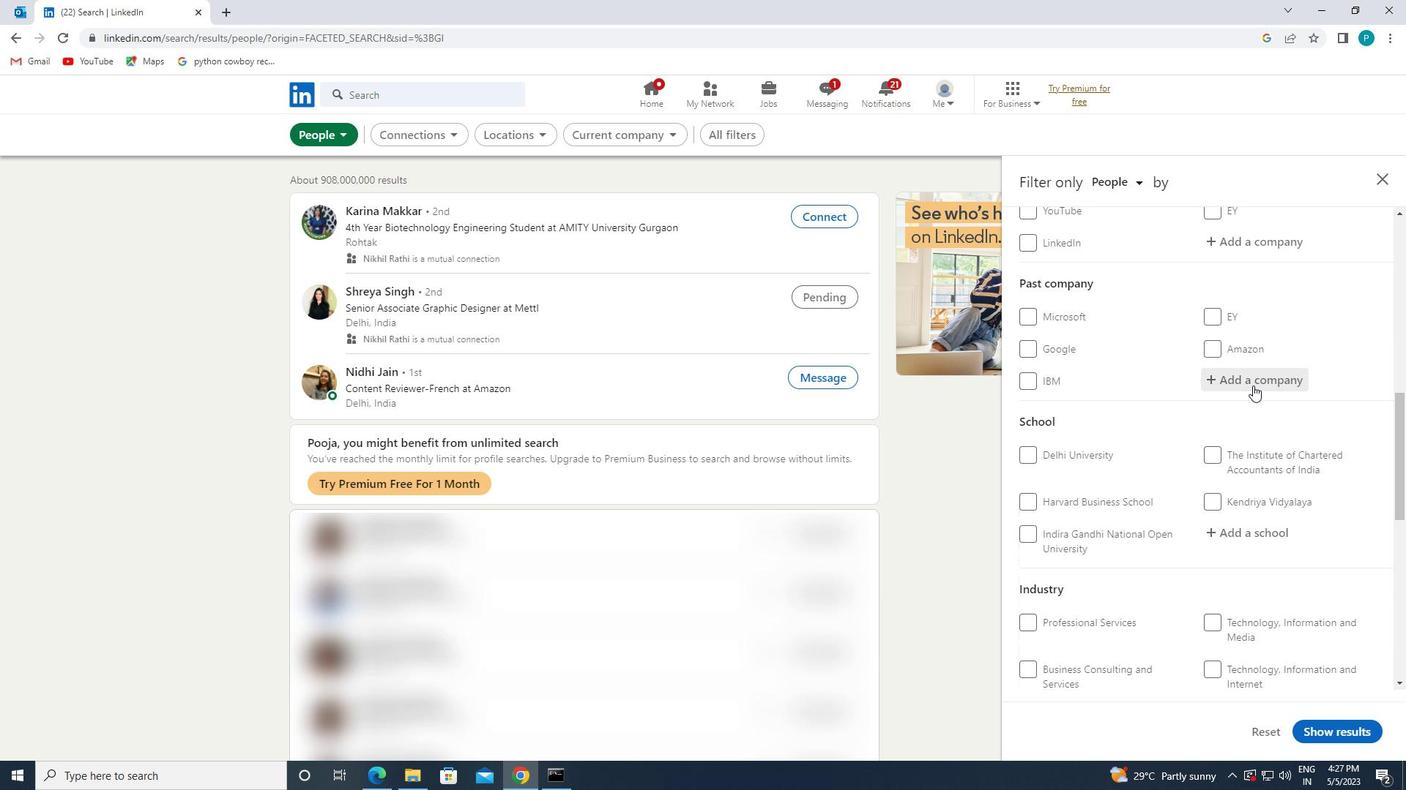 
Action: Mouse scrolled (1250, 382) with delta (0, 0)
Screenshot: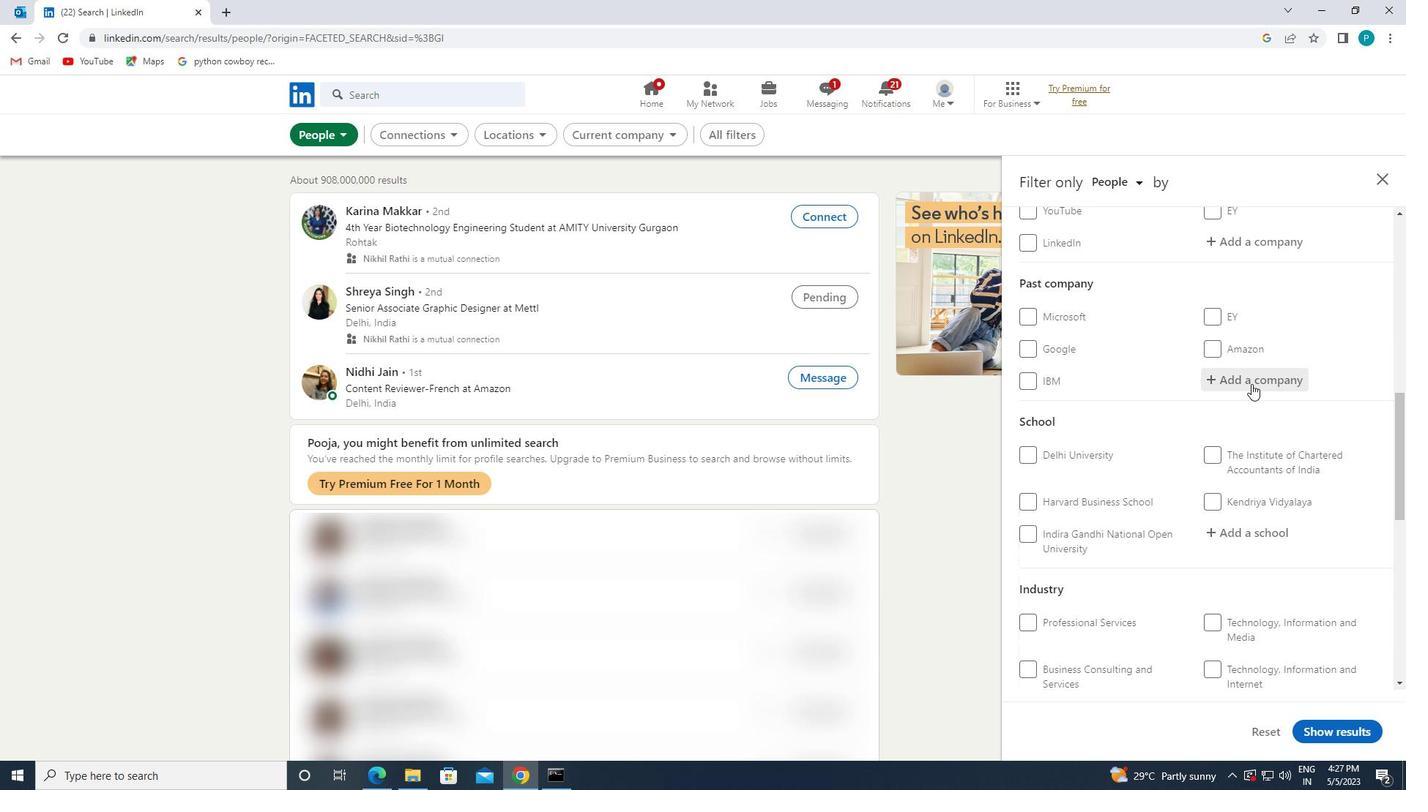 
Action: Mouse scrolled (1250, 382) with delta (0, 0)
Screenshot: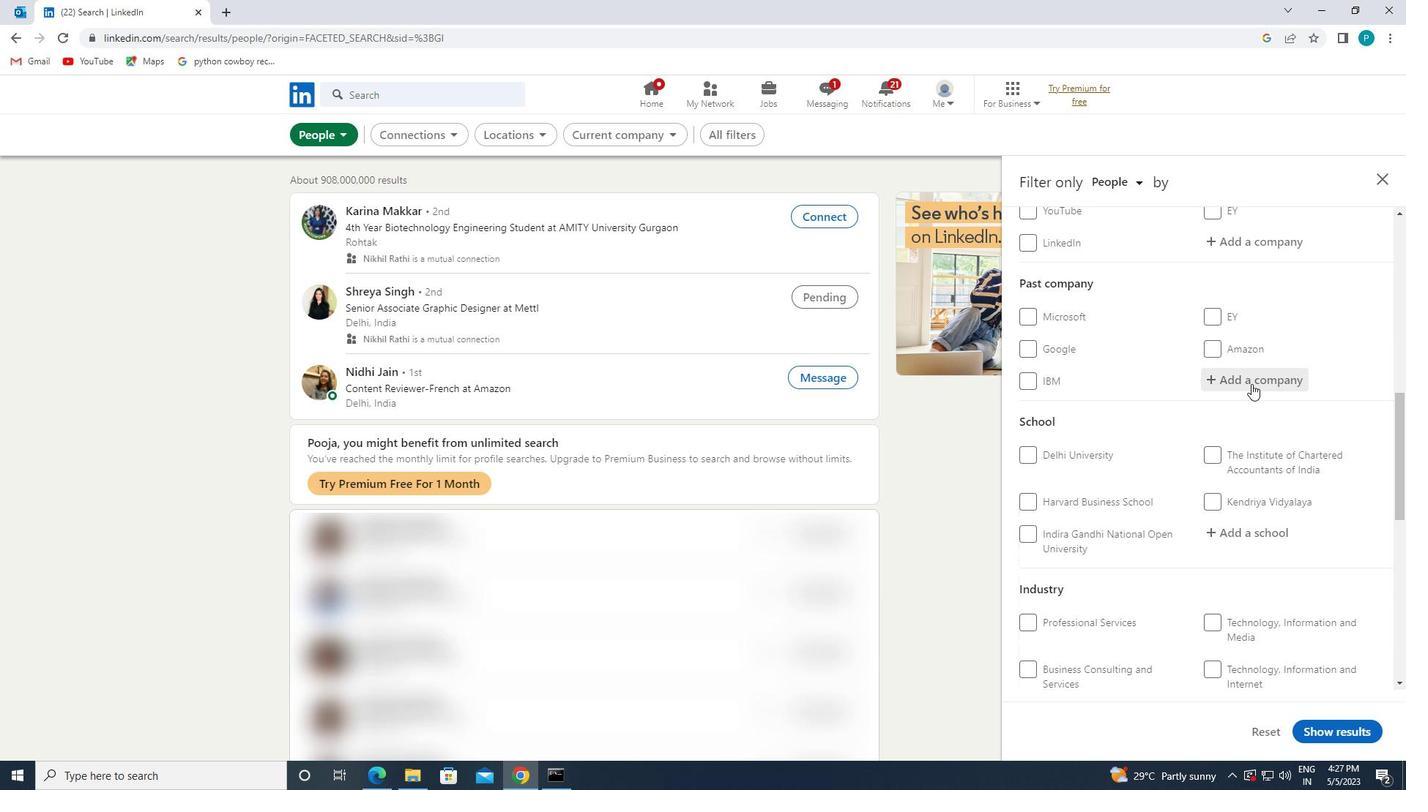 
Action: Mouse pressed left at (1250, 381)
Screenshot: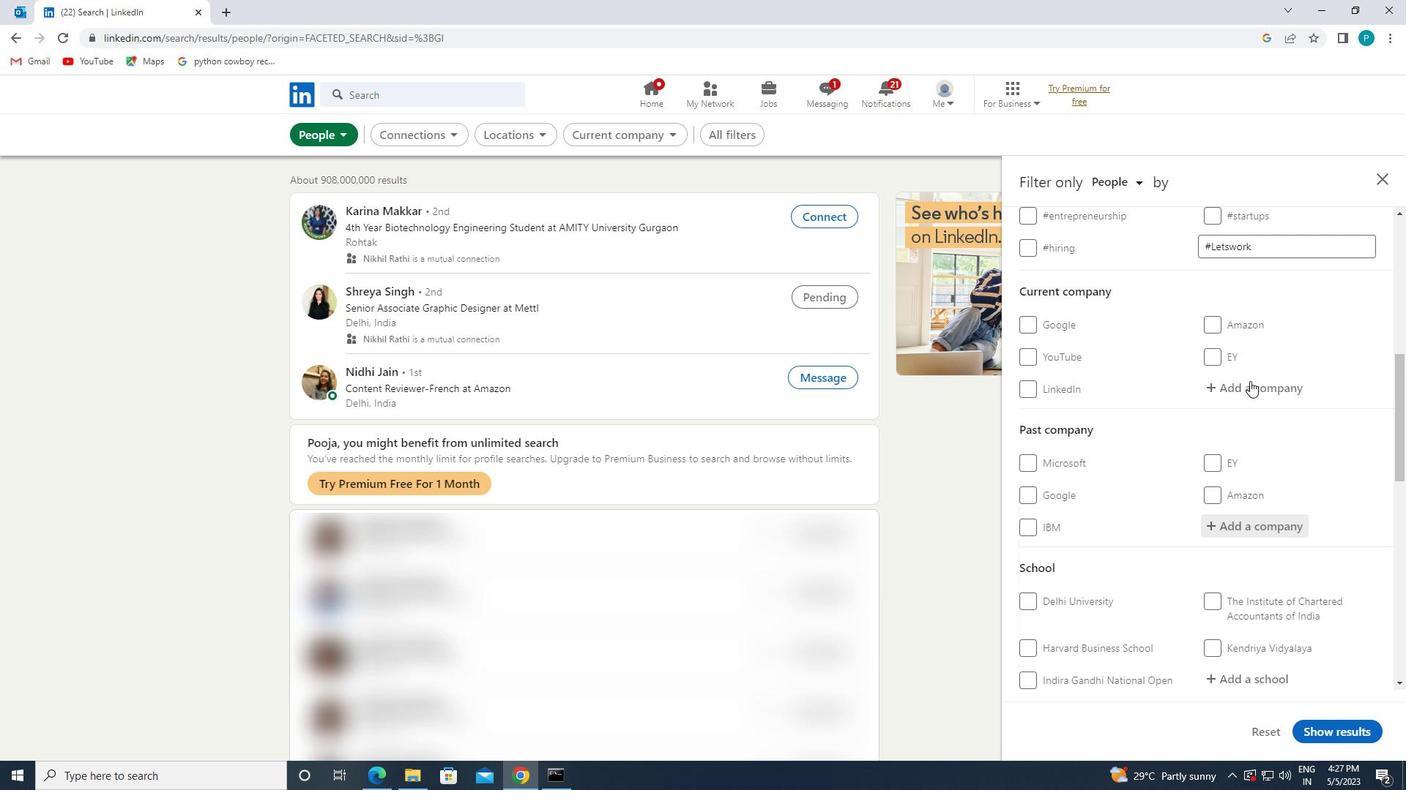 
Action: Mouse moved to (1248, 388)
Screenshot: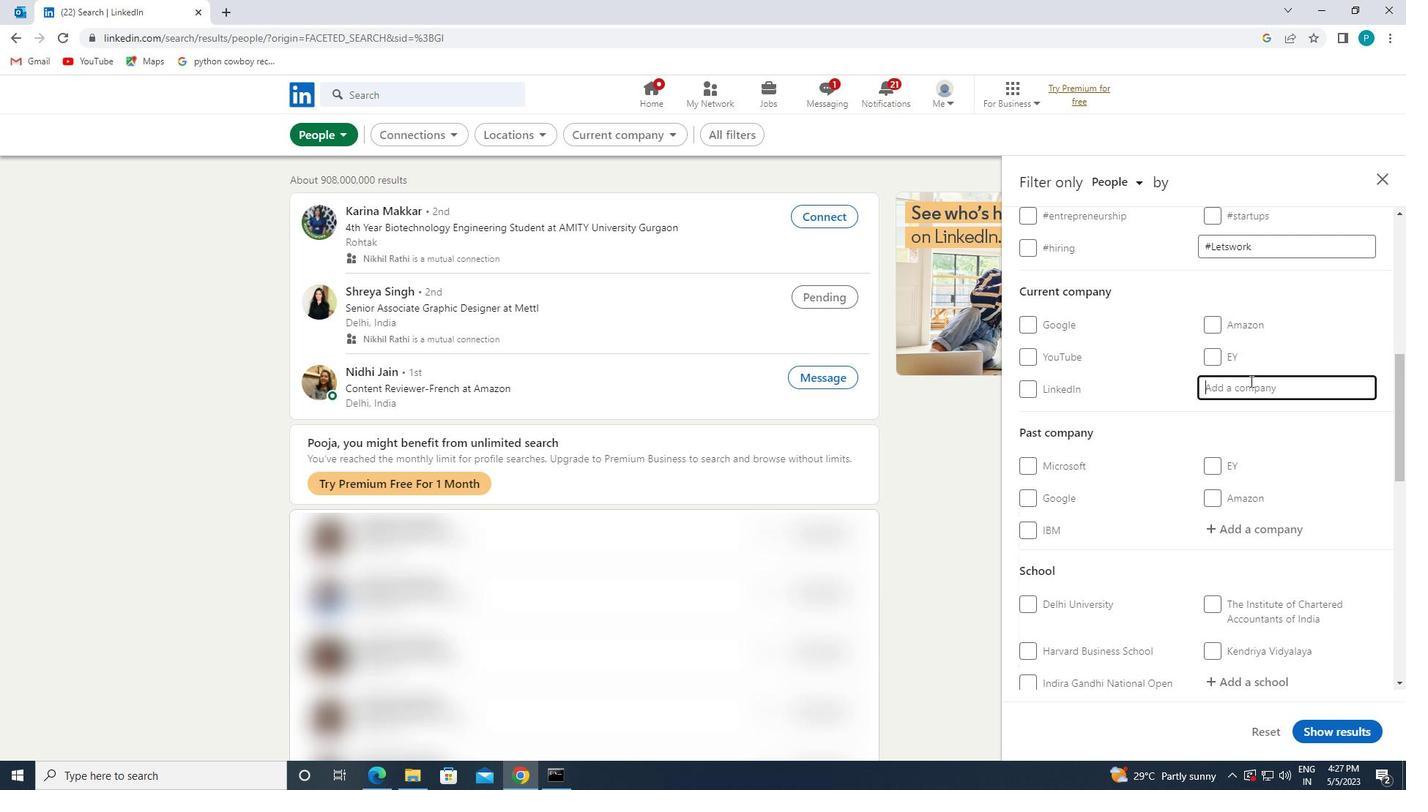 
Action: Key pressed <Key.caps_lock>M<Key.caps_lock>ARUTI
Screenshot: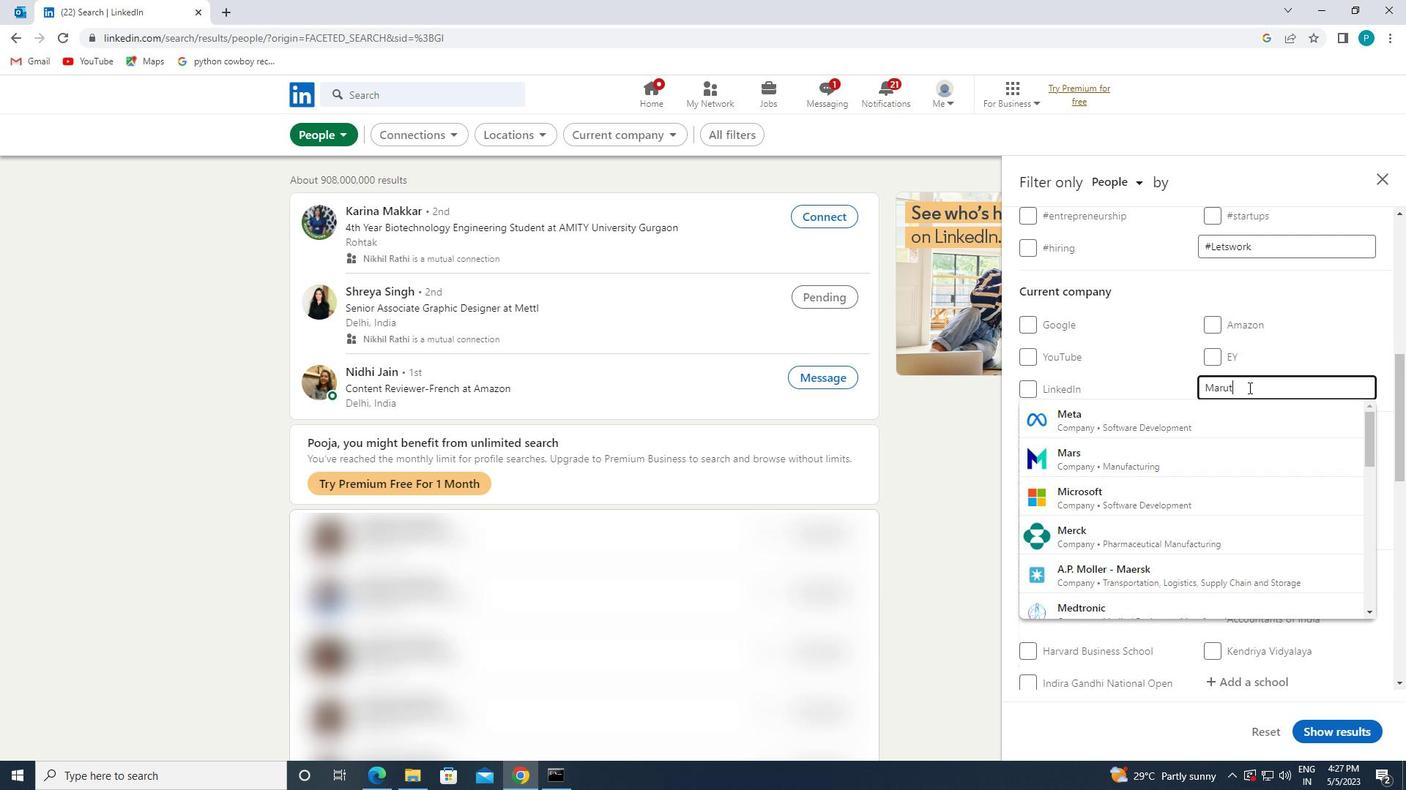 
Action: Mouse moved to (1253, 418)
Screenshot: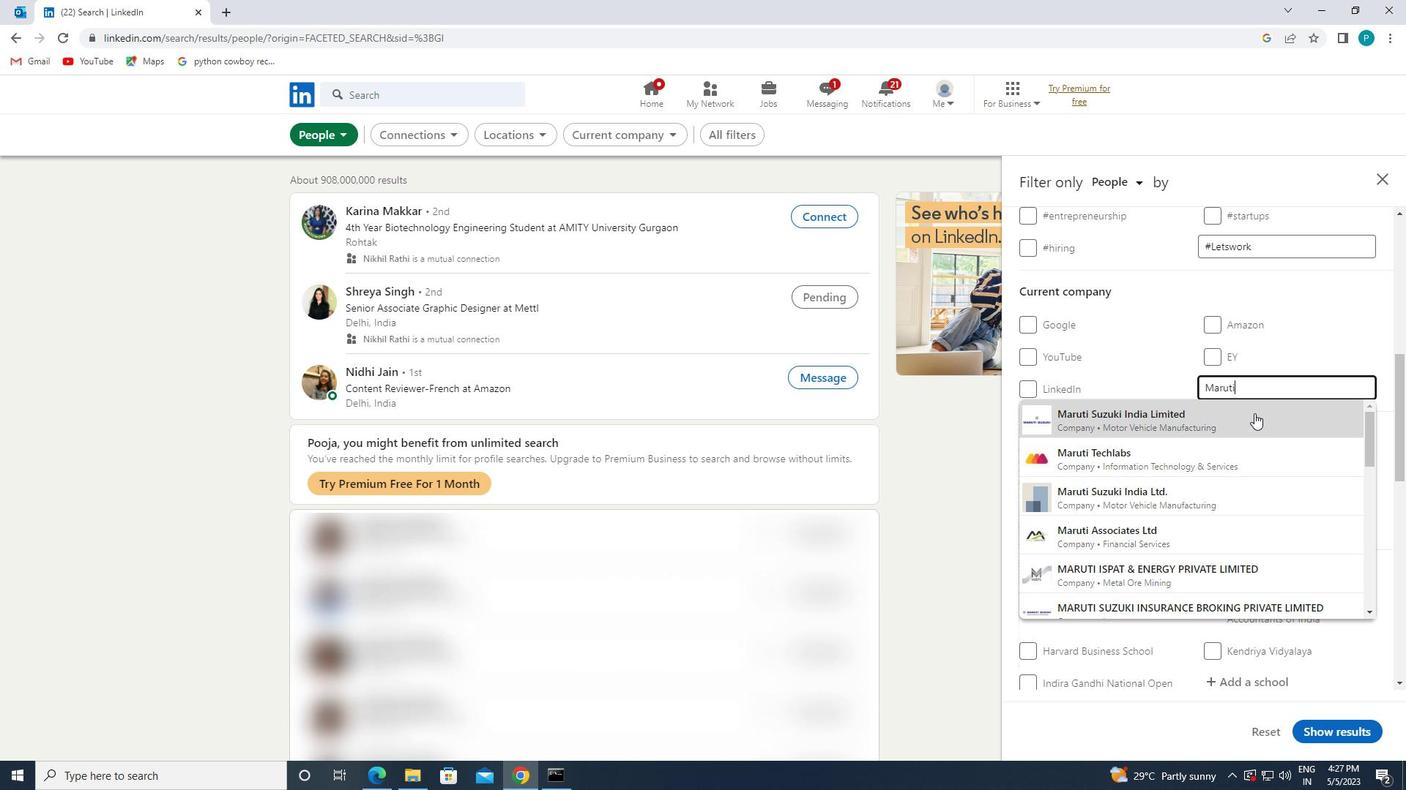 
Action: Mouse pressed left at (1253, 418)
Screenshot: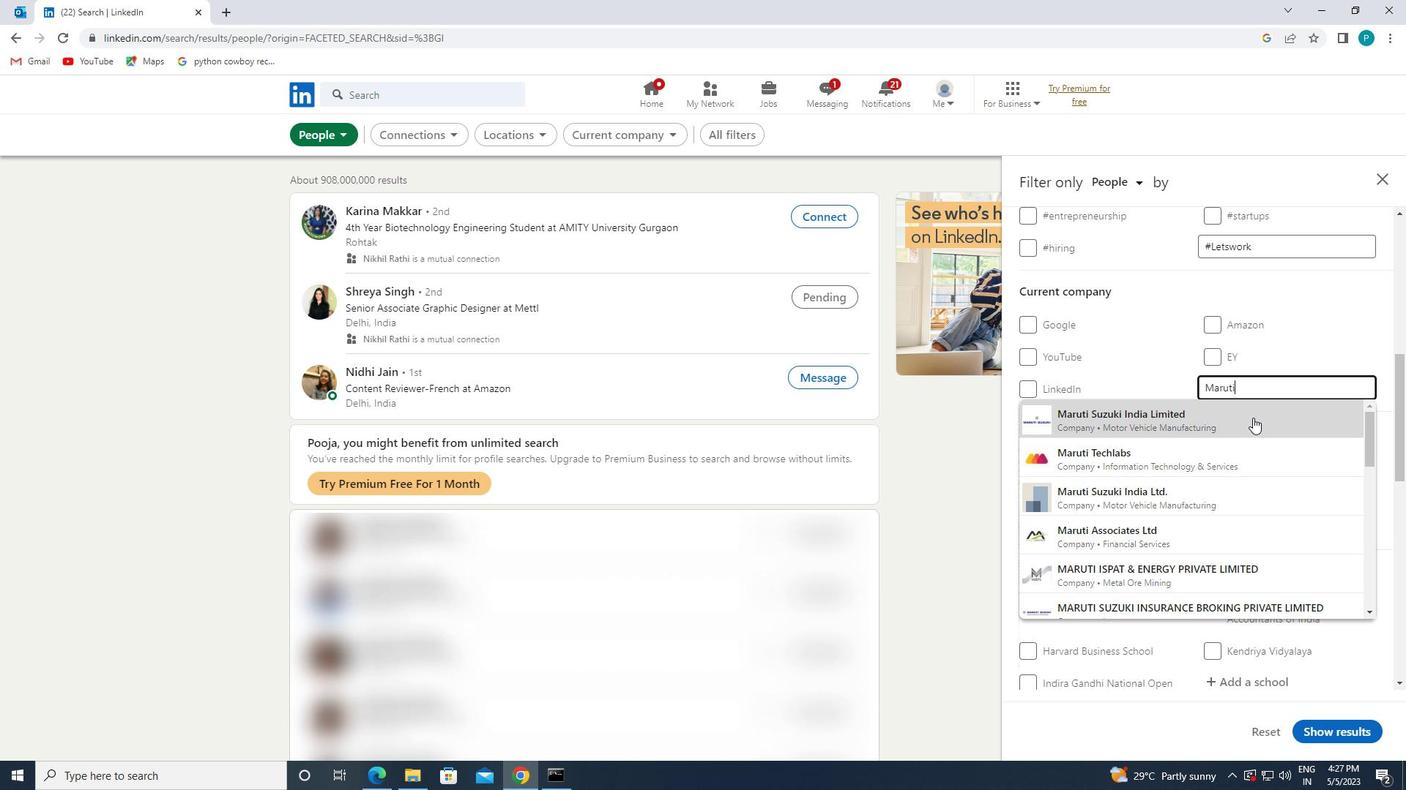 
Action: Mouse scrolled (1253, 417) with delta (0, 0)
Screenshot: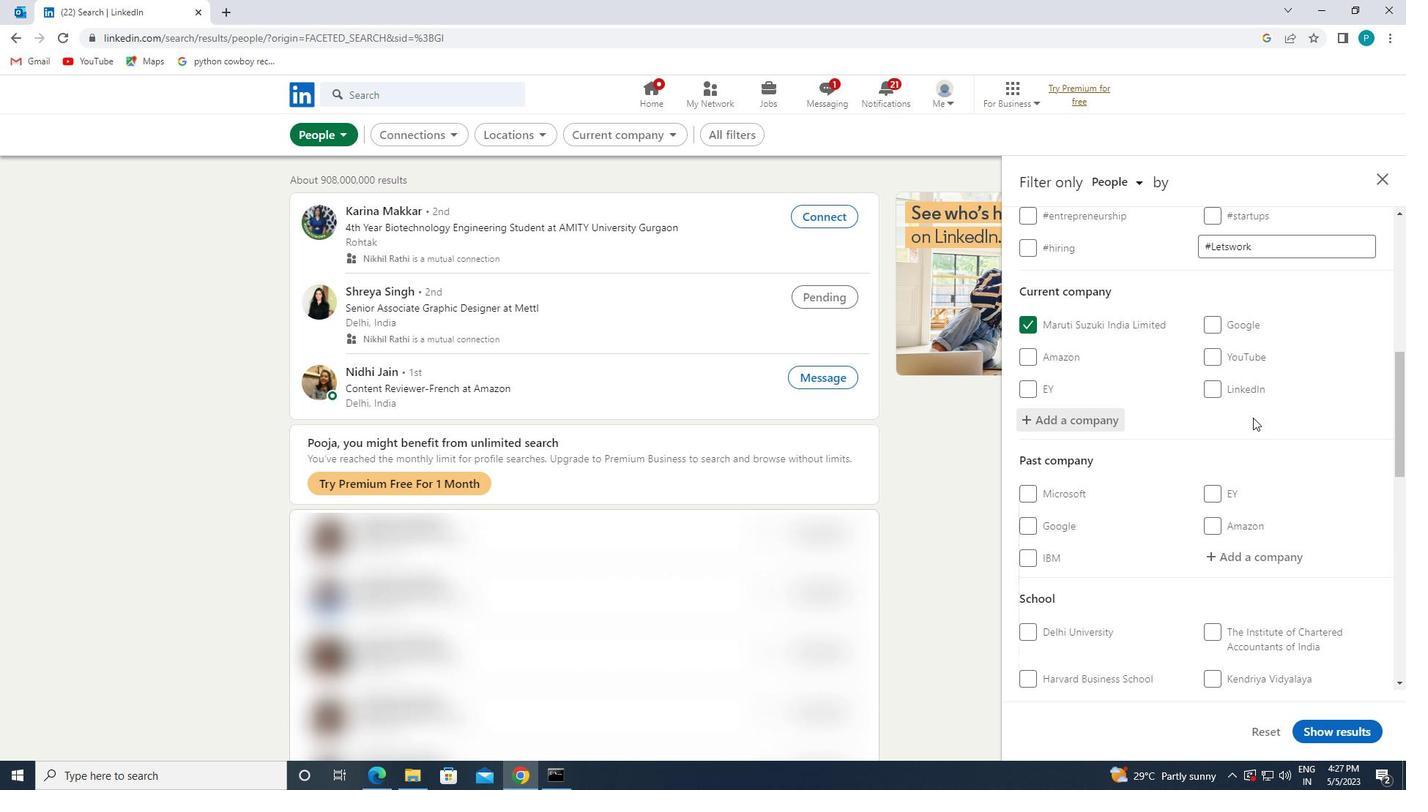 
Action: Mouse scrolled (1253, 417) with delta (0, 0)
Screenshot: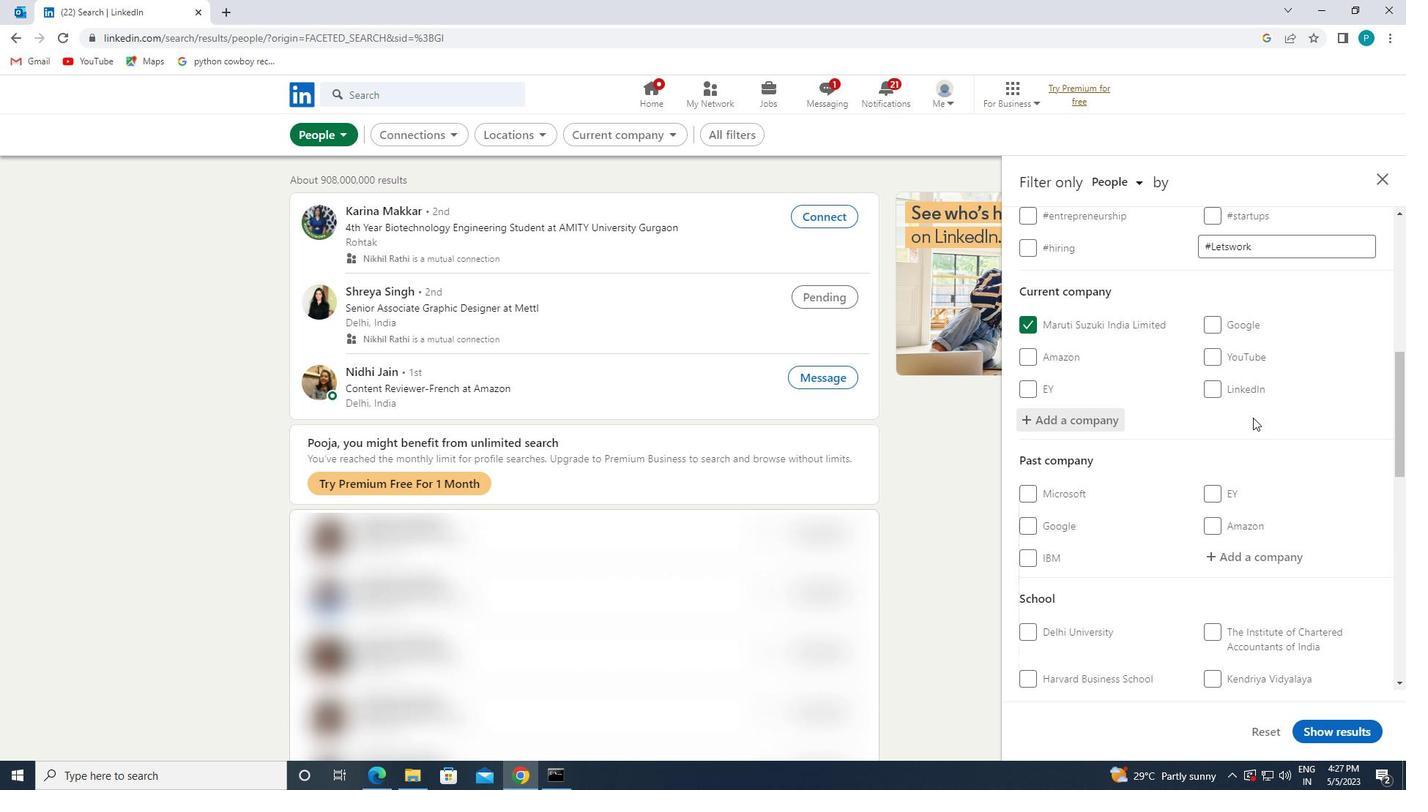 
Action: Mouse moved to (1201, 464)
Screenshot: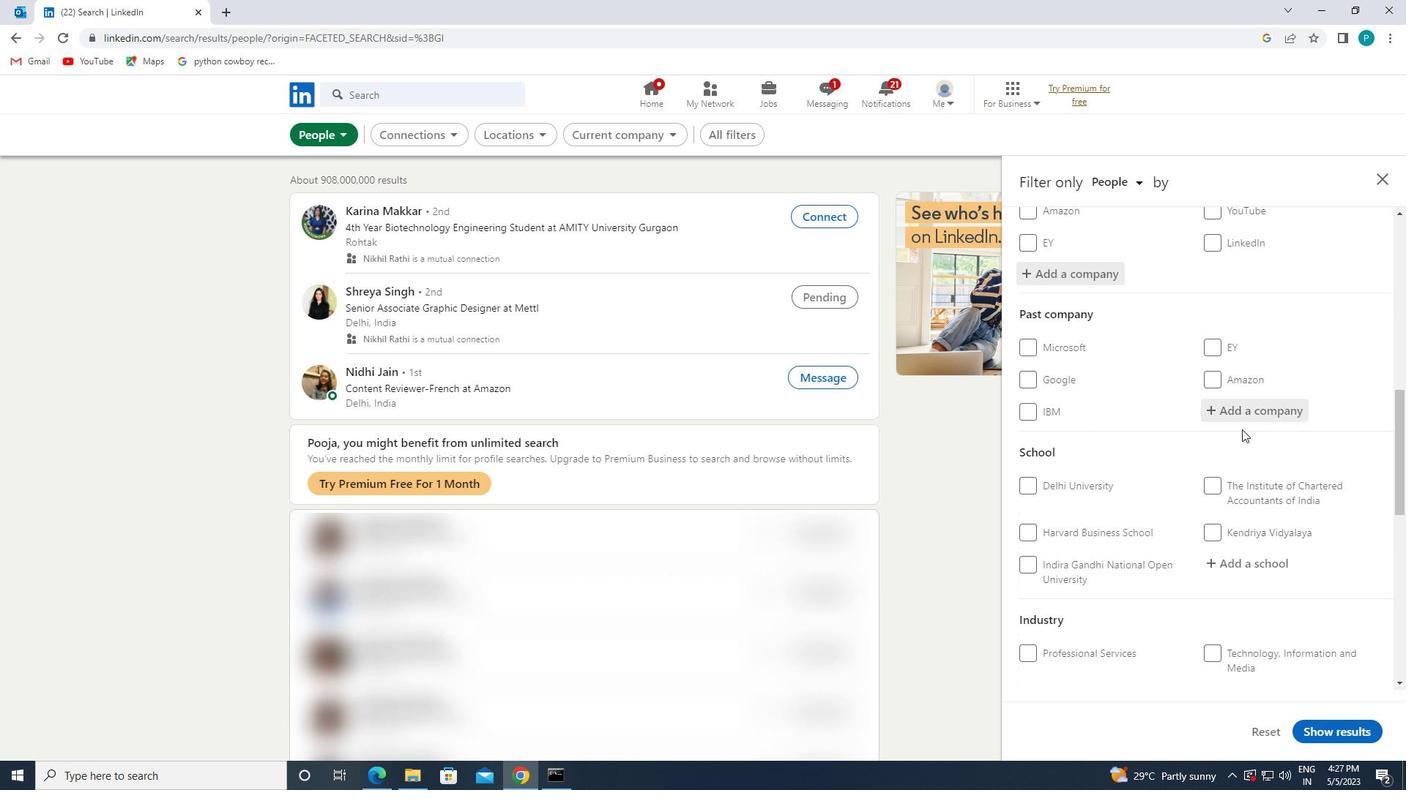 
Action: Mouse scrolled (1201, 463) with delta (0, 0)
Screenshot: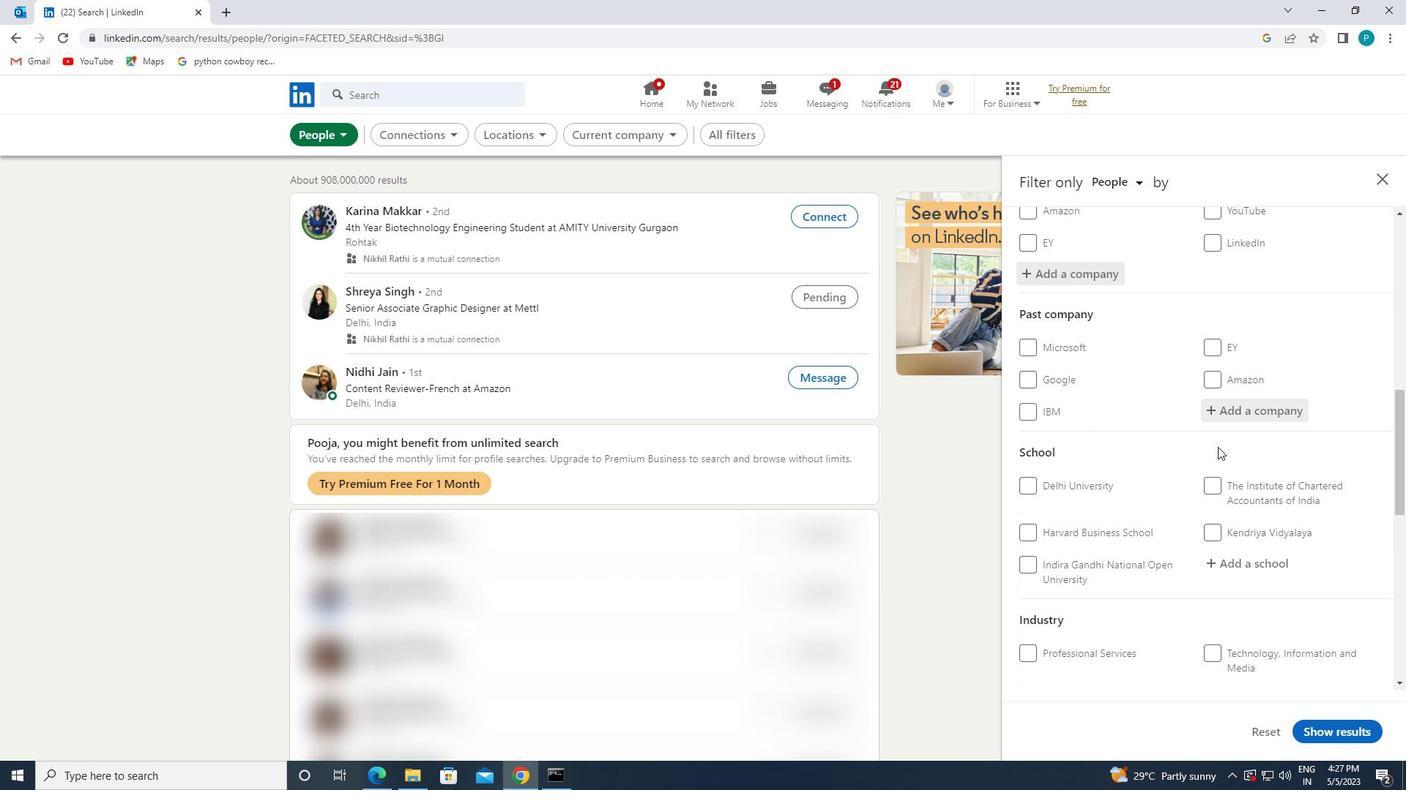 
Action: Mouse moved to (1201, 464)
Screenshot: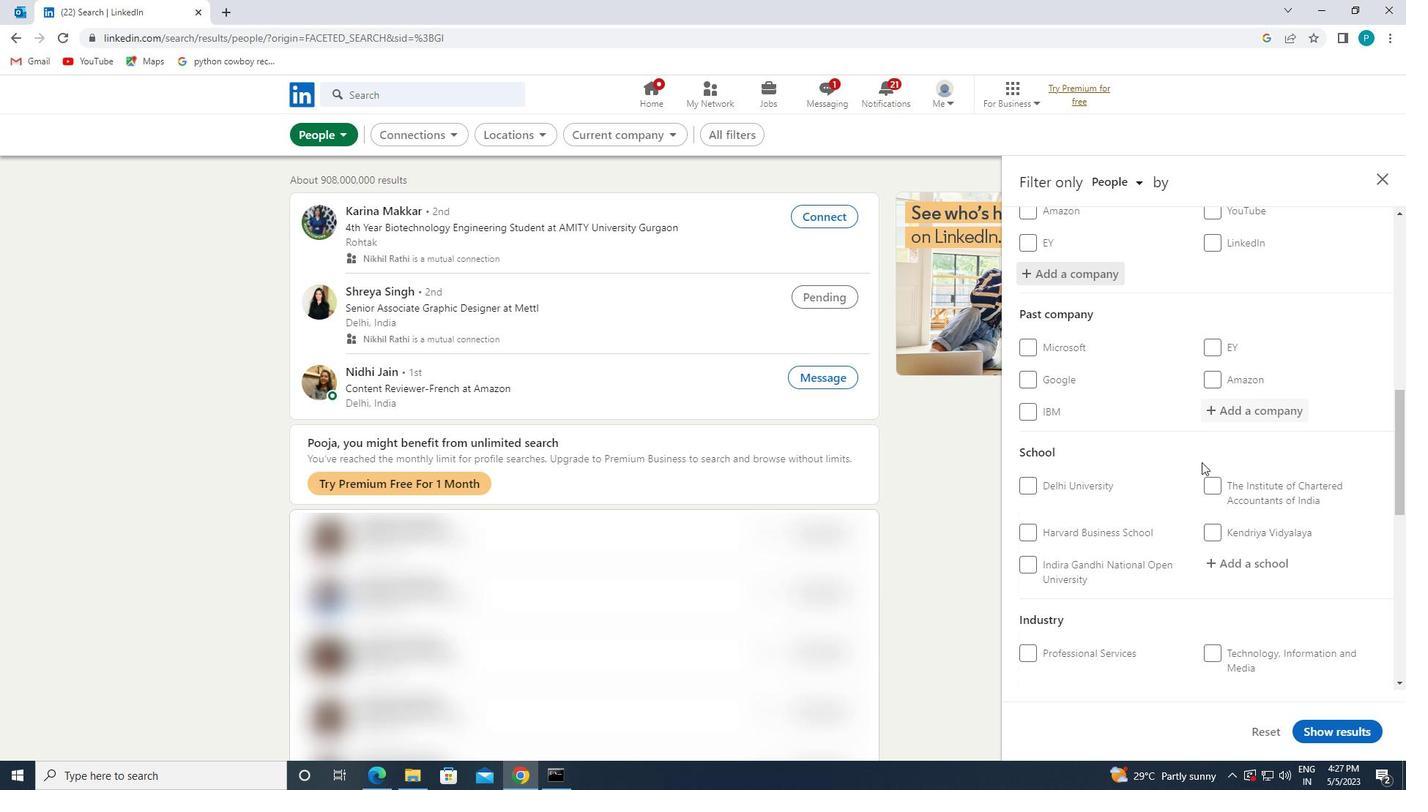 
Action: Mouse scrolled (1201, 463) with delta (0, 0)
Screenshot: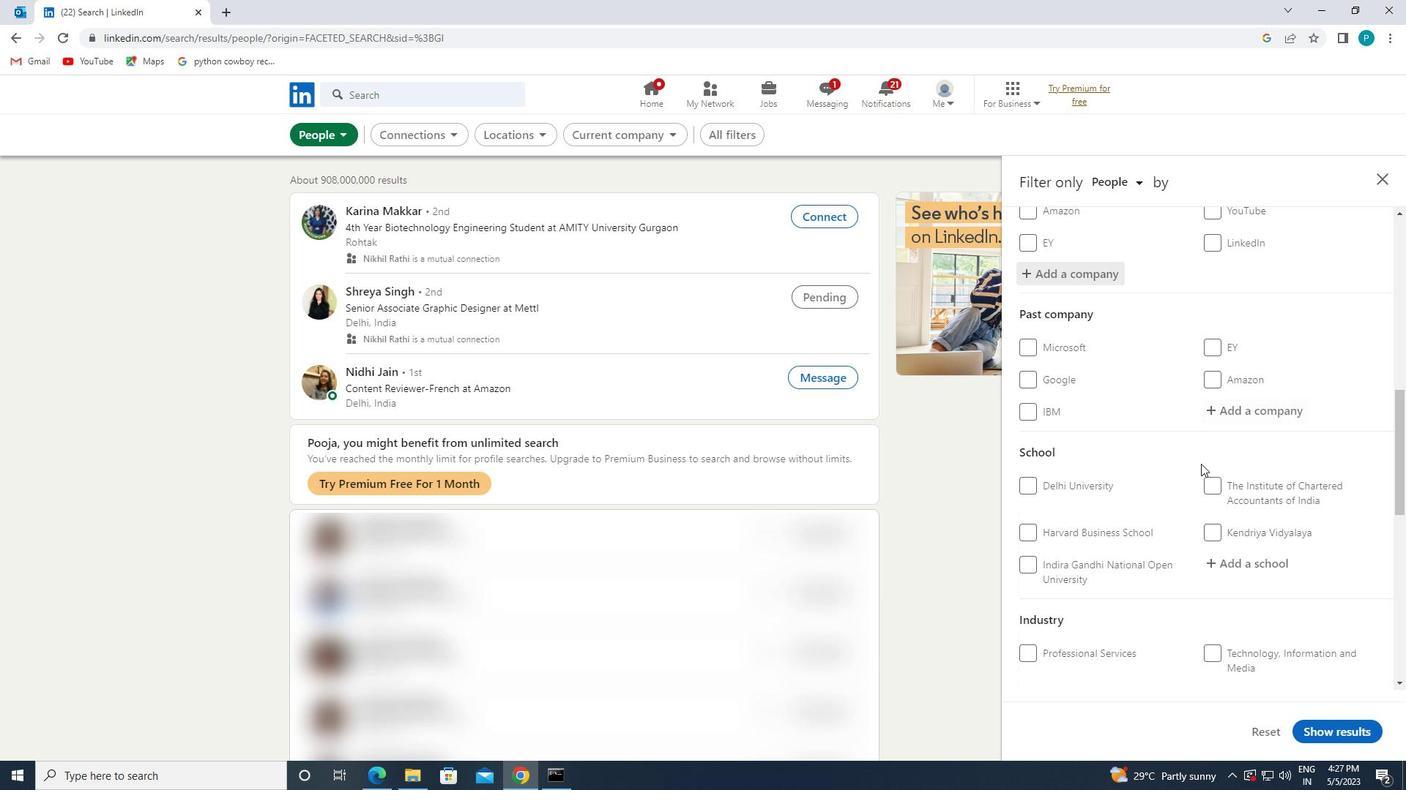 
Action: Mouse moved to (1235, 424)
Screenshot: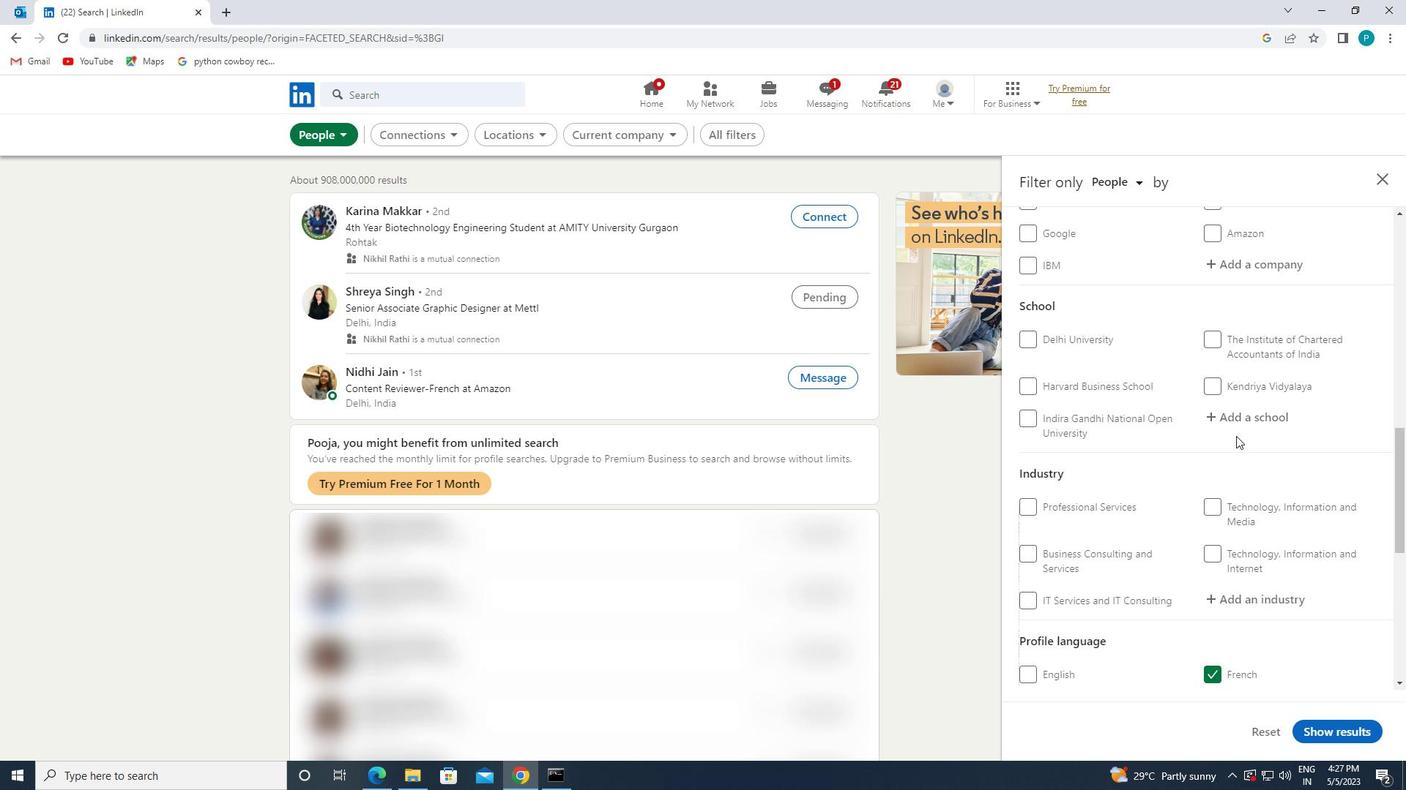 
Action: Mouse pressed left at (1235, 424)
Screenshot: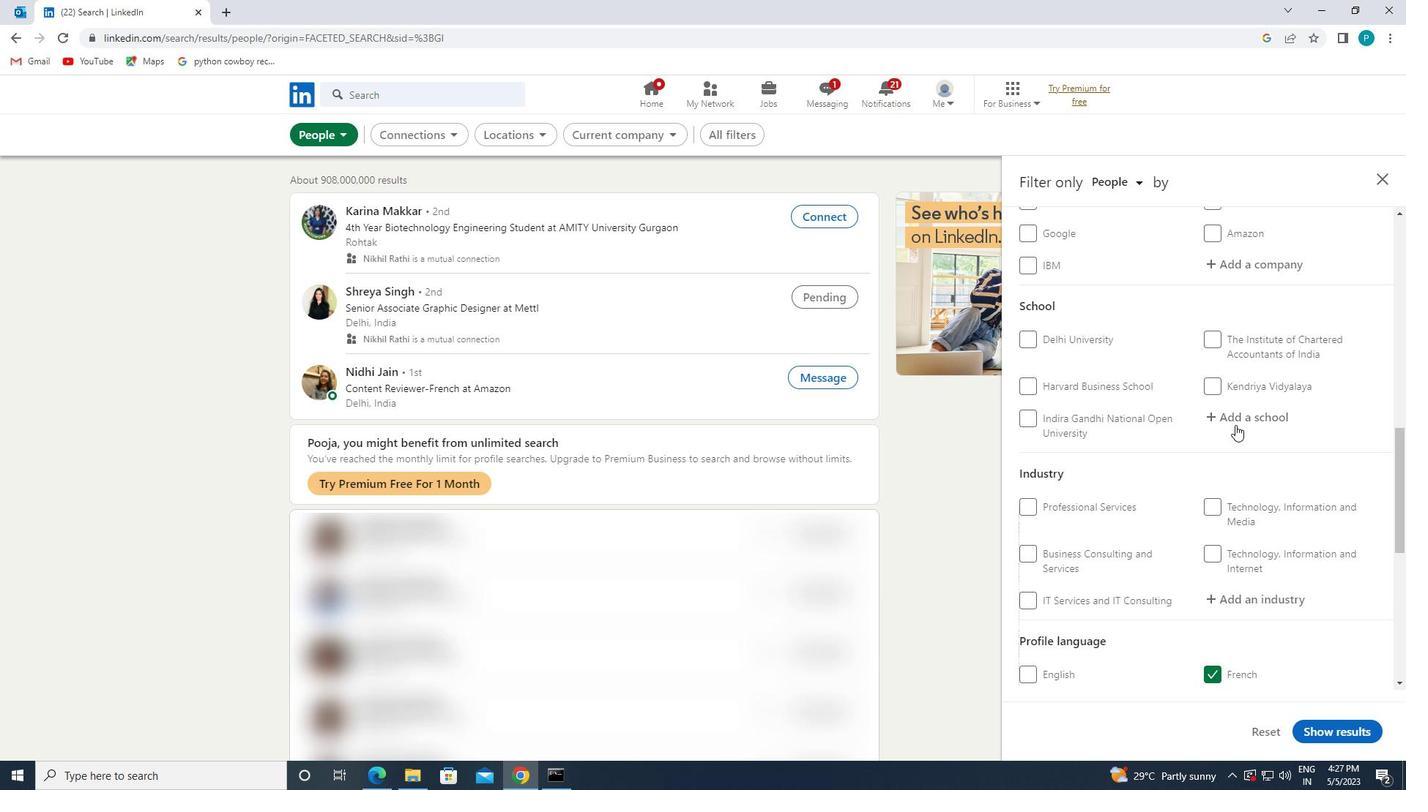 
Action: Key pressed <Key.caps_lock>S<Key.caps_lock>ANJIVANI
Screenshot: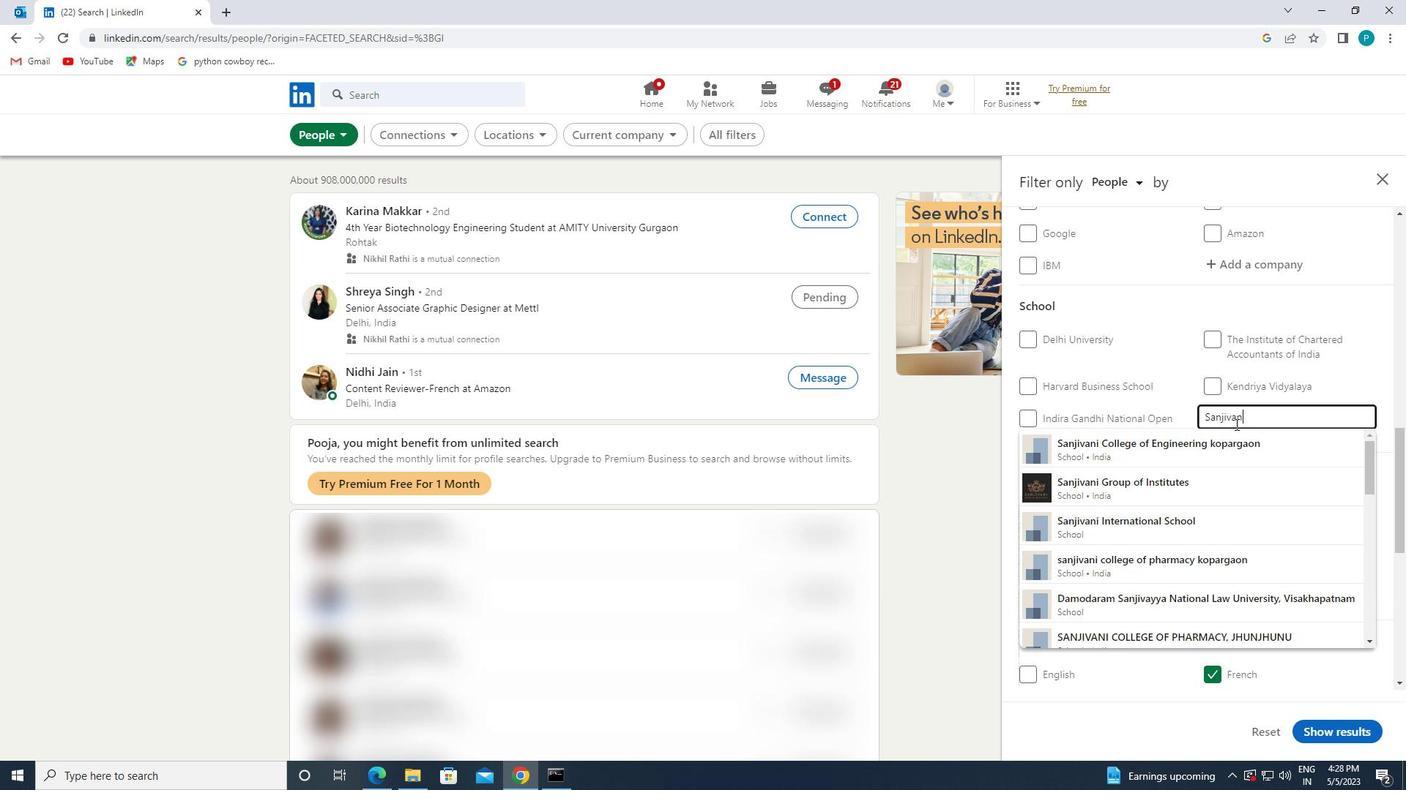 
Action: Mouse moved to (1239, 450)
Screenshot: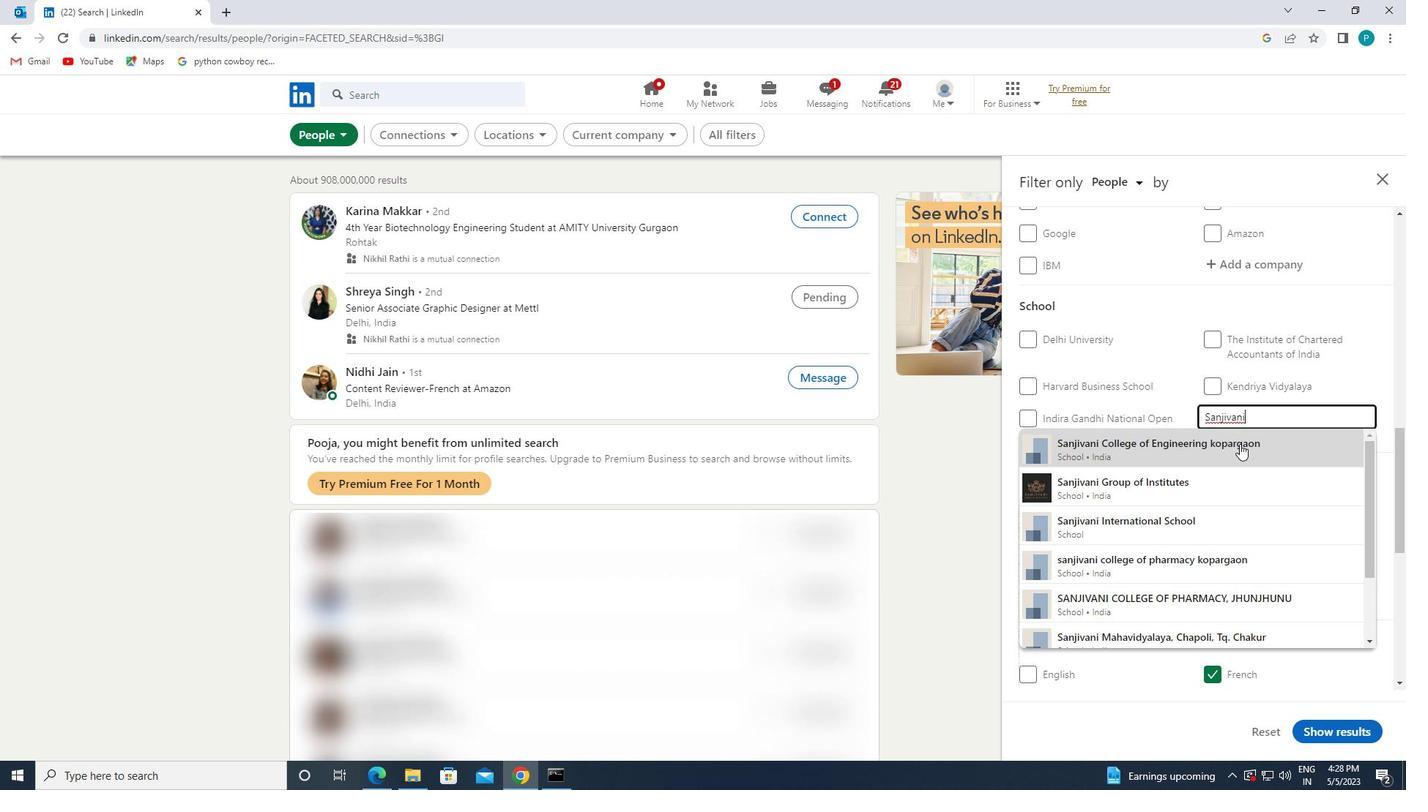 
Action: Mouse pressed left at (1239, 450)
Screenshot: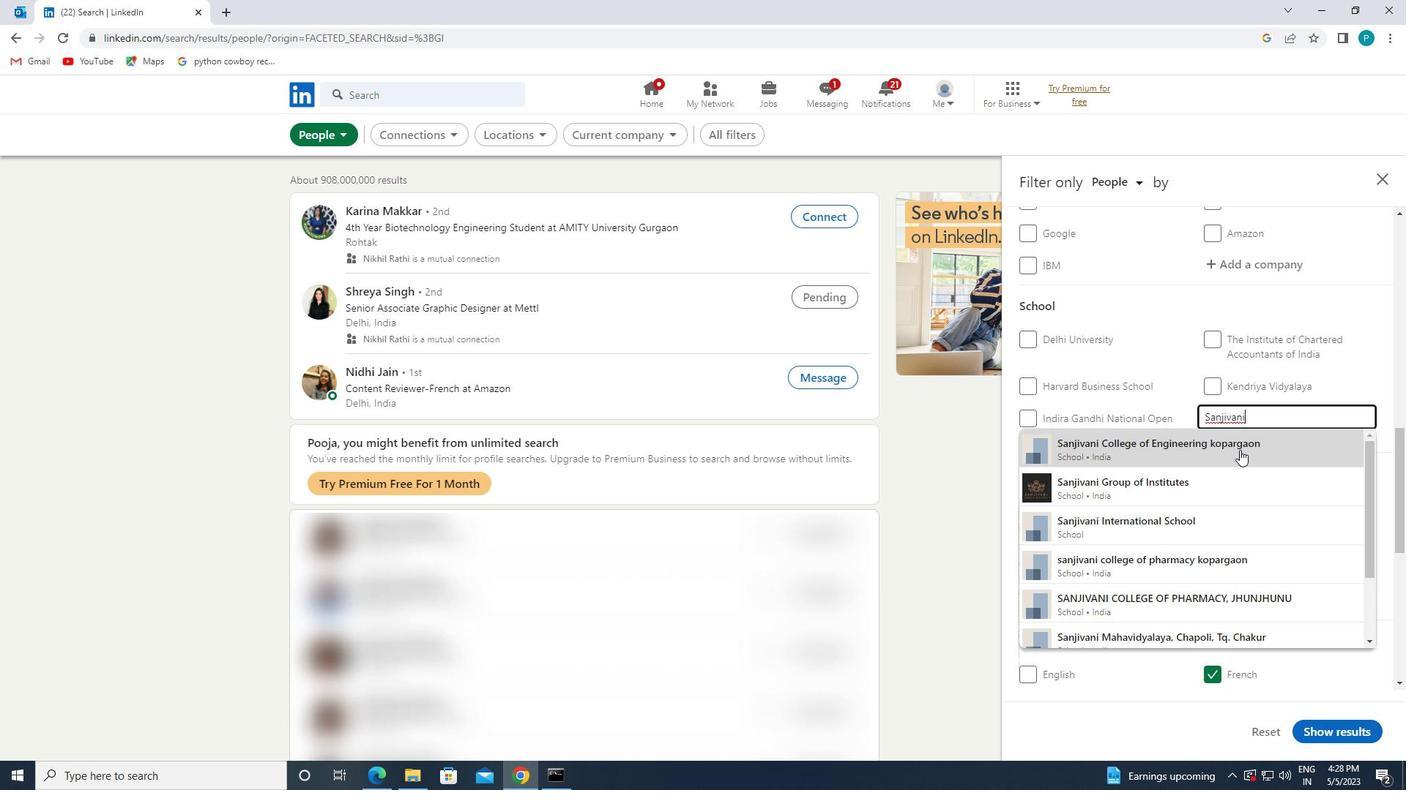 
Action: Mouse moved to (1251, 467)
Screenshot: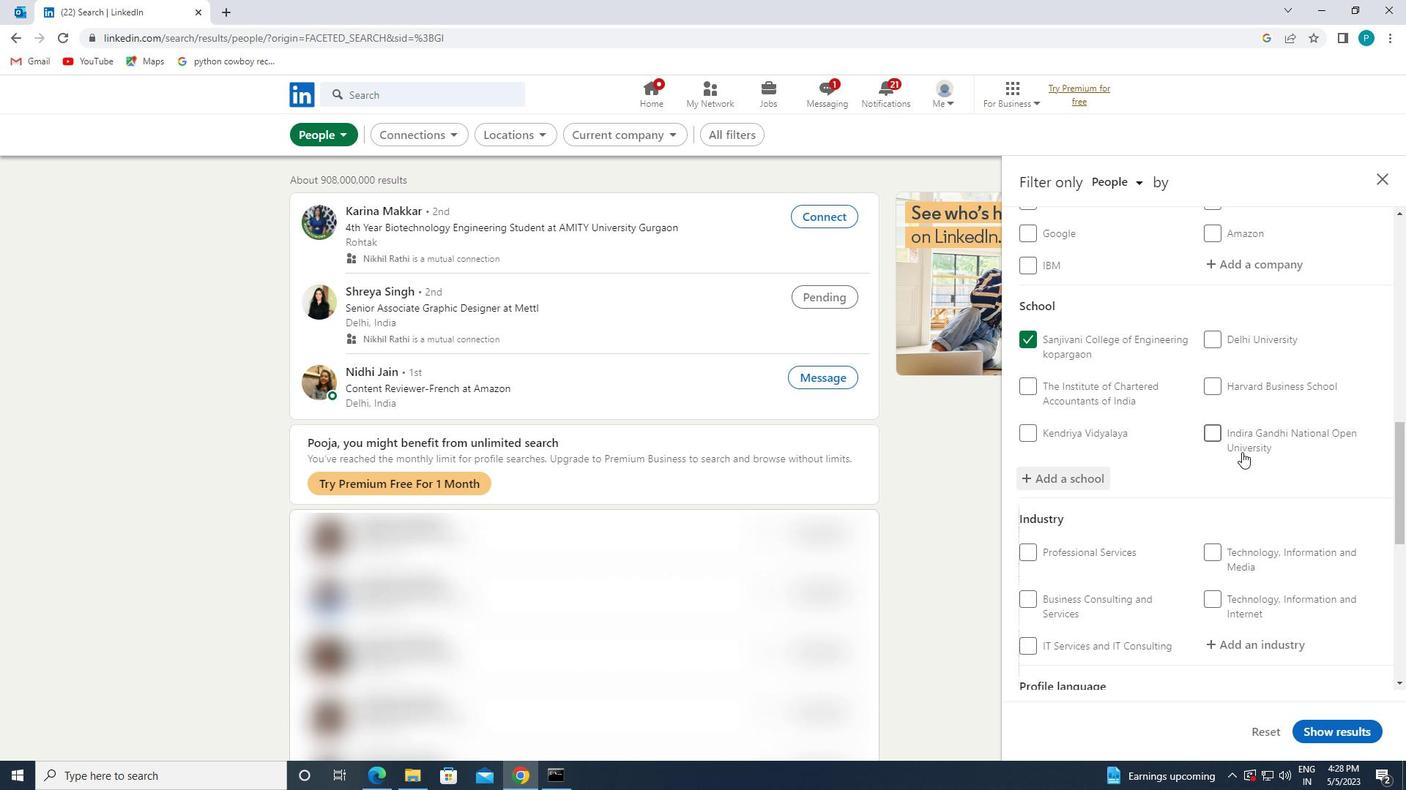 
Action: Mouse scrolled (1251, 466) with delta (0, 0)
Screenshot: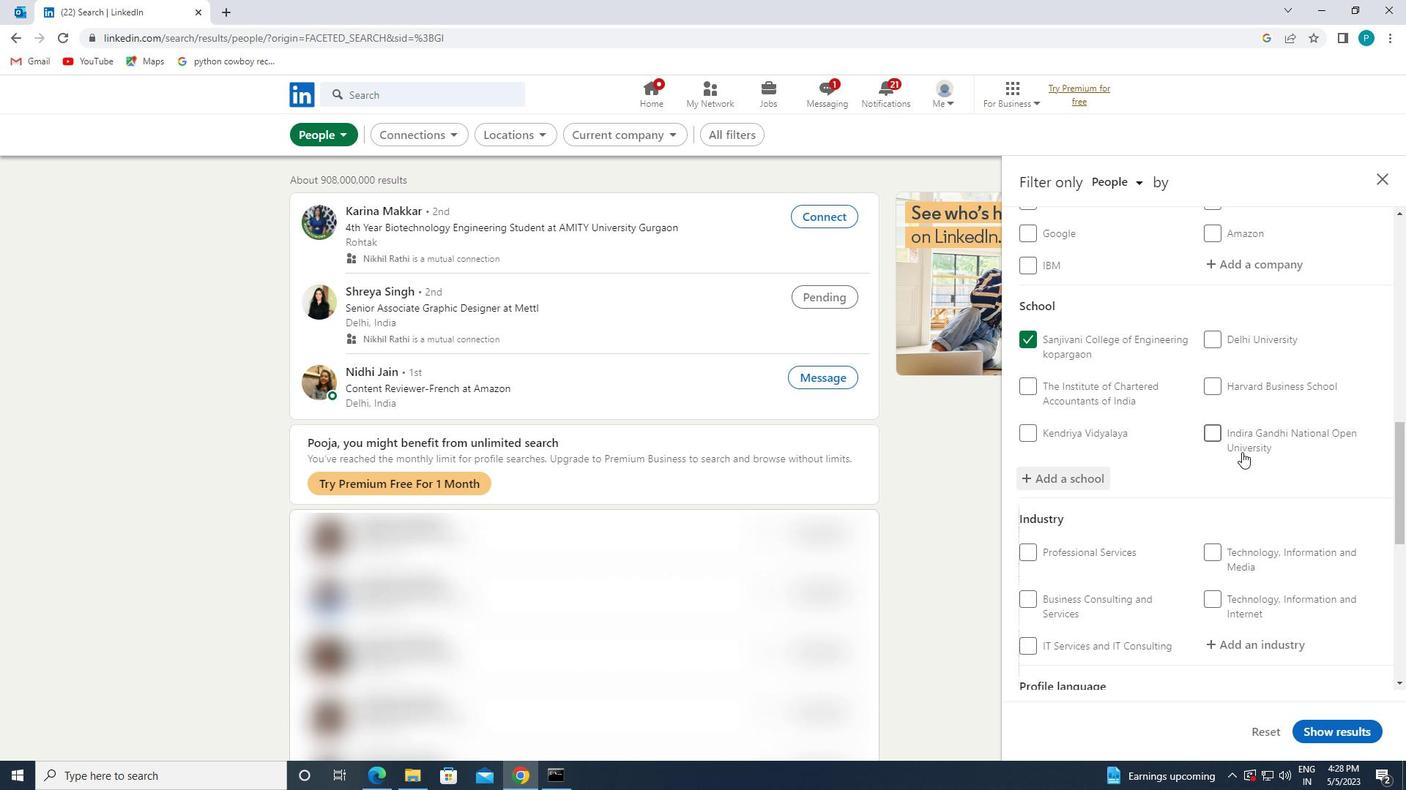 
Action: Mouse moved to (1251, 468)
Screenshot: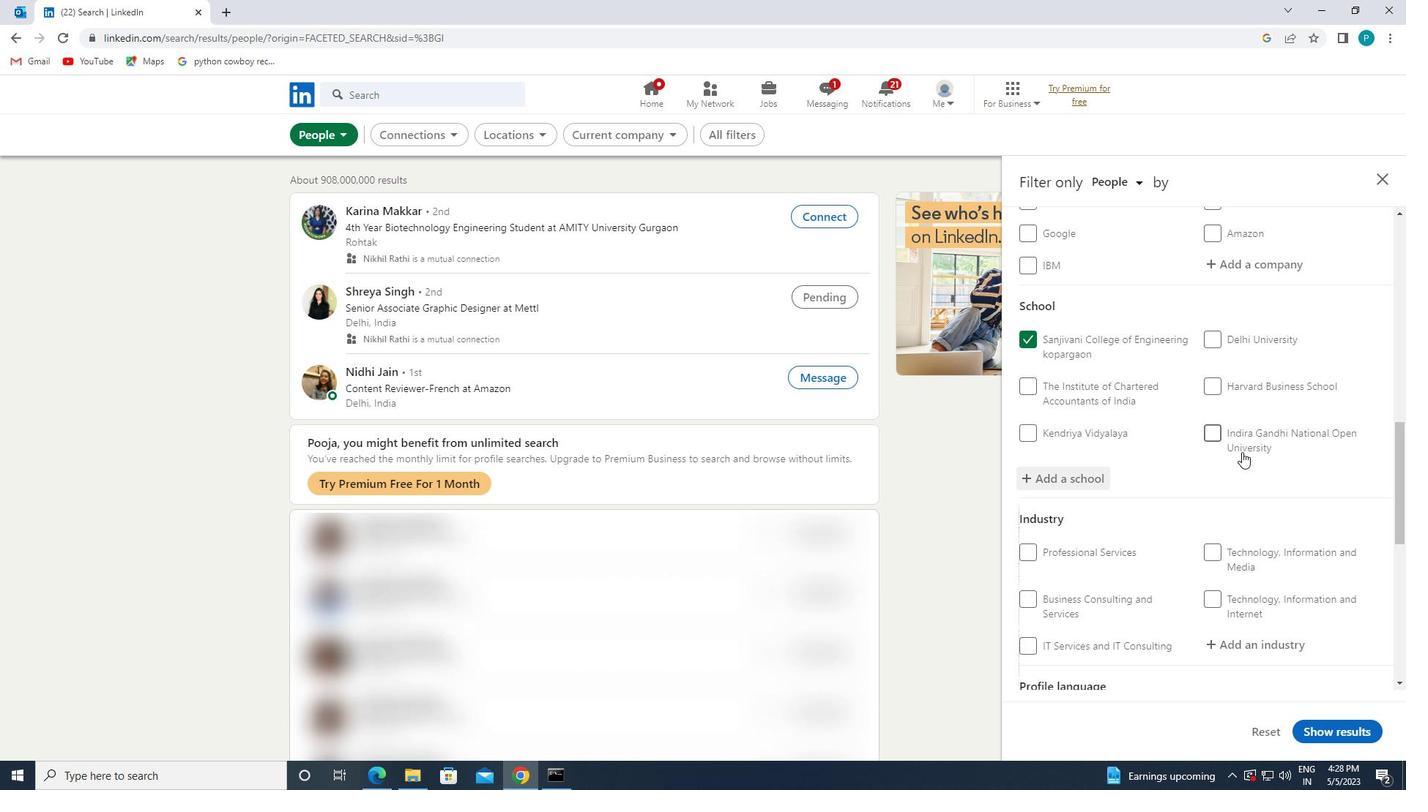 
Action: Mouse scrolled (1251, 467) with delta (0, 0)
Screenshot: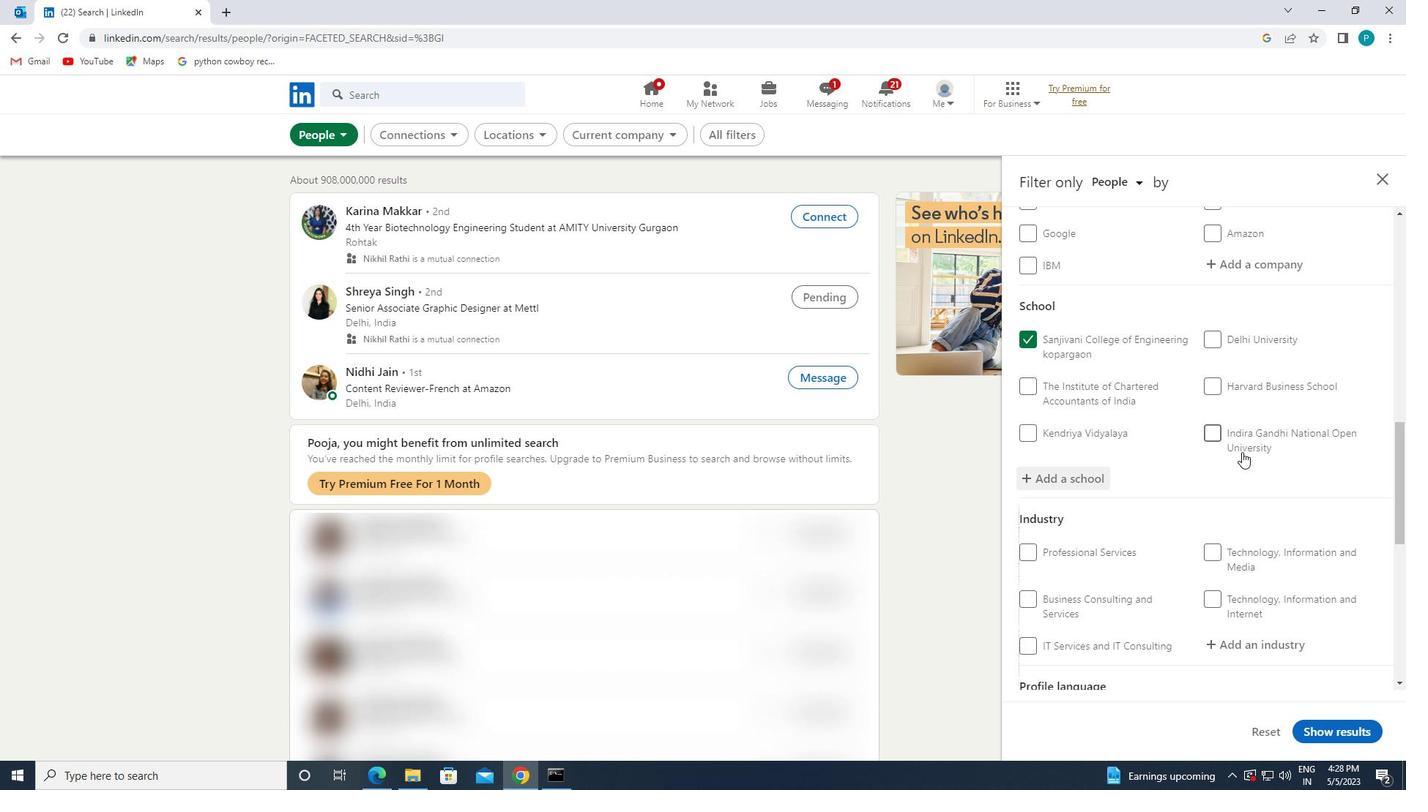 
Action: Mouse moved to (1250, 492)
Screenshot: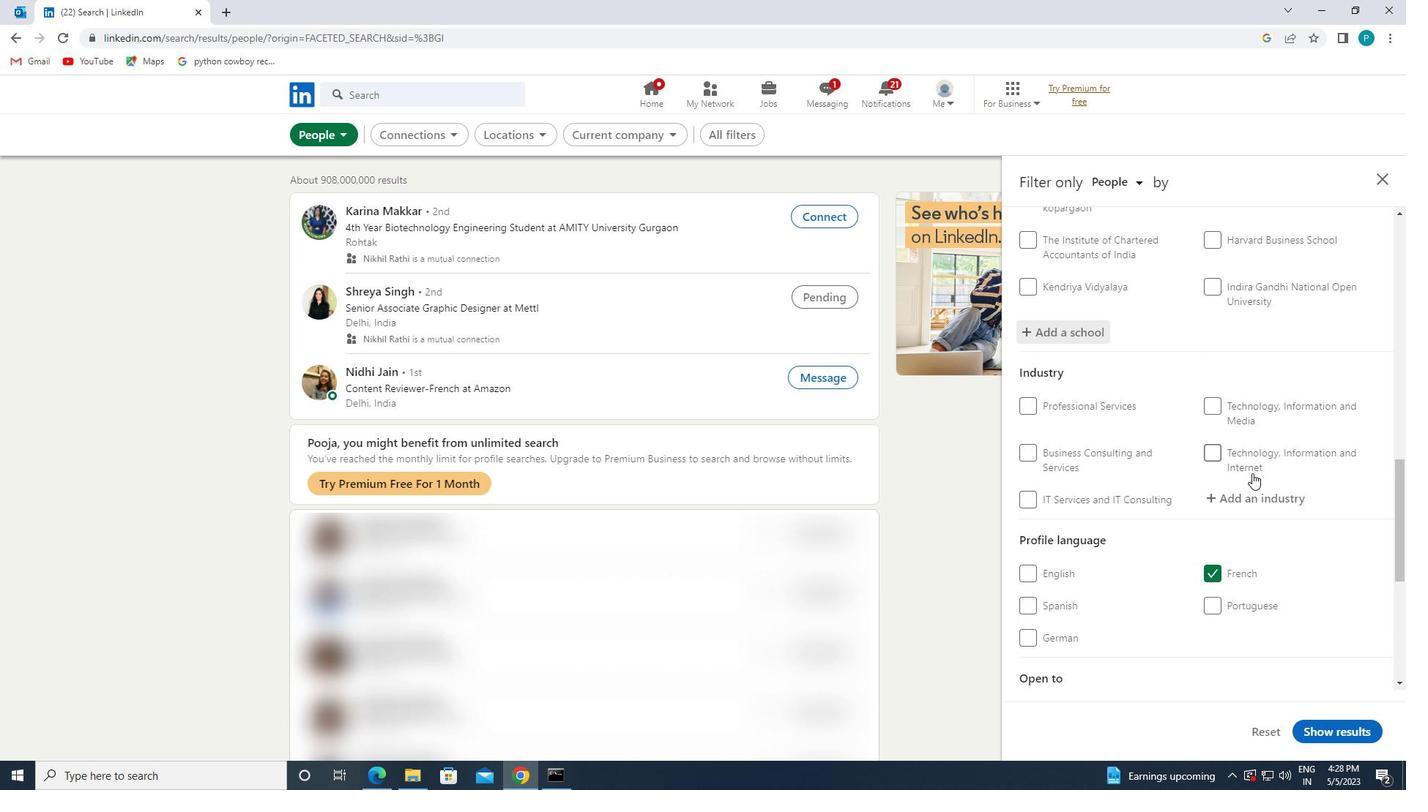 
Action: Mouse pressed left at (1250, 492)
Screenshot: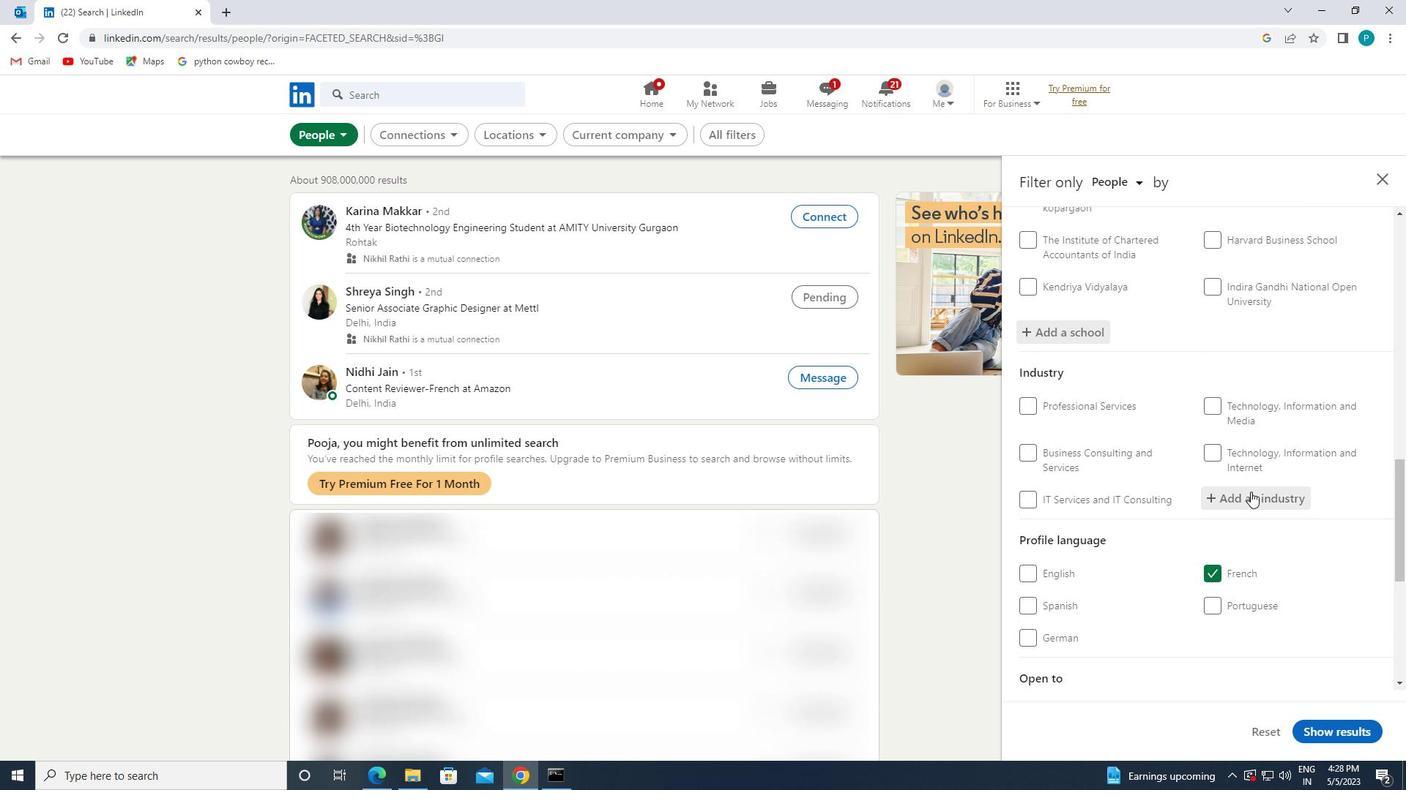 
Action: Mouse moved to (1242, 490)
Screenshot: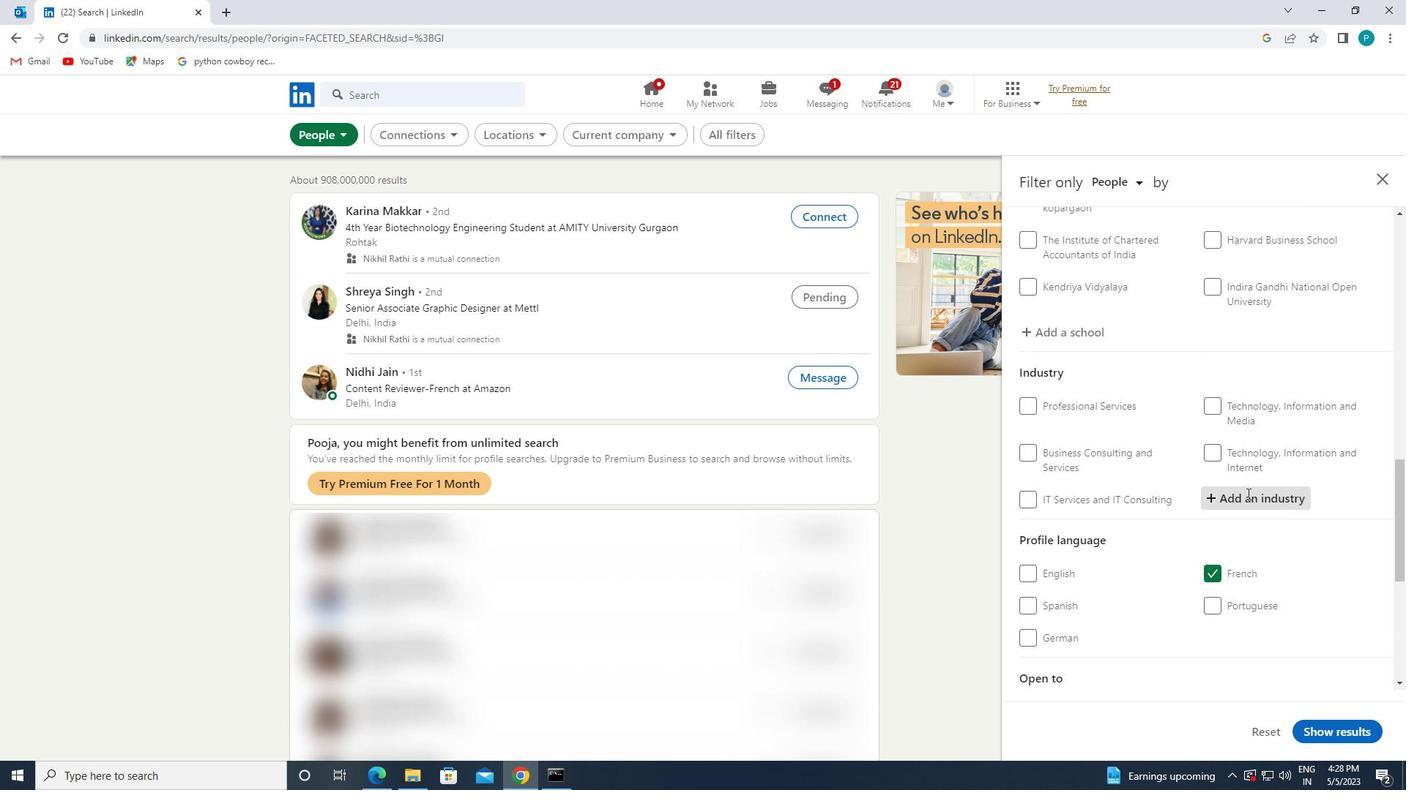 
Action: Key pressed <Key.caps_lock>C<Key.caps_lock>IVIL
Screenshot: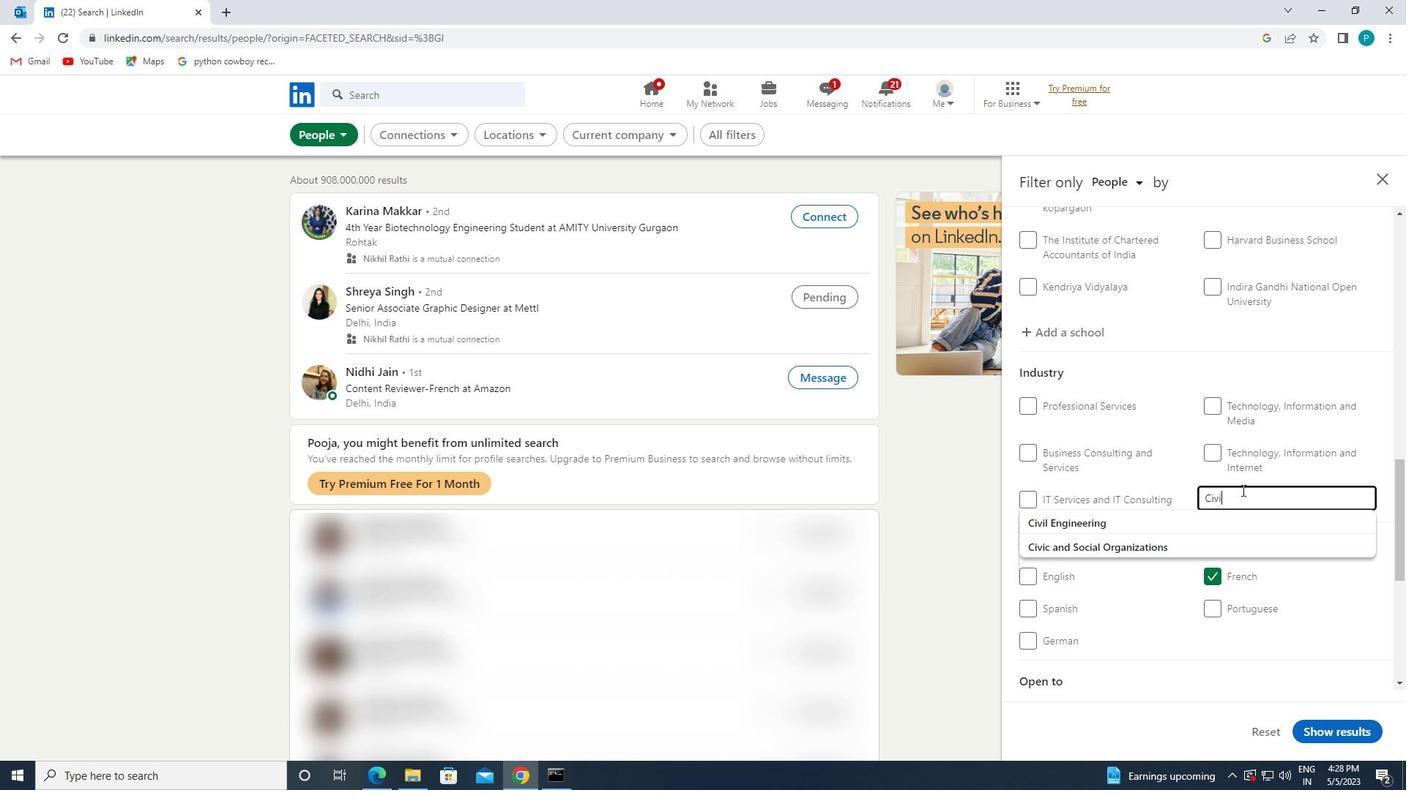
Action: Mouse moved to (1187, 519)
Screenshot: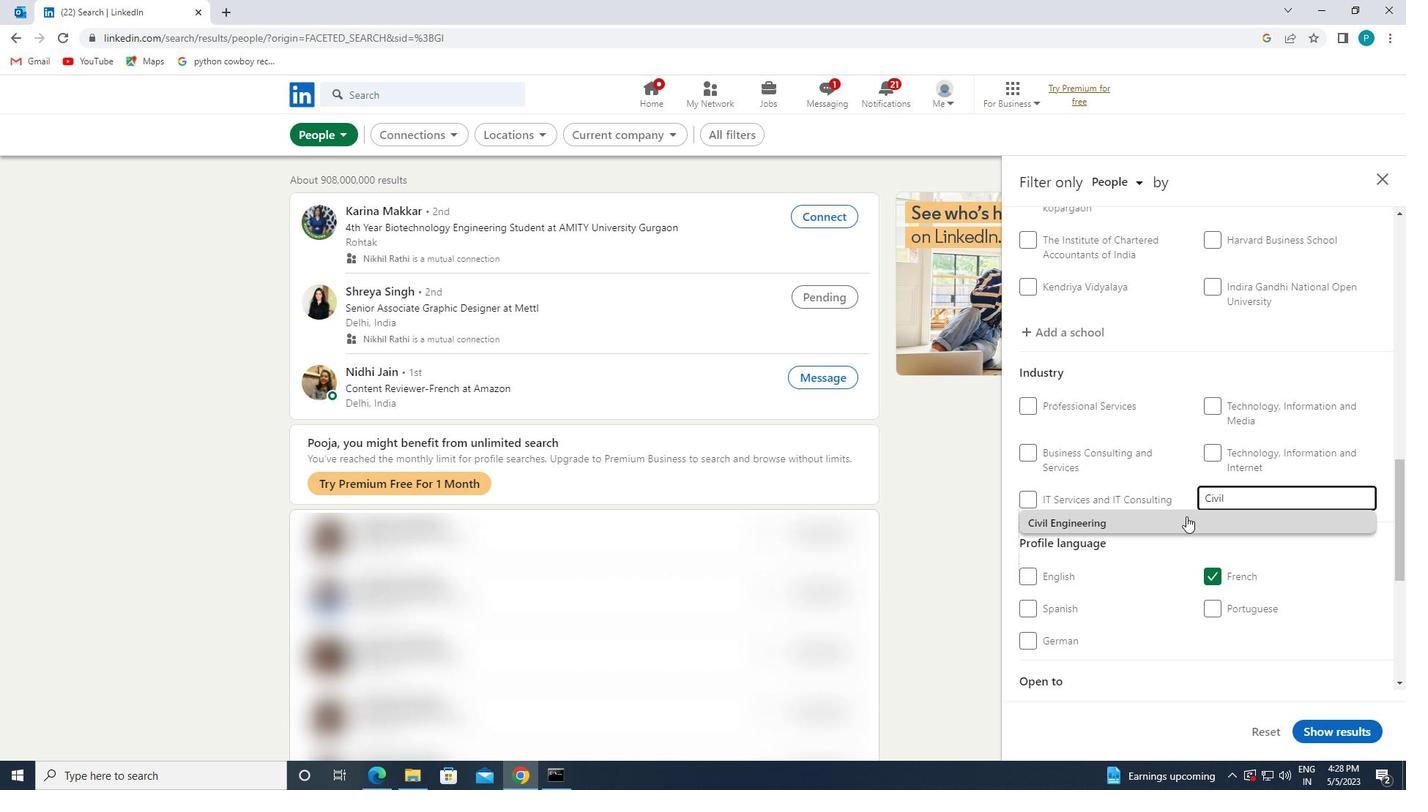 
Action: Mouse pressed left at (1187, 519)
Screenshot: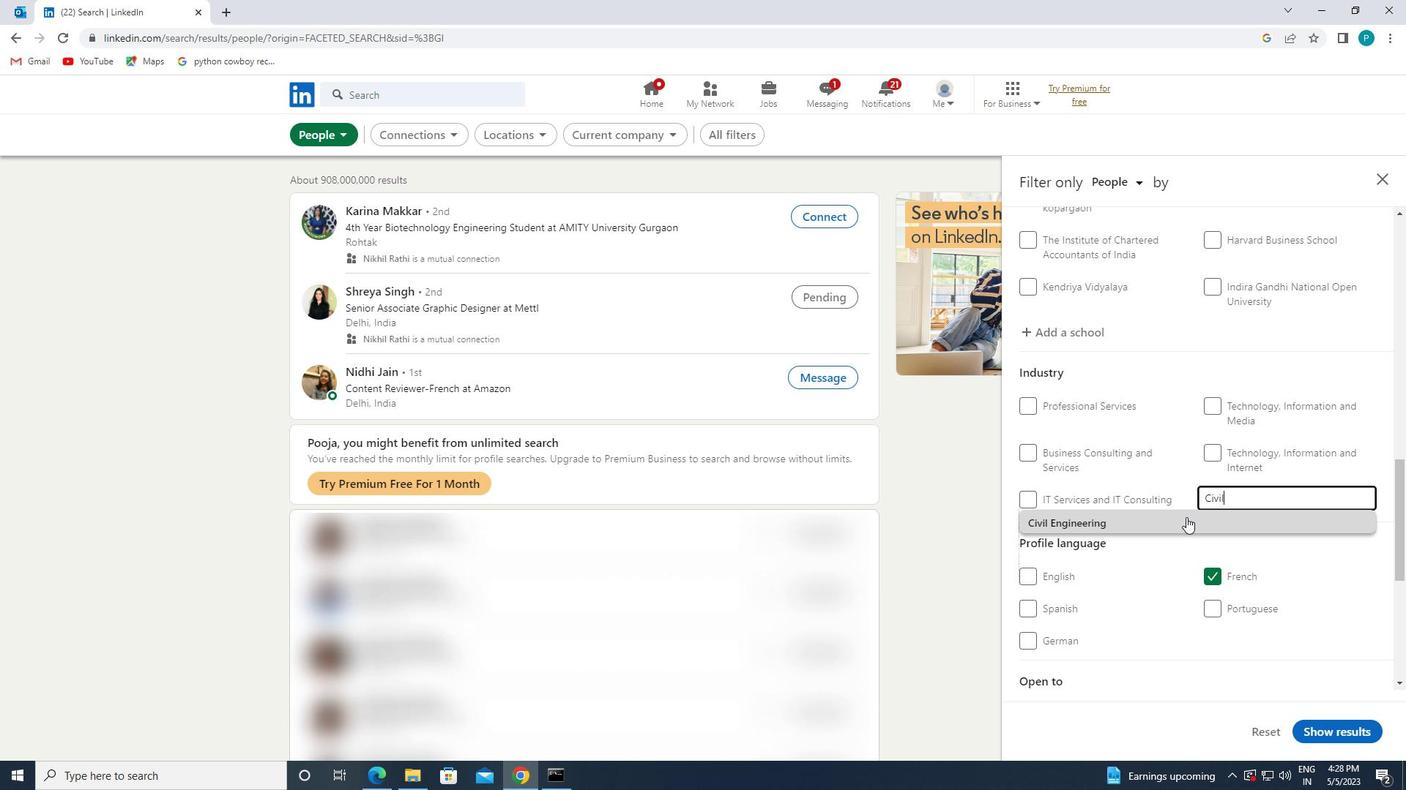 
Action: Mouse scrolled (1187, 518) with delta (0, 0)
Screenshot: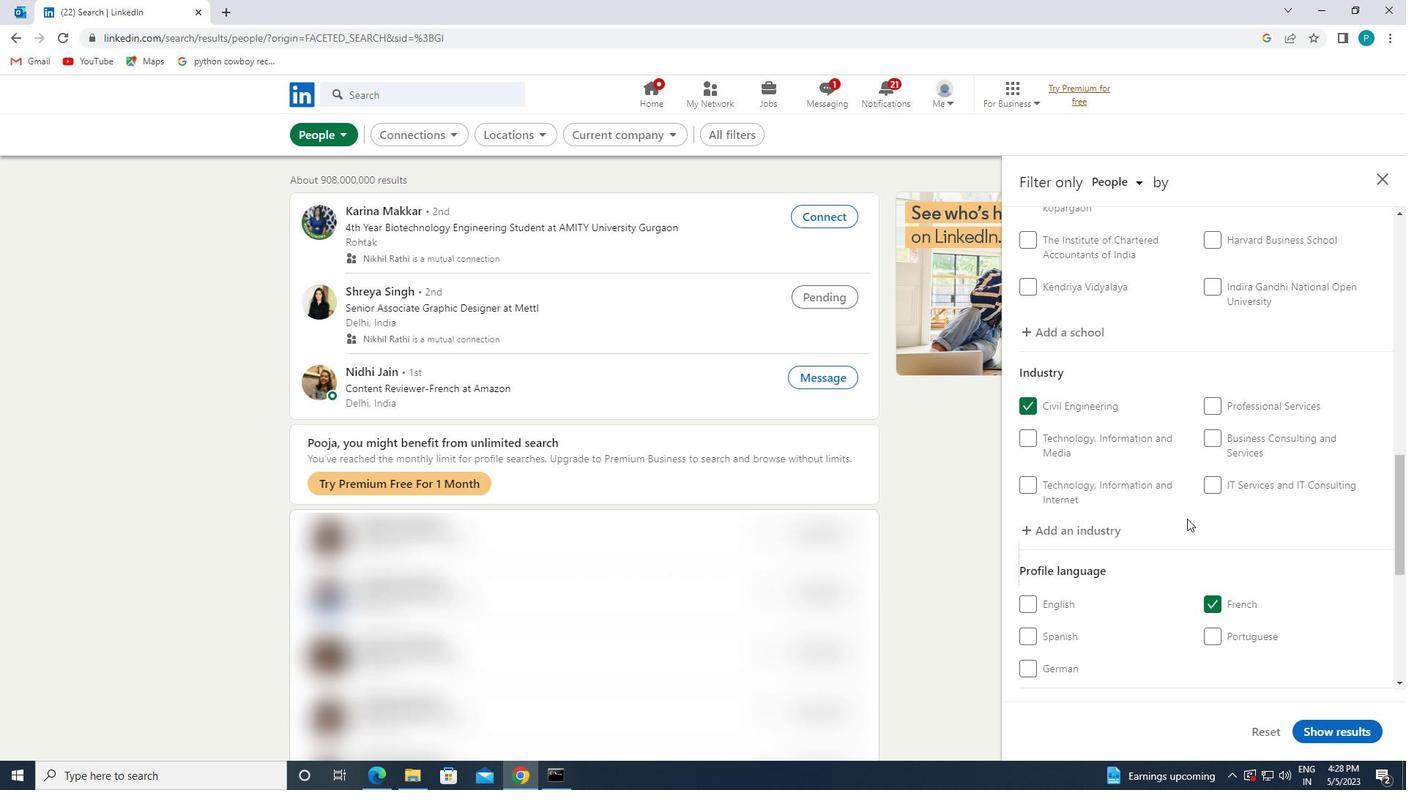 
Action: Mouse scrolled (1187, 518) with delta (0, 0)
Screenshot: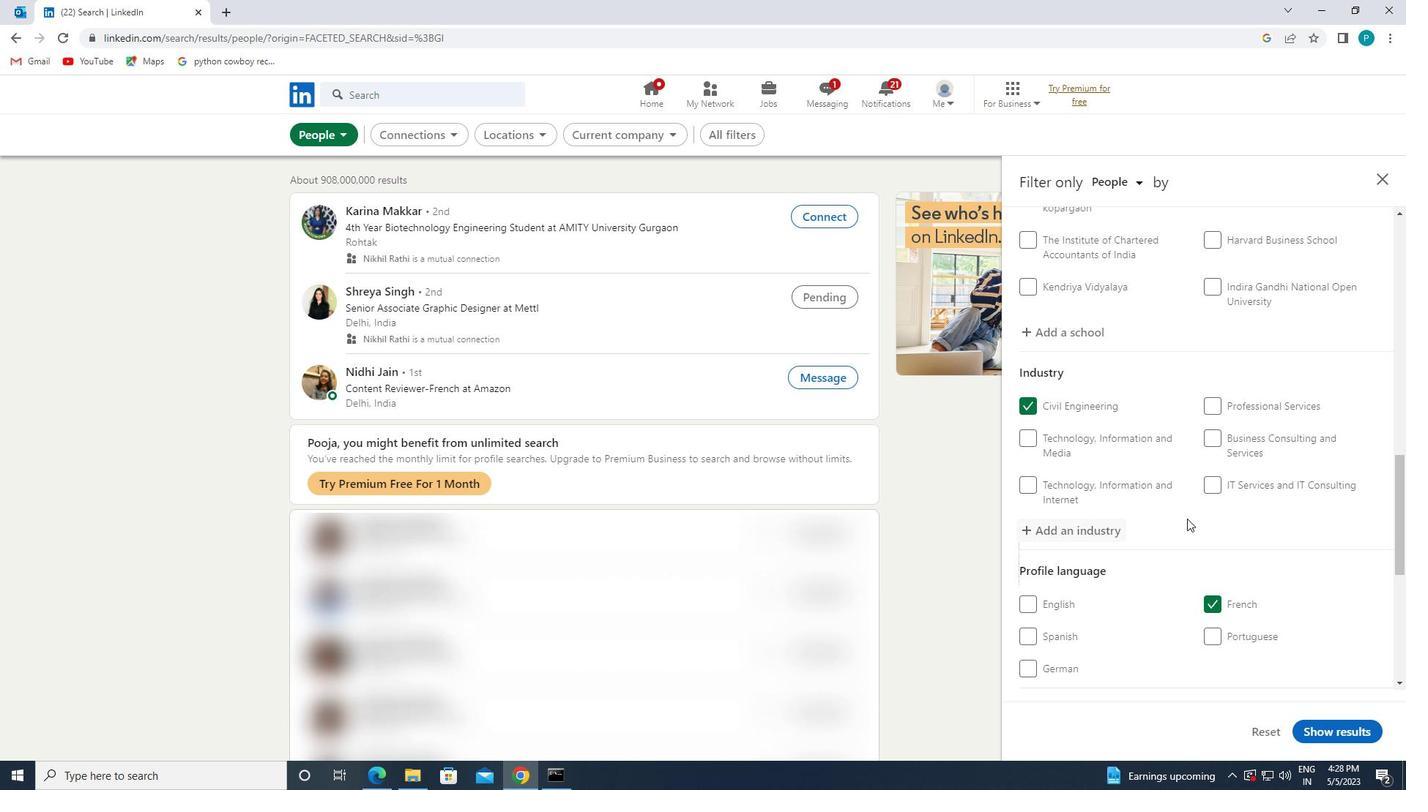 
Action: Mouse scrolled (1187, 518) with delta (0, 0)
Screenshot: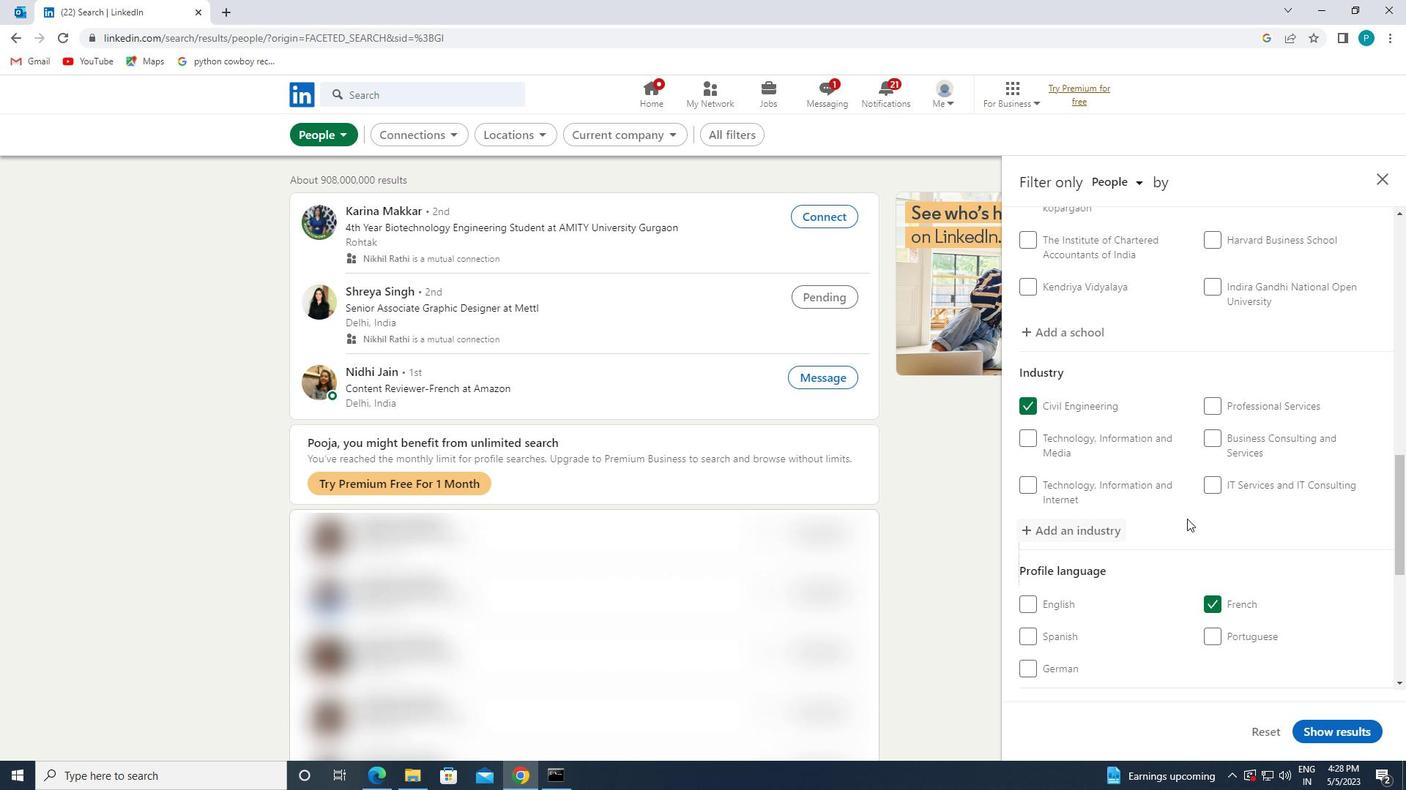 
Action: Mouse scrolled (1187, 518) with delta (0, 0)
Screenshot: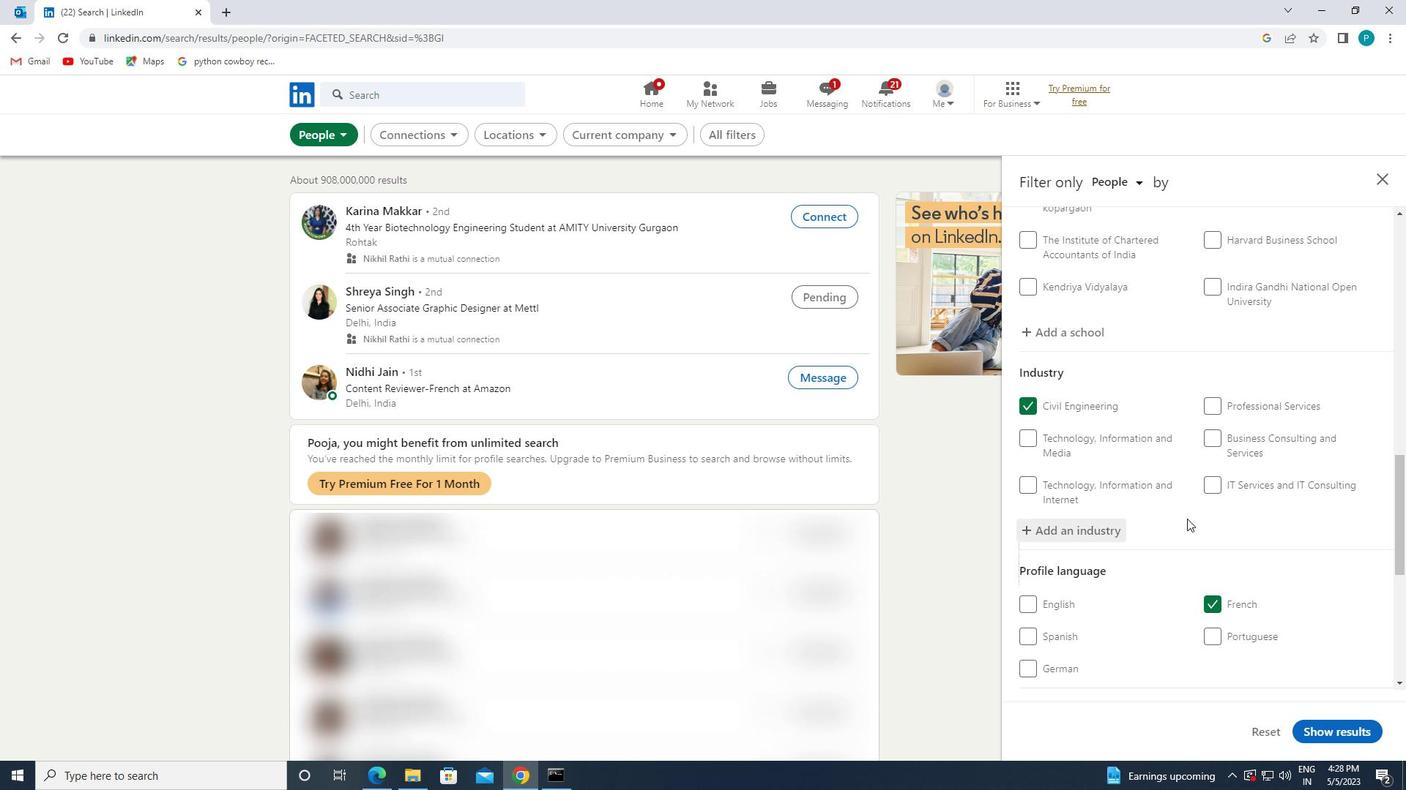 
Action: Mouse moved to (1217, 524)
Screenshot: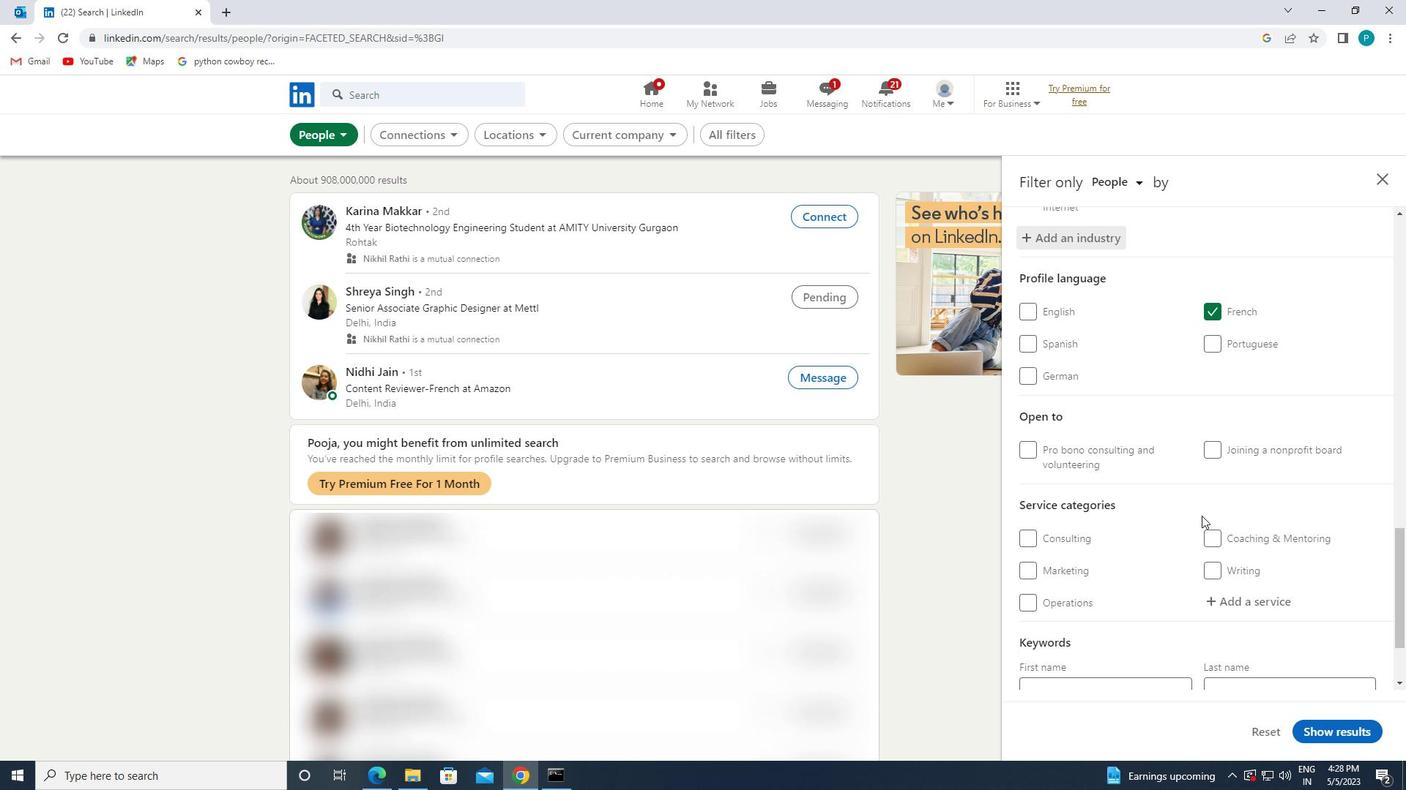 
Action: Mouse scrolled (1217, 523) with delta (0, 0)
Screenshot: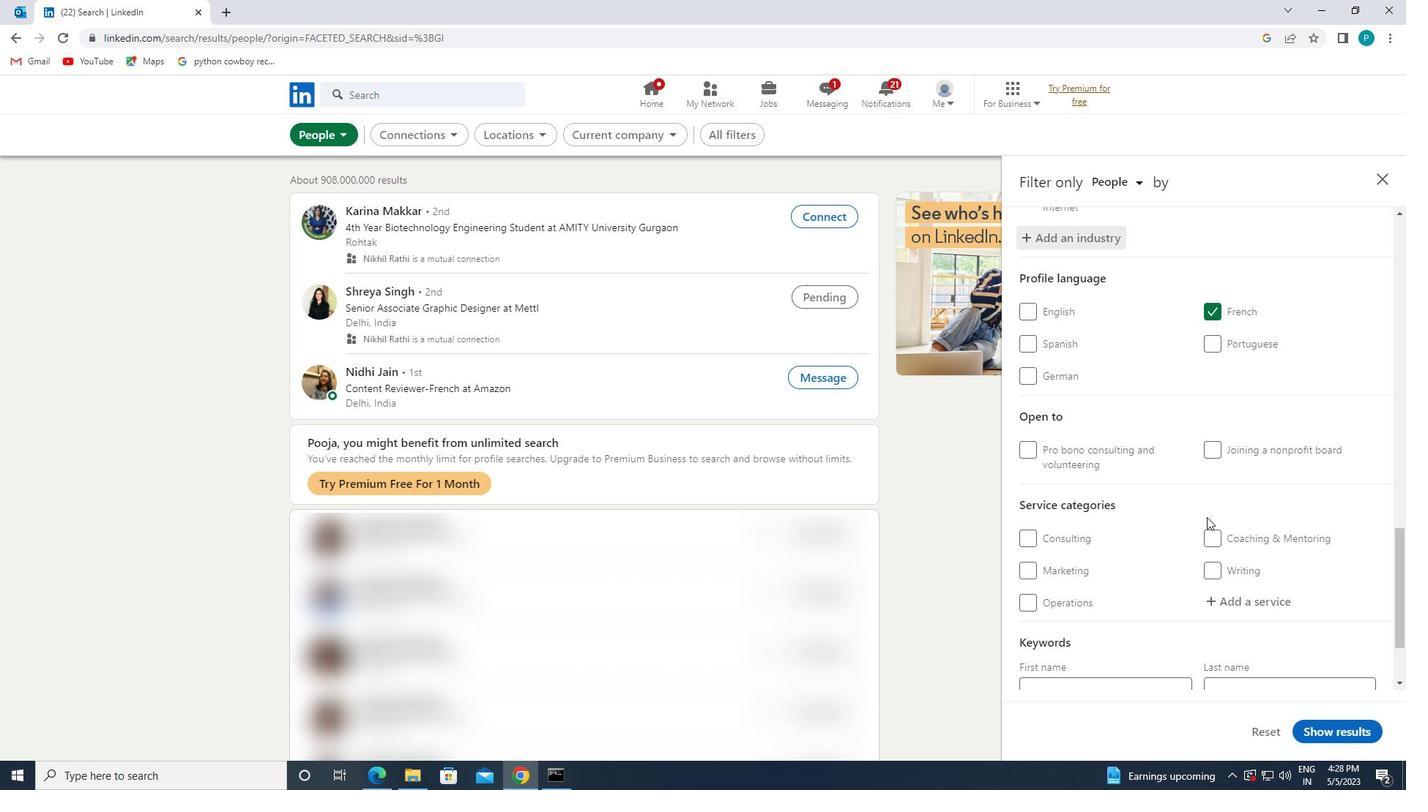
Action: Mouse moved to (1220, 525)
Screenshot: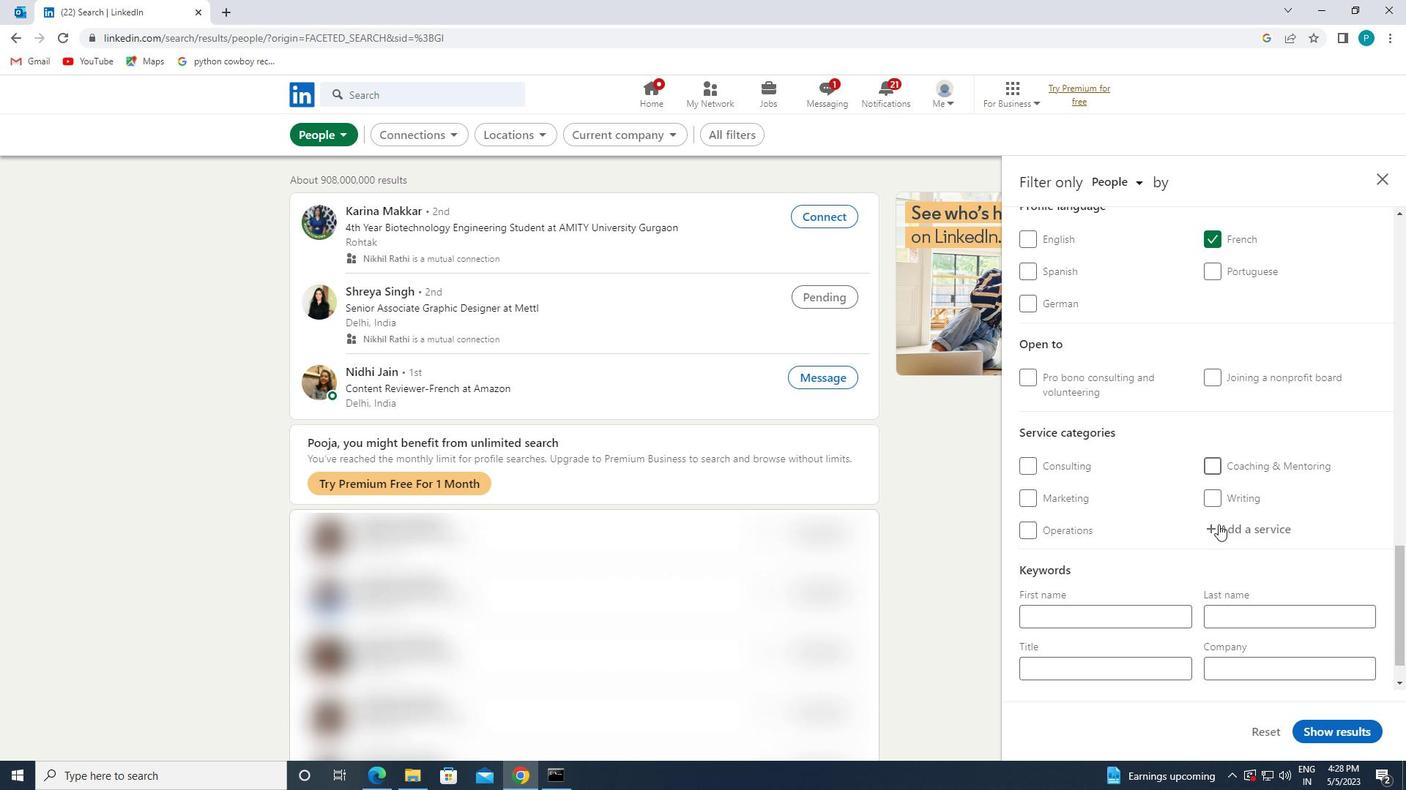 
Action: Mouse pressed left at (1220, 525)
Screenshot: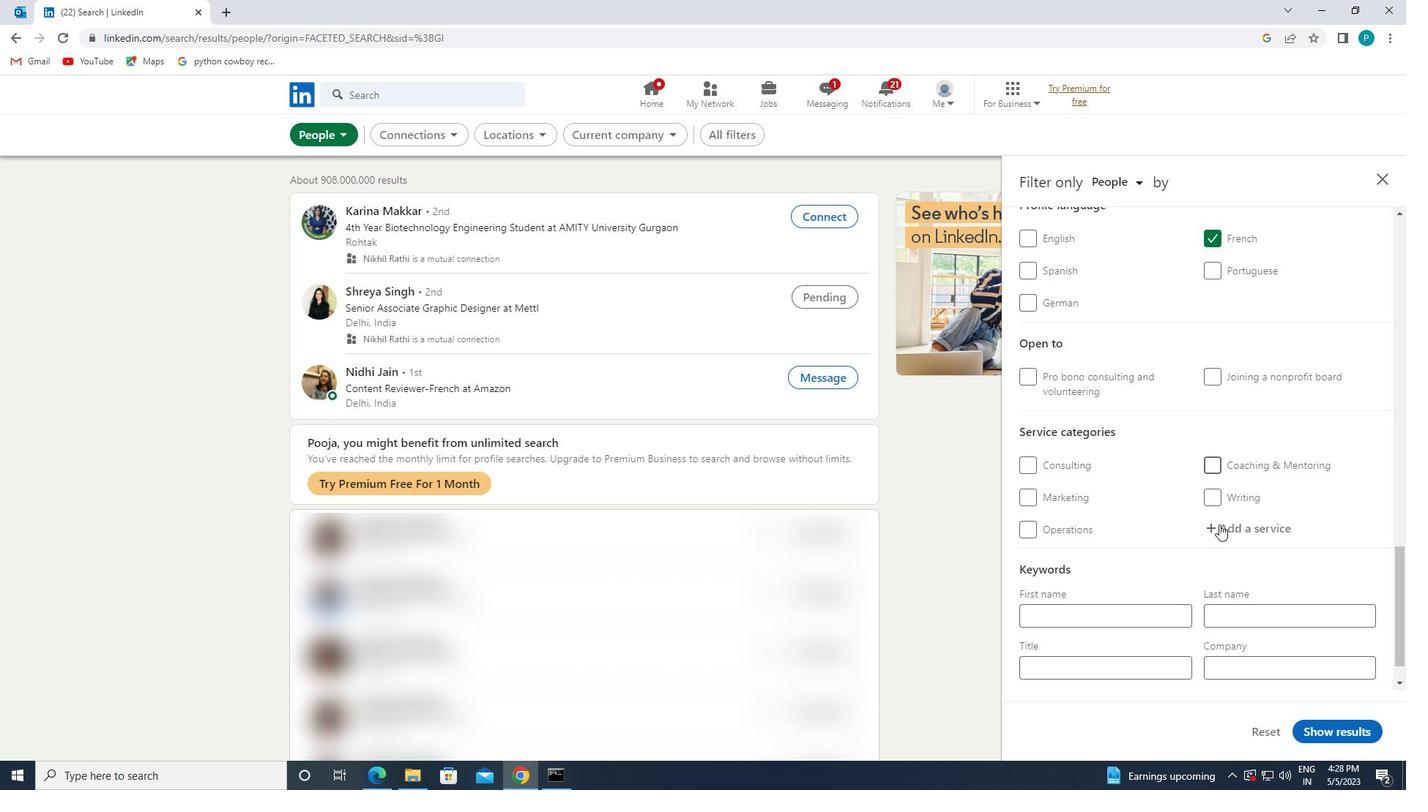 
Action: Mouse moved to (1244, 525)
Screenshot: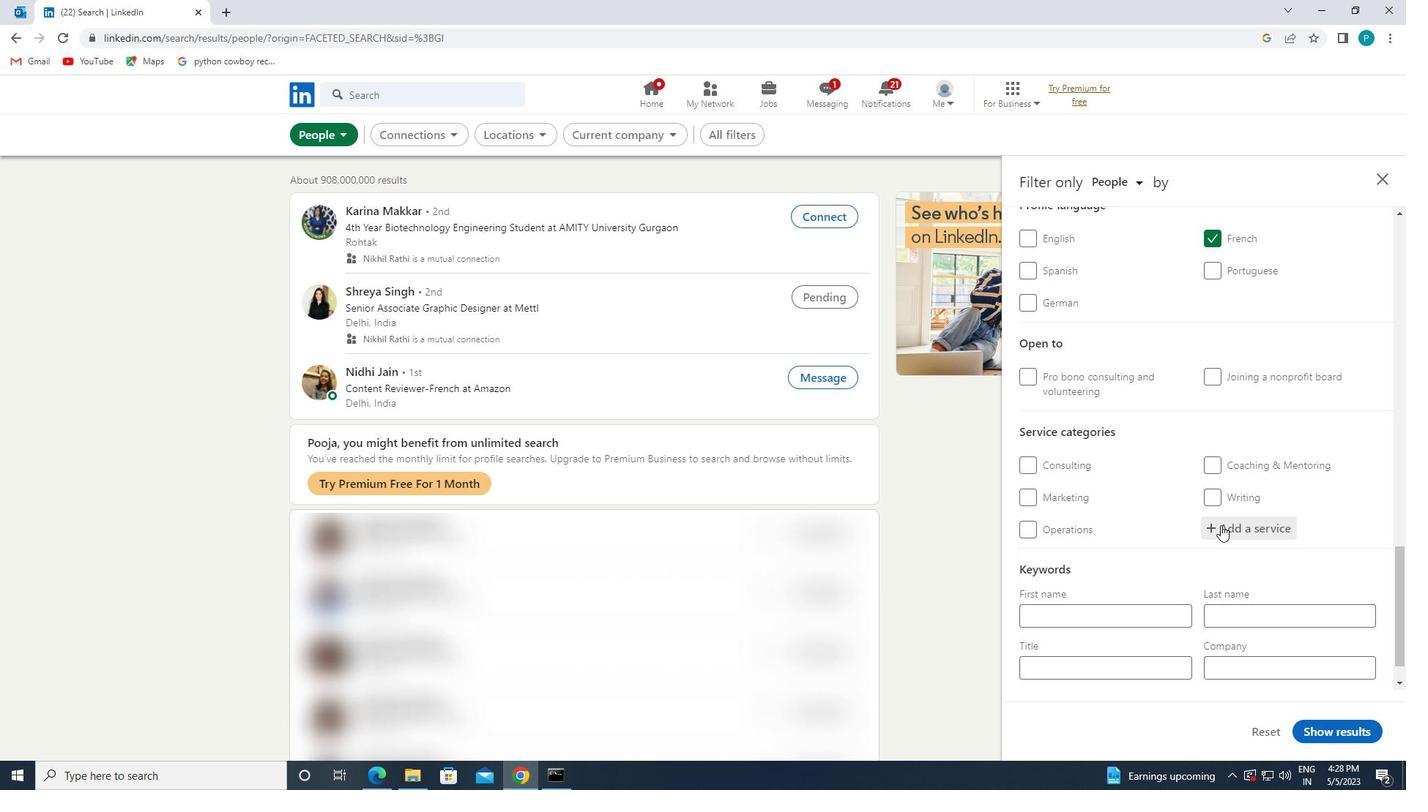 
Action: Key pressed <Key.caps_lock>P<Key.caps_lock>RICING
Screenshot: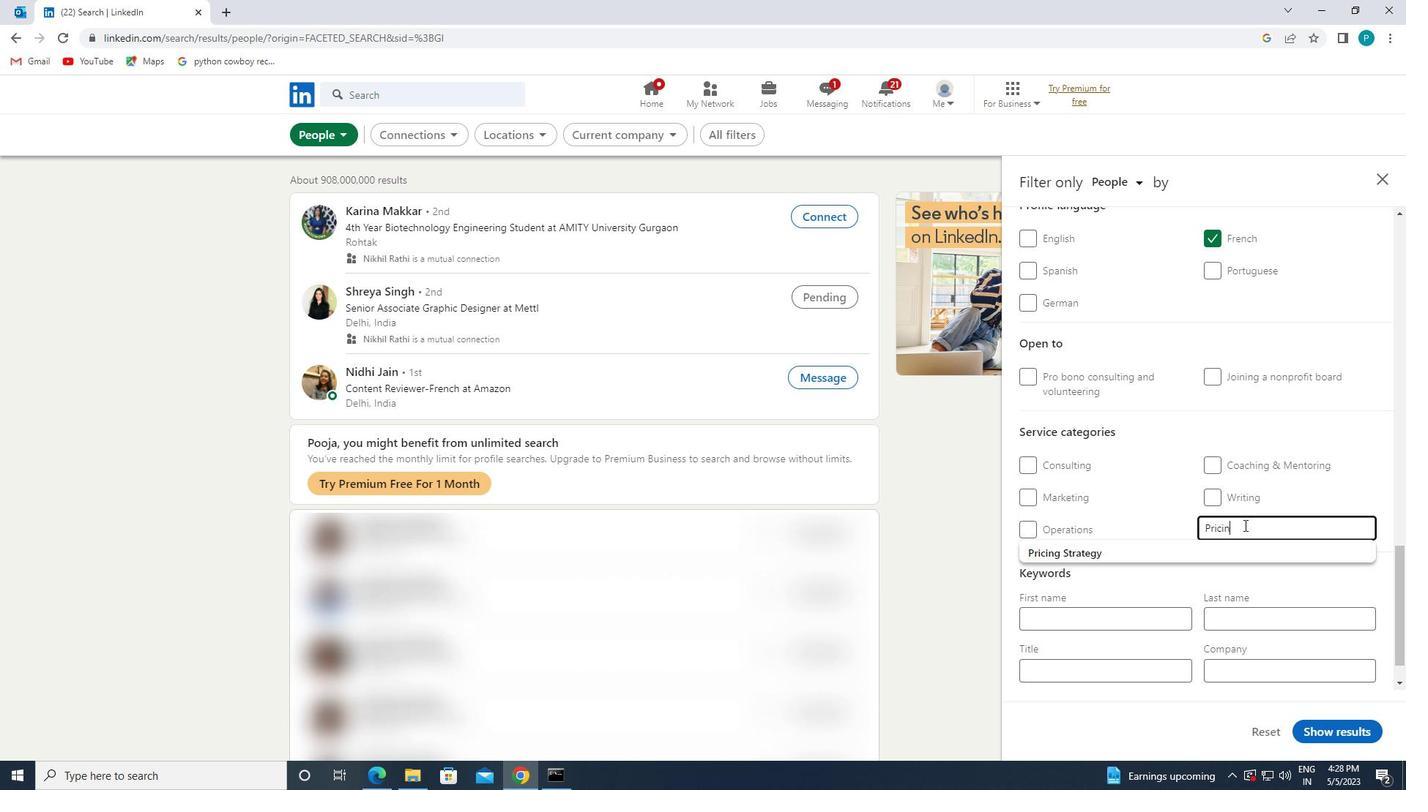 
Action: Mouse moved to (1236, 544)
Screenshot: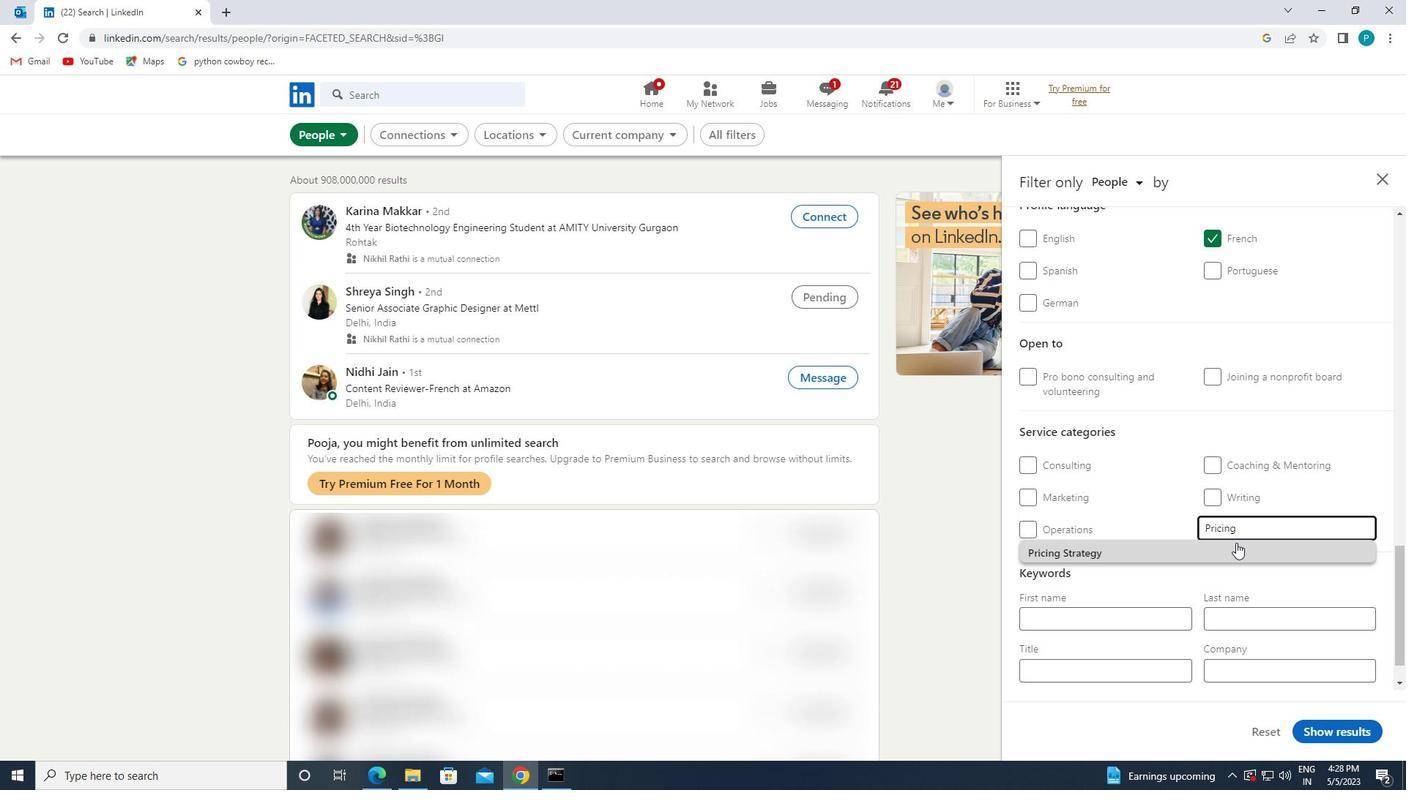 
Action: Mouse pressed left at (1236, 544)
Screenshot: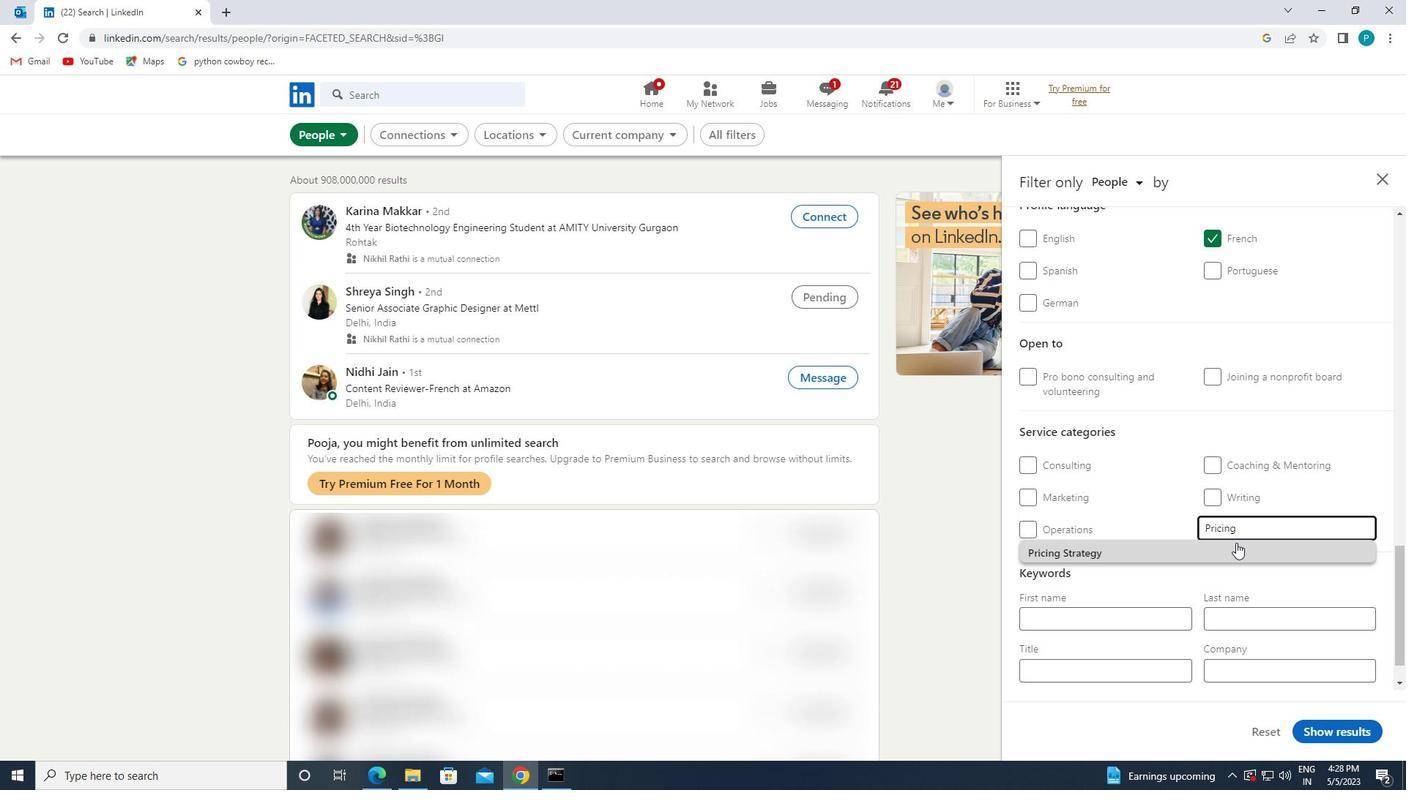 
Action: Mouse moved to (1217, 545)
Screenshot: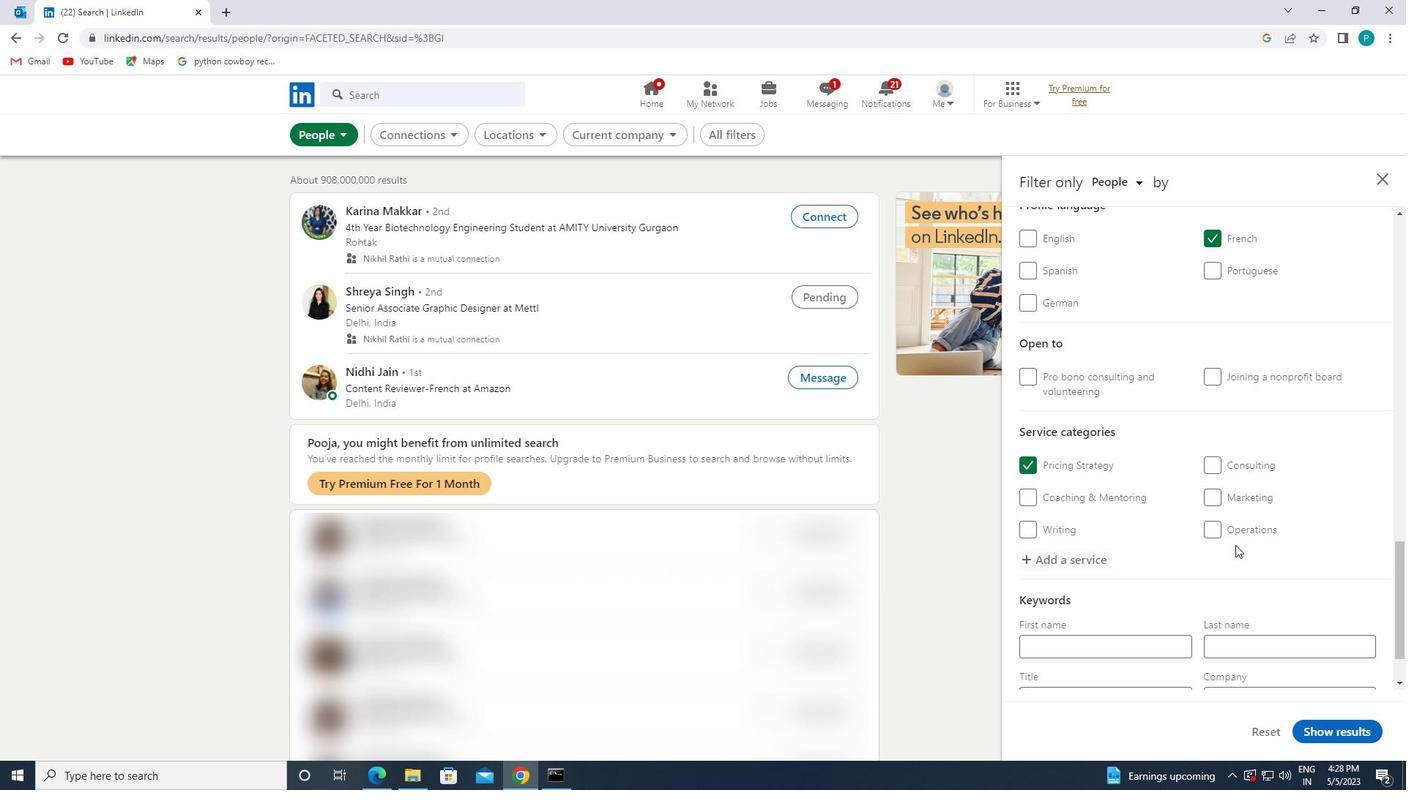 
Action: Mouse scrolled (1217, 544) with delta (0, 0)
Screenshot: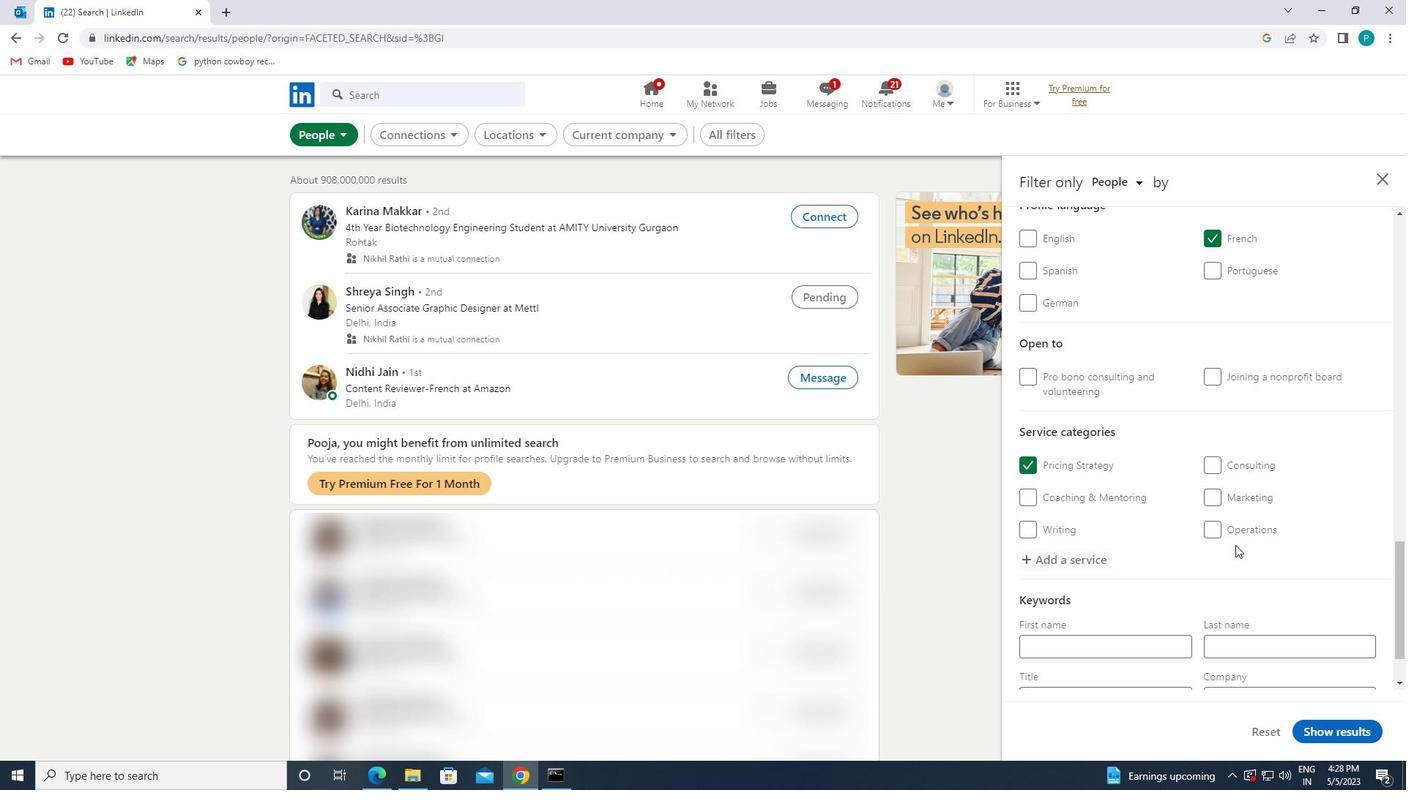 
Action: Mouse moved to (1203, 551)
Screenshot: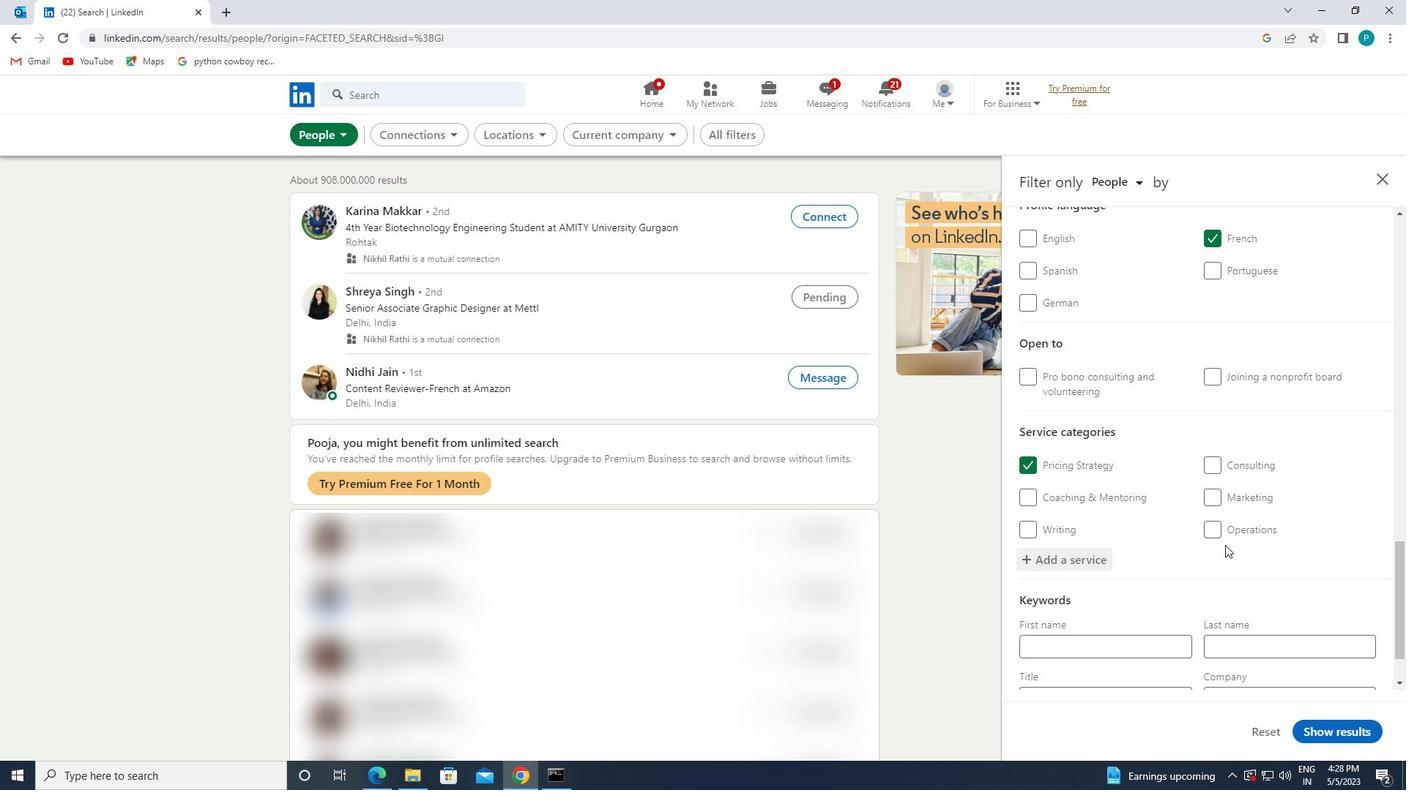 
Action: Mouse scrolled (1203, 550) with delta (0, 0)
Screenshot: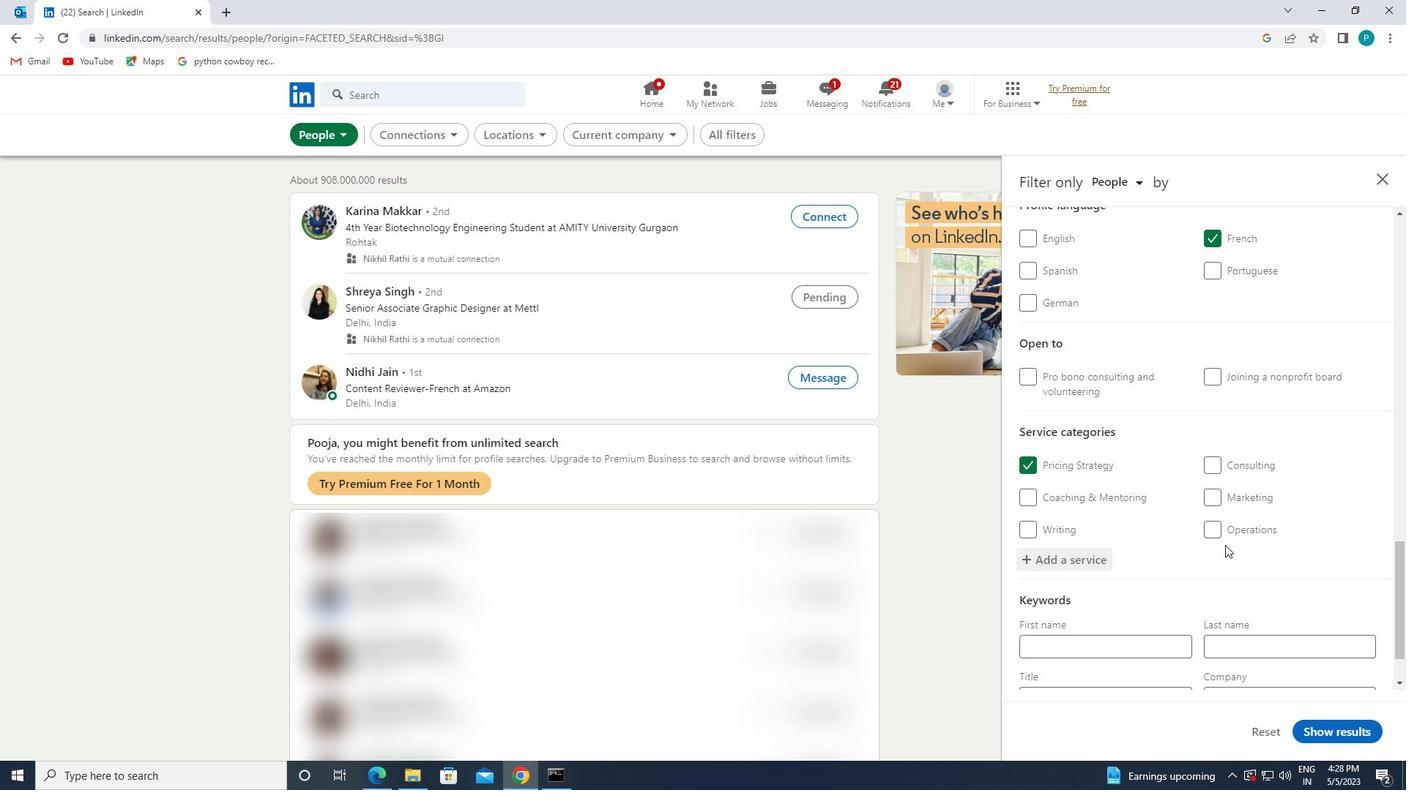 
Action: Mouse moved to (1193, 558)
Screenshot: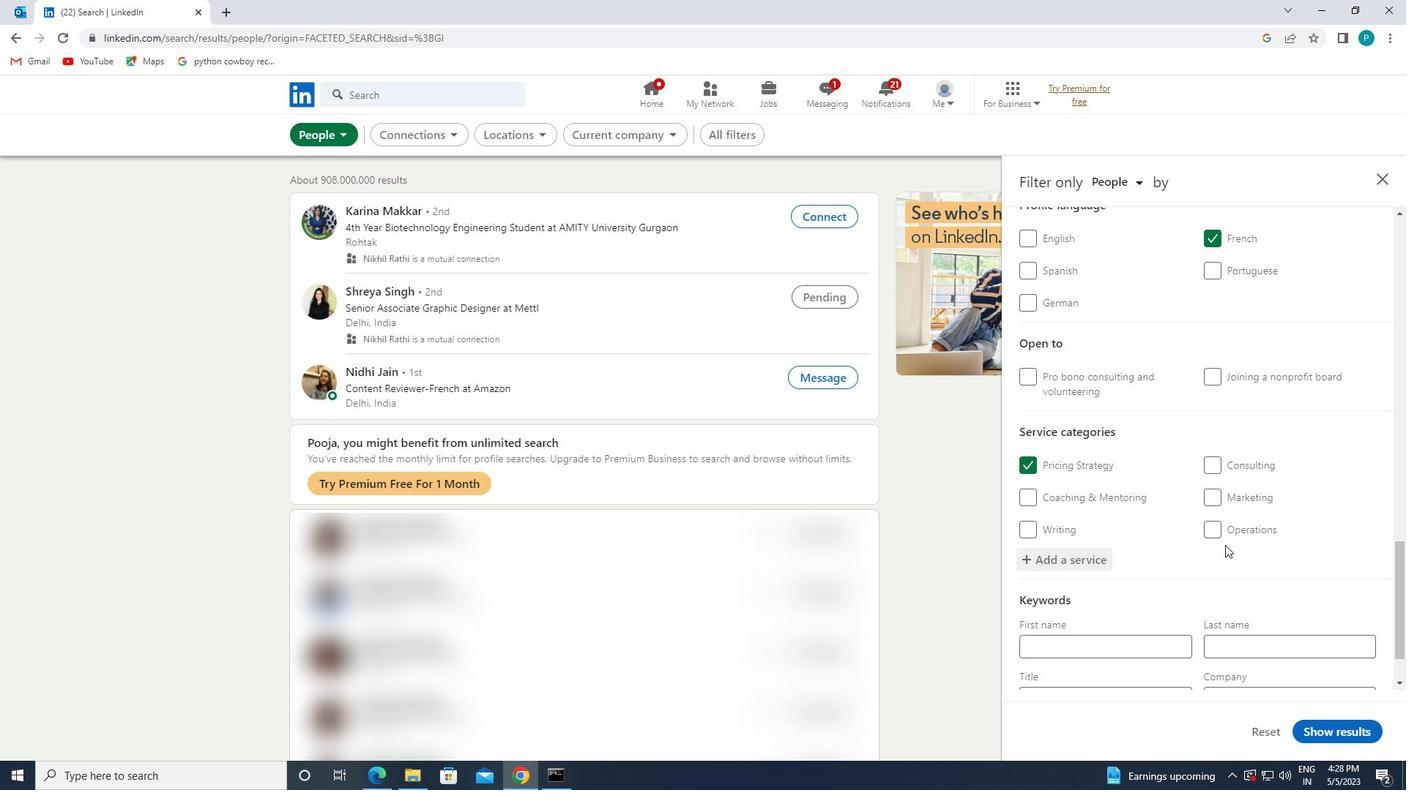 
Action: Mouse scrolled (1193, 557) with delta (0, 0)
Screenshot: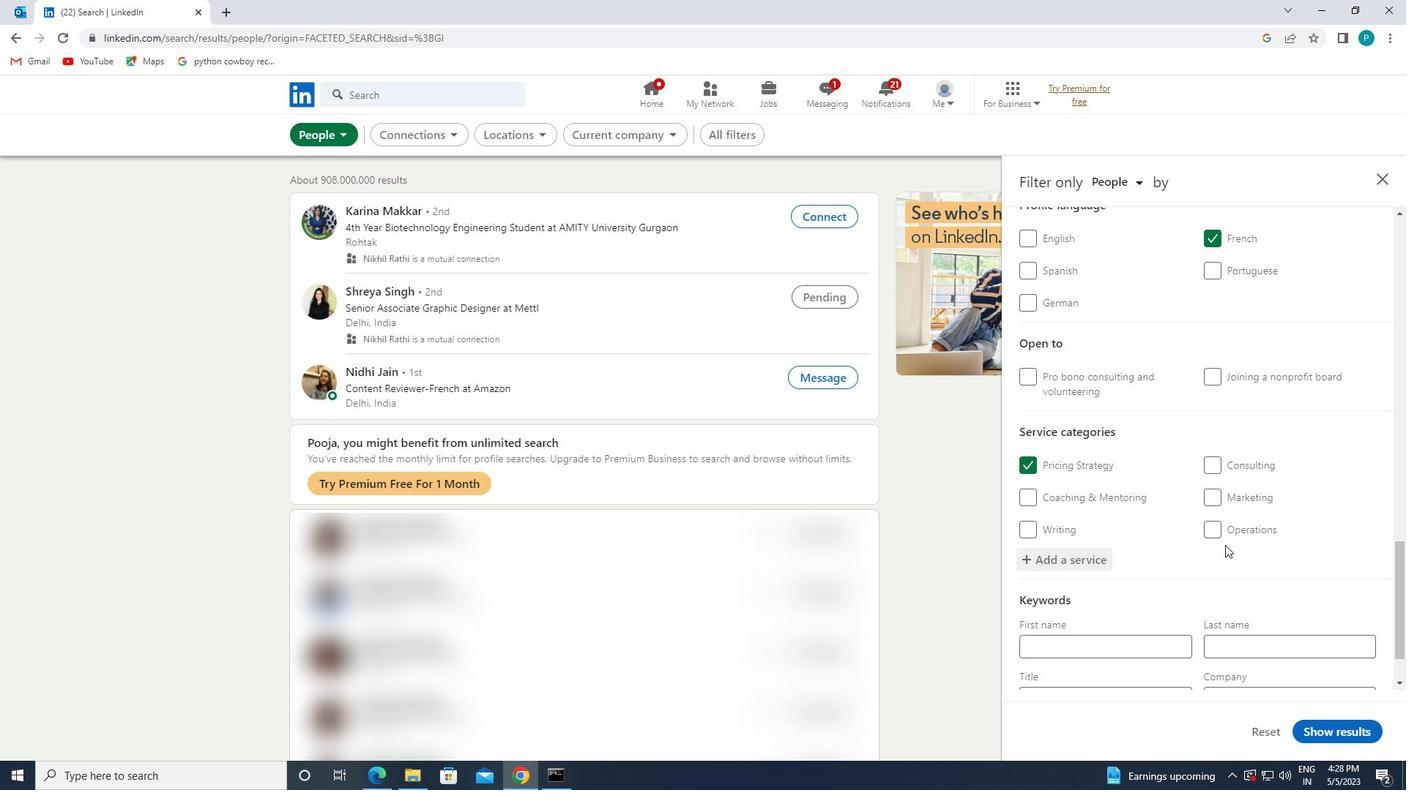 
Action: Mouse moved to (1183, 563)
Screenshot: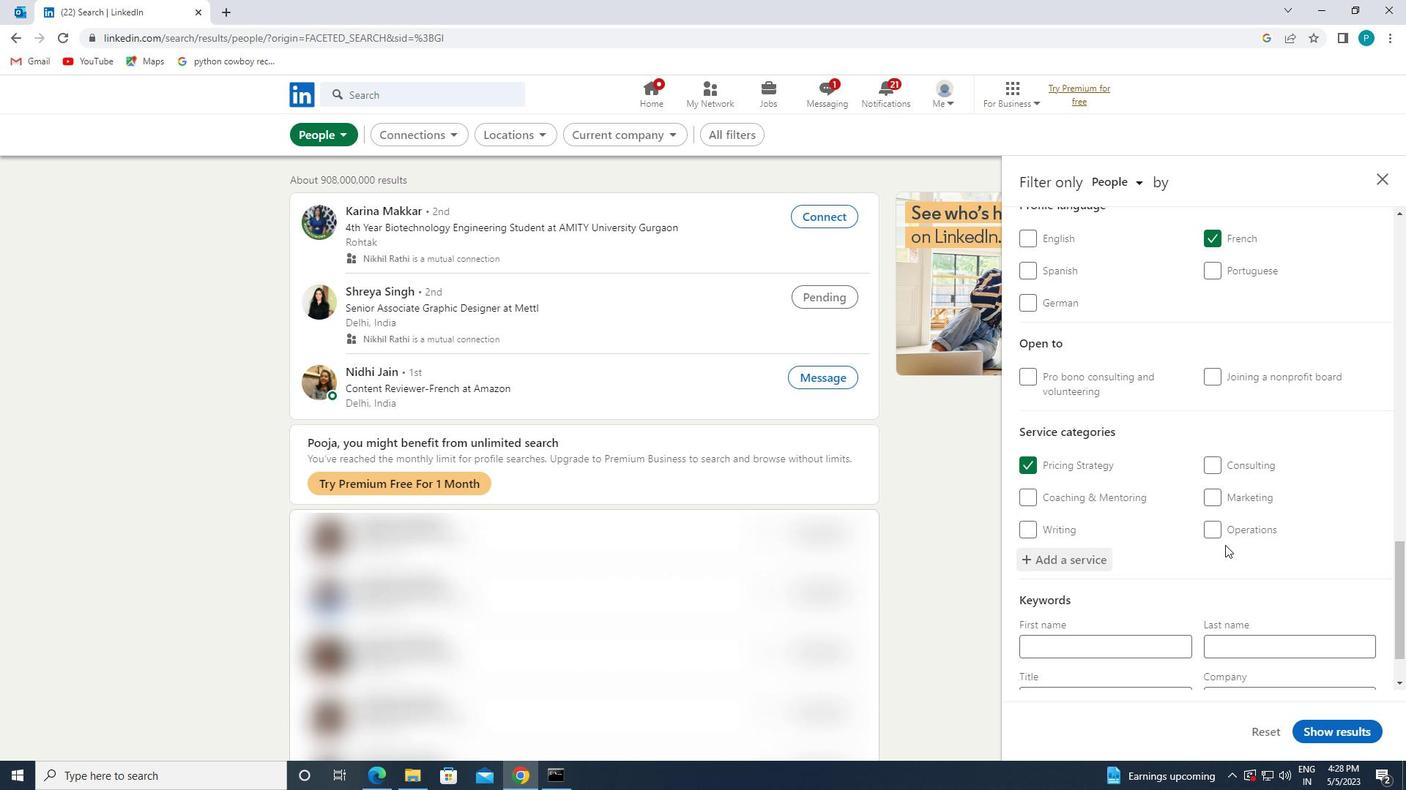 
Action: Mouse scrolled (1183, 563) with delta (0, 0)
Screenshot: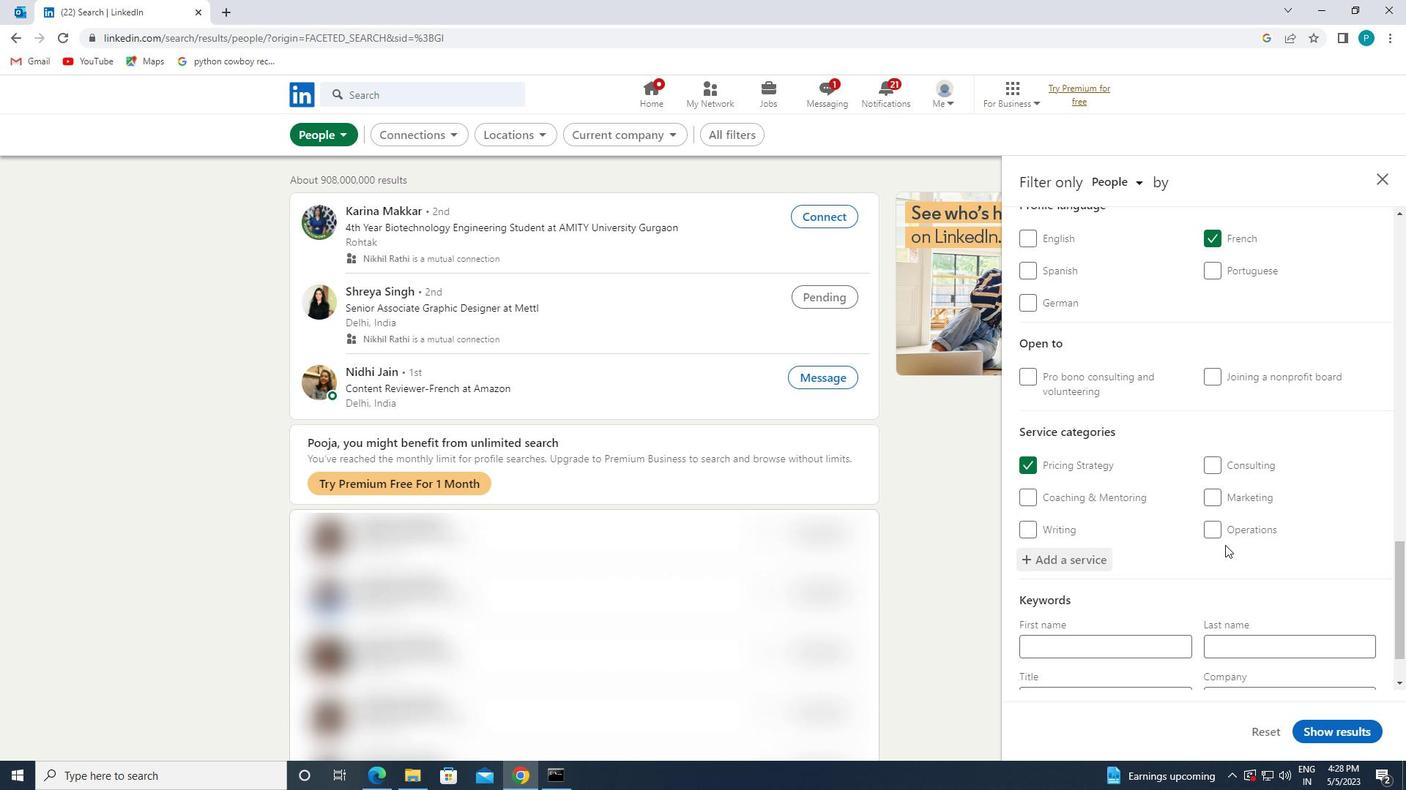 
Action: Mouse moved to (1118, 641)
Screenshot: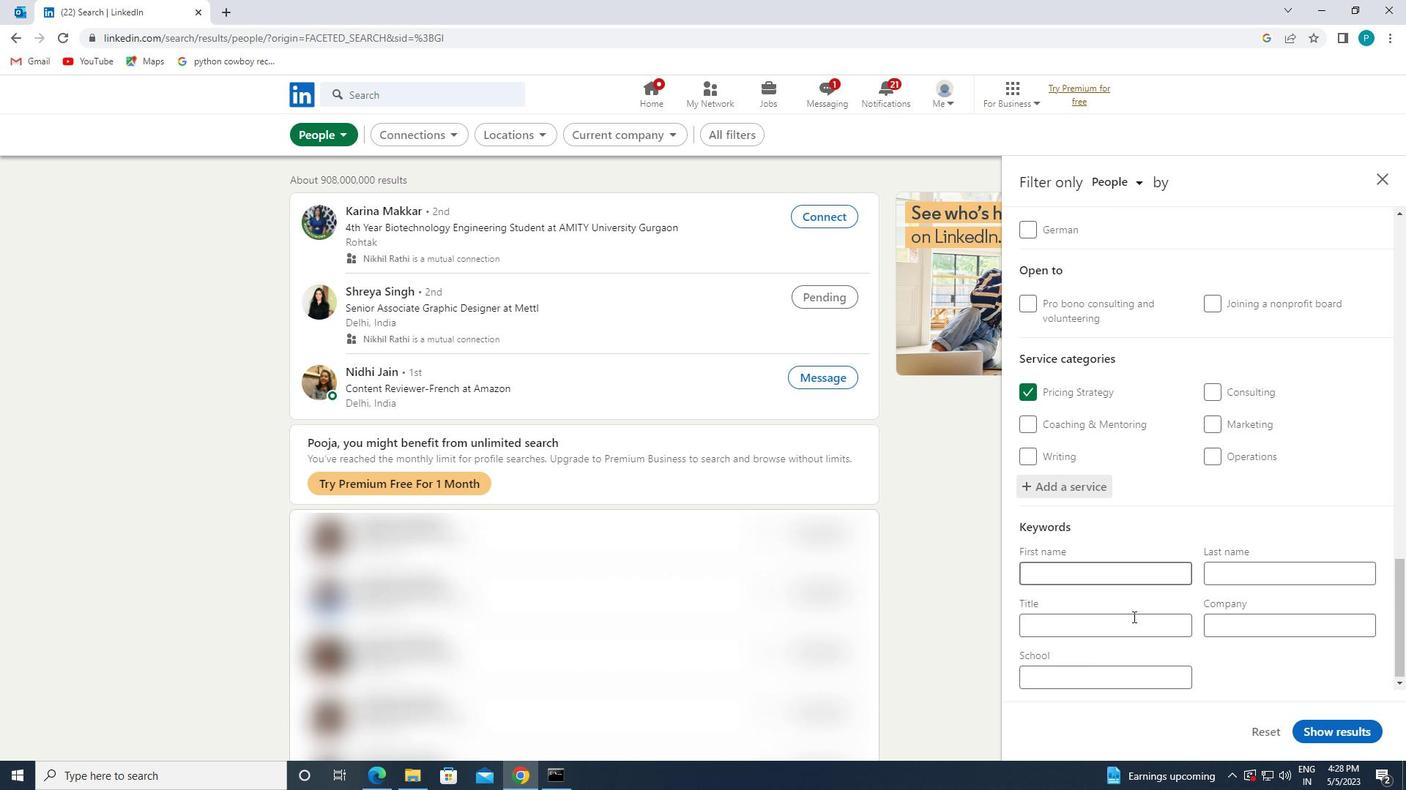 
Action: Mouse pressed left at (1118, 641)
Screenshot: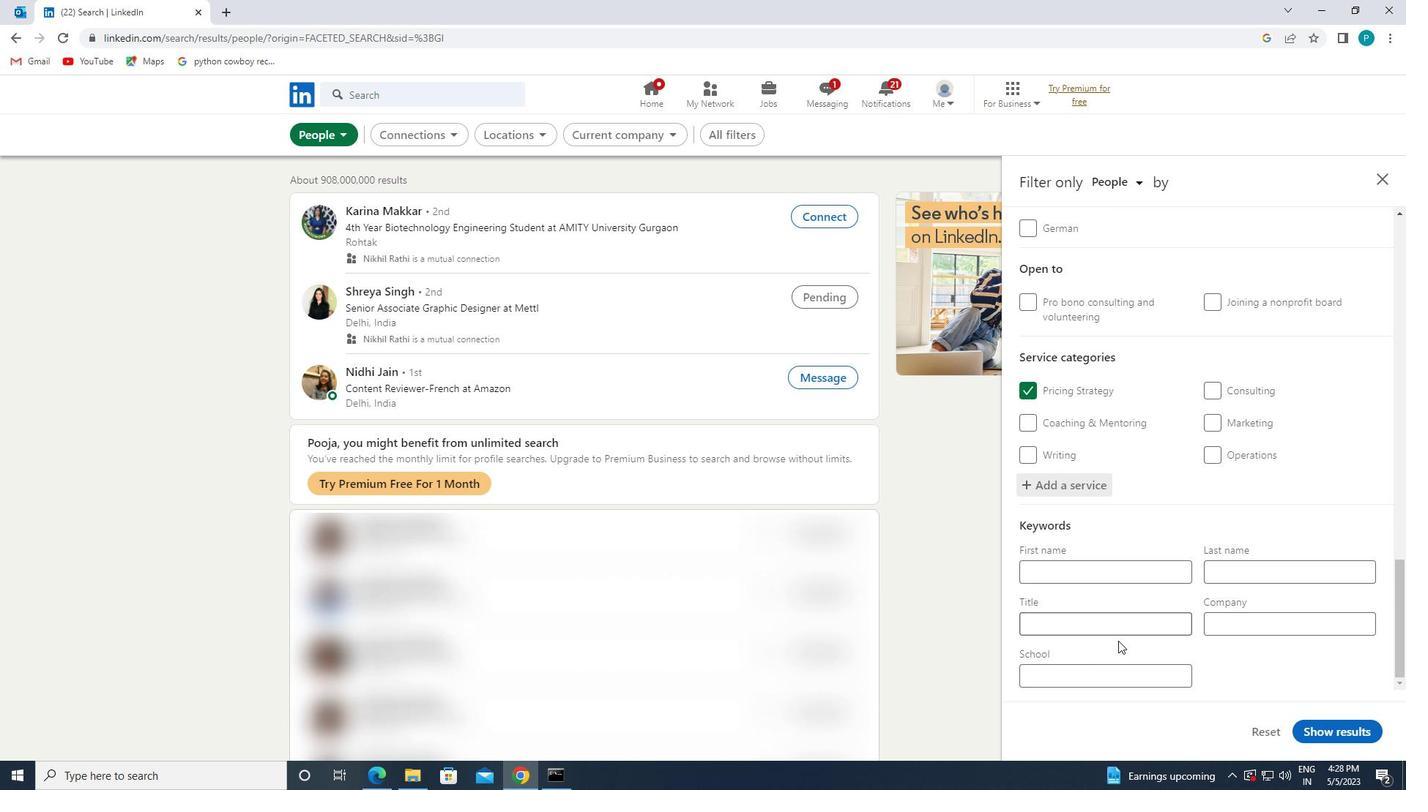 
Action: Mouse moved to (1116, 636)
Screenshot: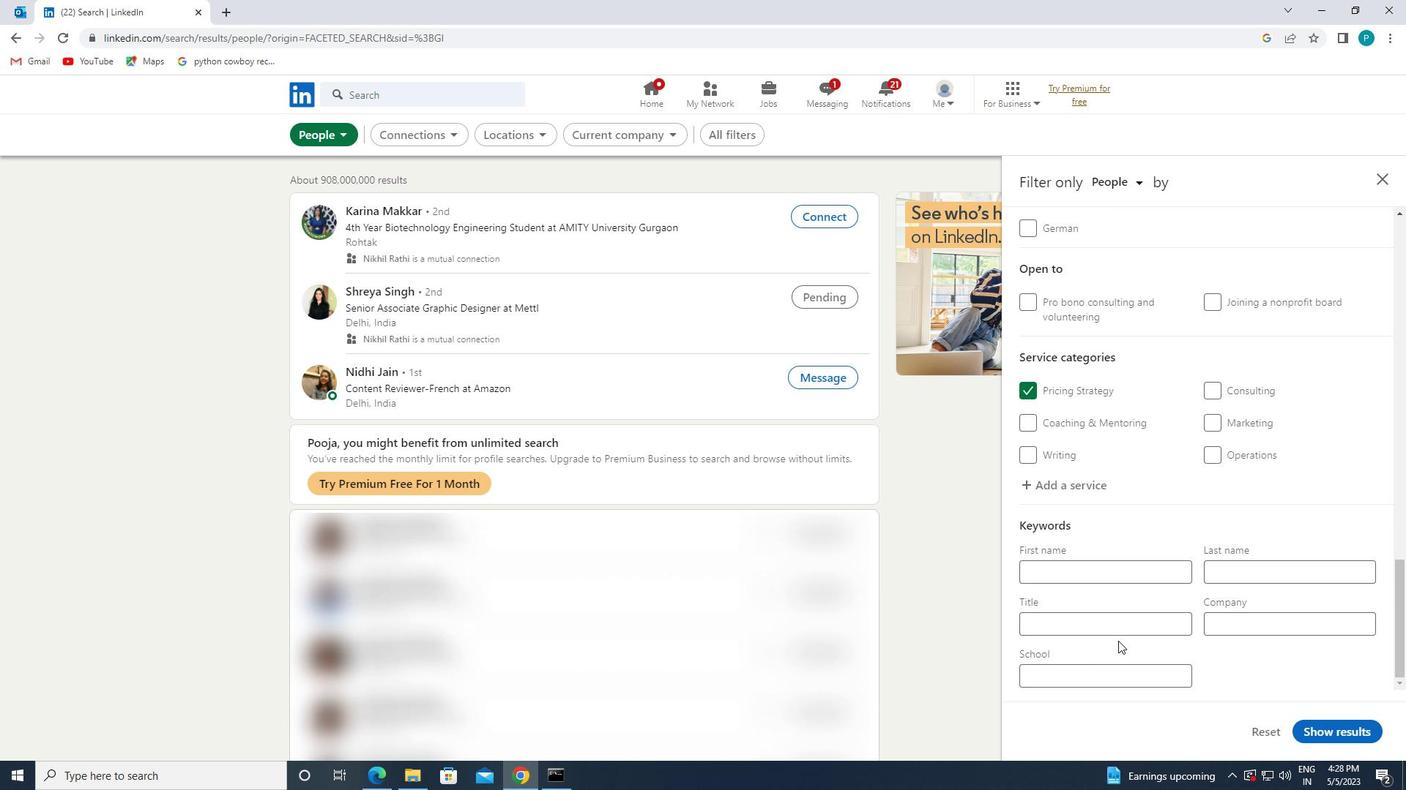 
Action: Mouse pressed left at (1116, 636)
Screenshot: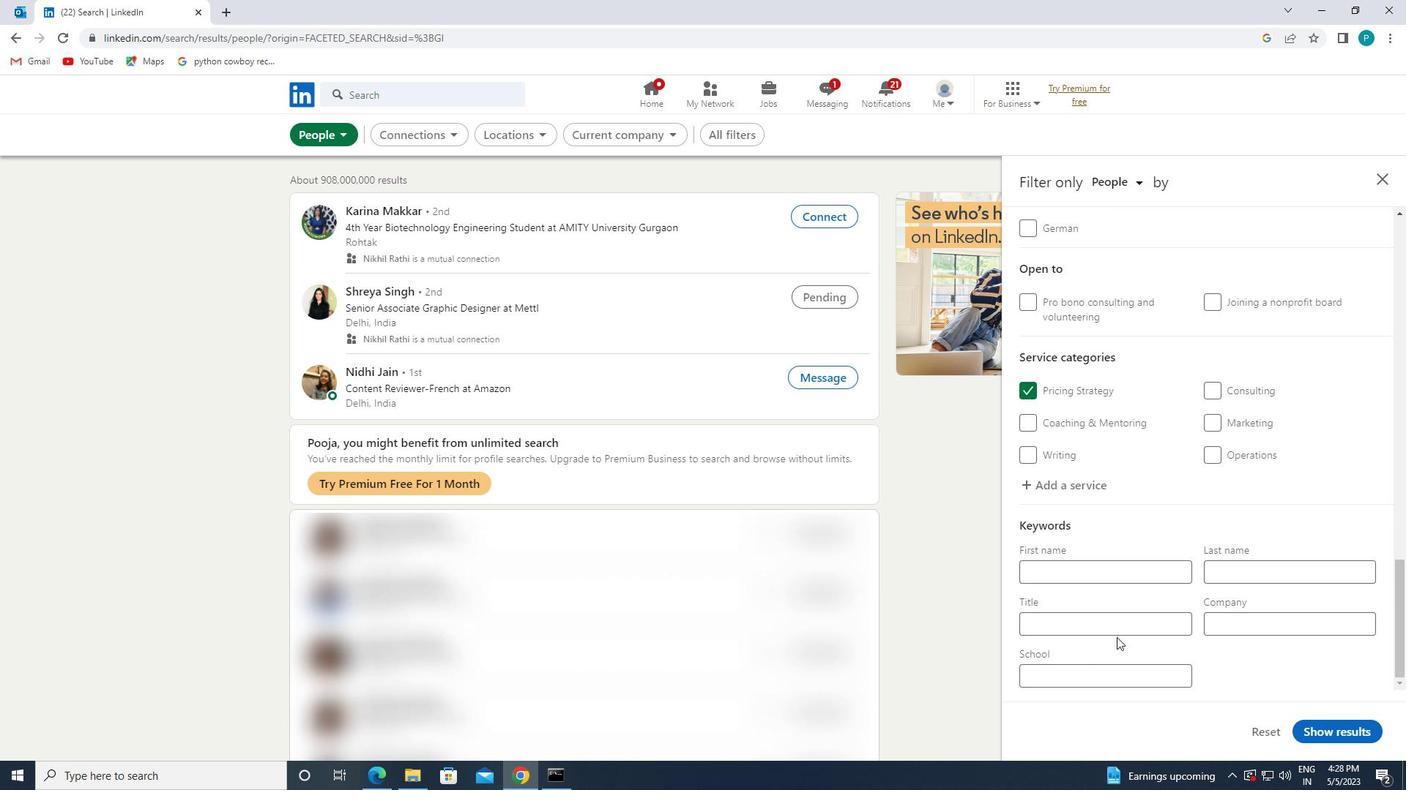 
Action: Mouse moved to (1113, 637)
Screenshot: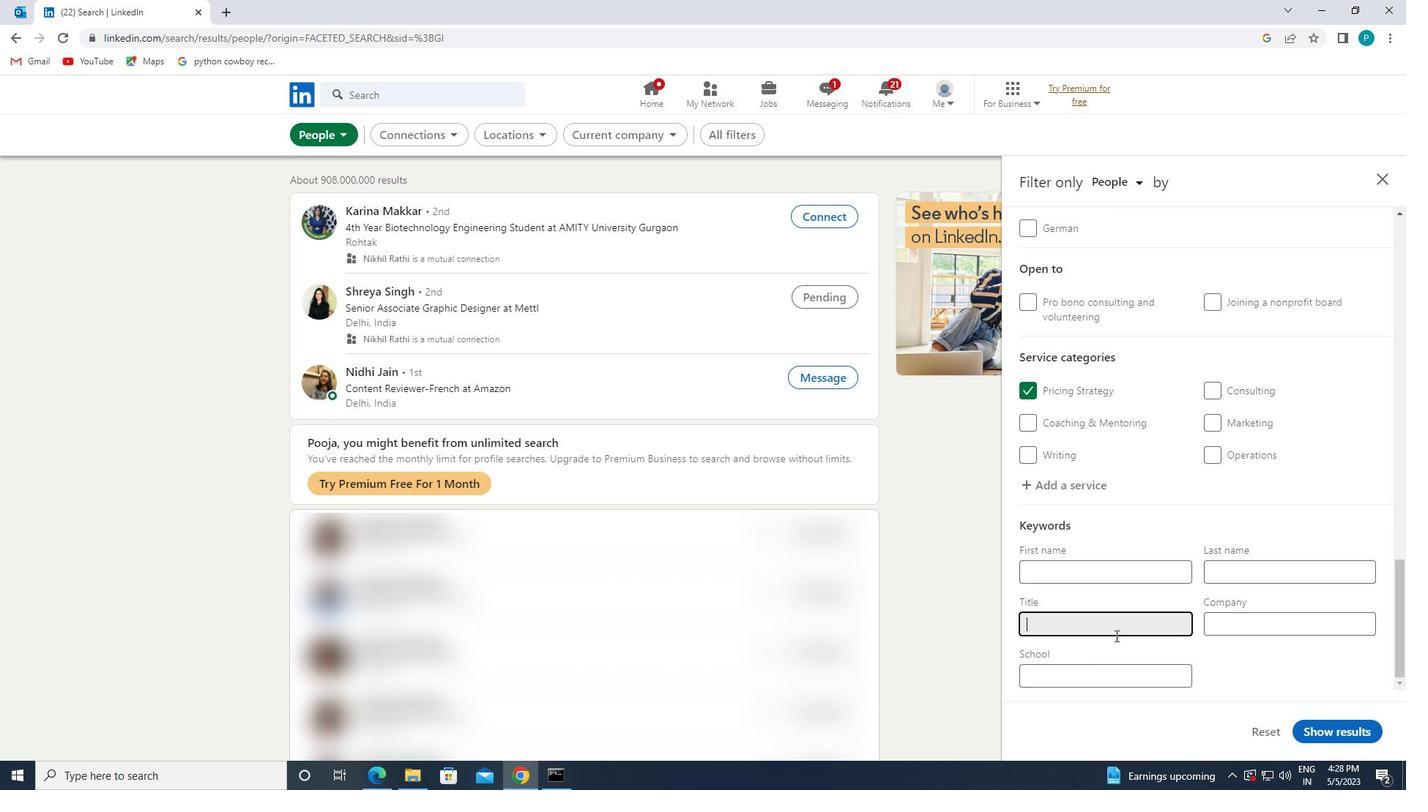 
Action: Key pressed <Key.caps_lock>C<Key.caps_lock>HIEF<Key.space><Key.caps_lock>T<Key.caps_lock>ECHNOLOGY<Key.space><Key.caps_lock>O<Key.caps_lock>FFICER<Key.space><Key.shift_r>(<Key.caps_lock>CTO<Key.shift_r>)
Screenshot: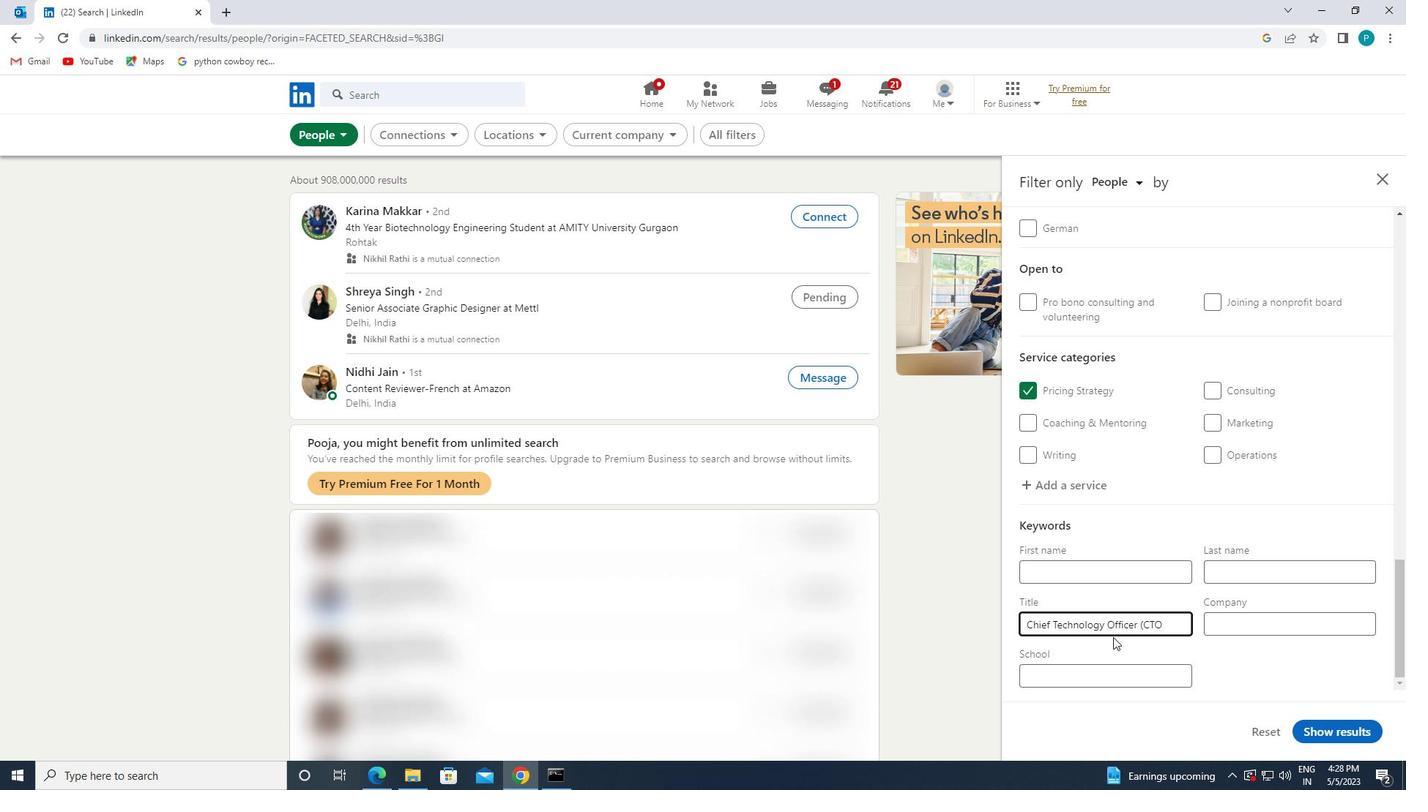
Action: Mouse moved to (1309, 732)
Screenshot: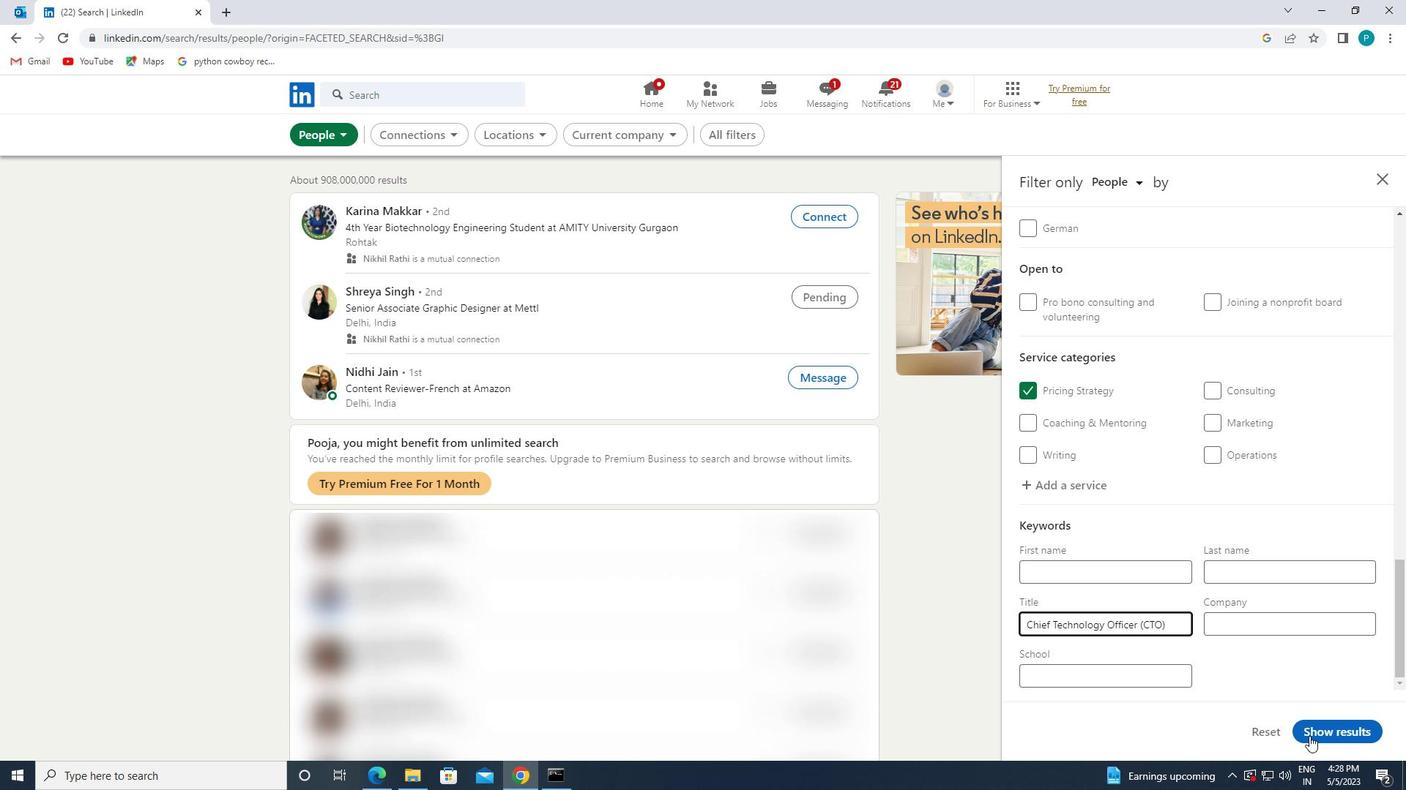 
Action: Mouse pressed left at (1309, 732)
Screenshot: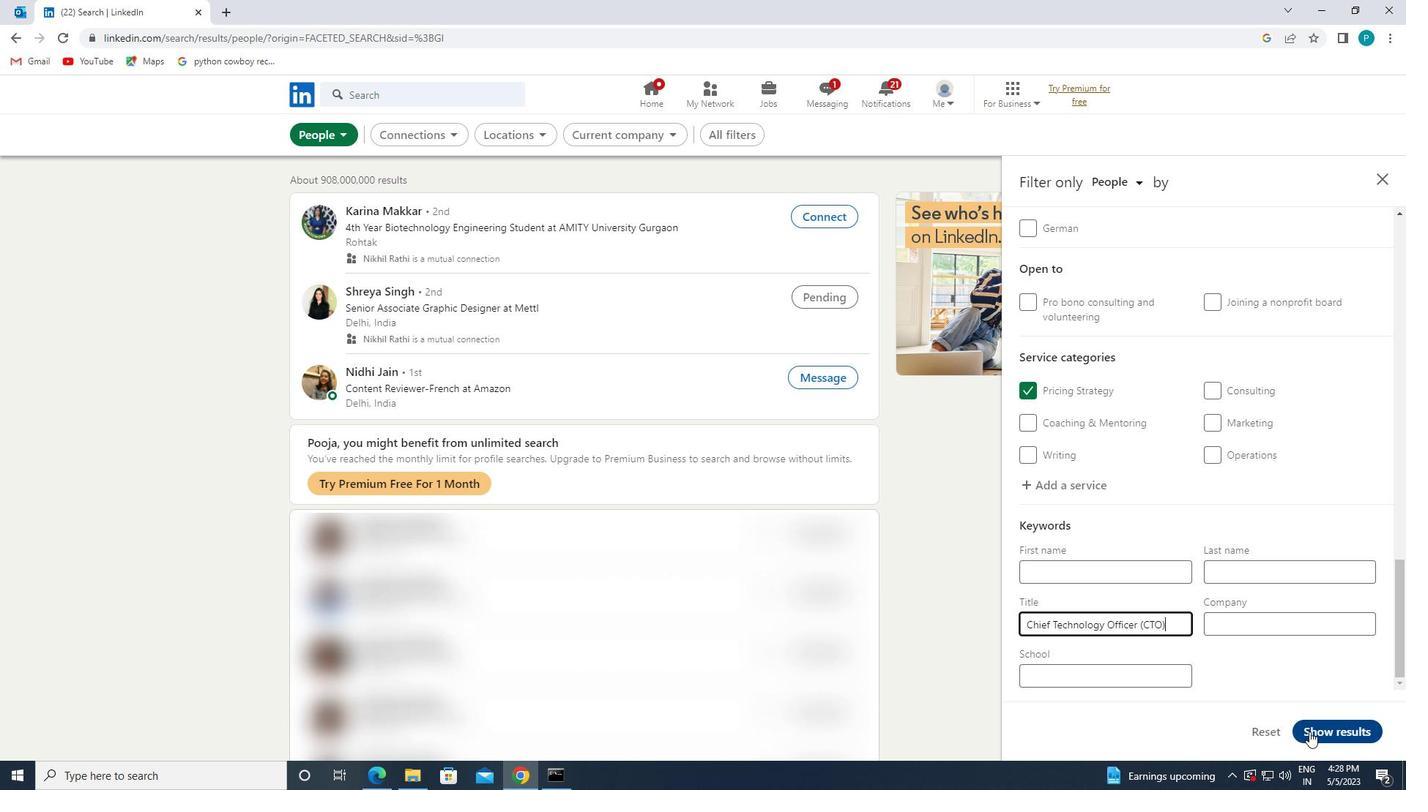
